 Task: Find connections with filter location Calahorra with filter topic #humanresourceswith filter profile language French with filter current company Cyient with filter school UIET Panjab University with filter industry Shuttles and Special Needs Transportation Services with filter service category Commercial Insurance with filter keywords title Sales Manager
Action: Mouse moved to (189, 278)
Screenshot: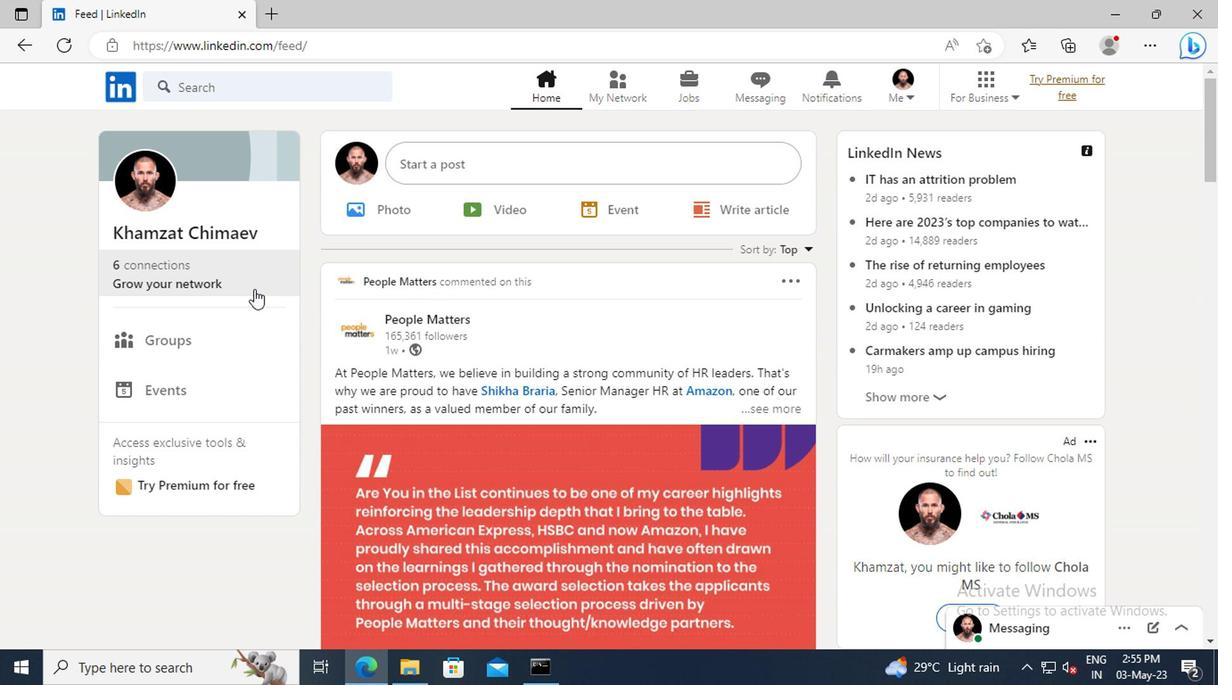 
Action: Mouse pressed left at (189, 278)
Screenshot: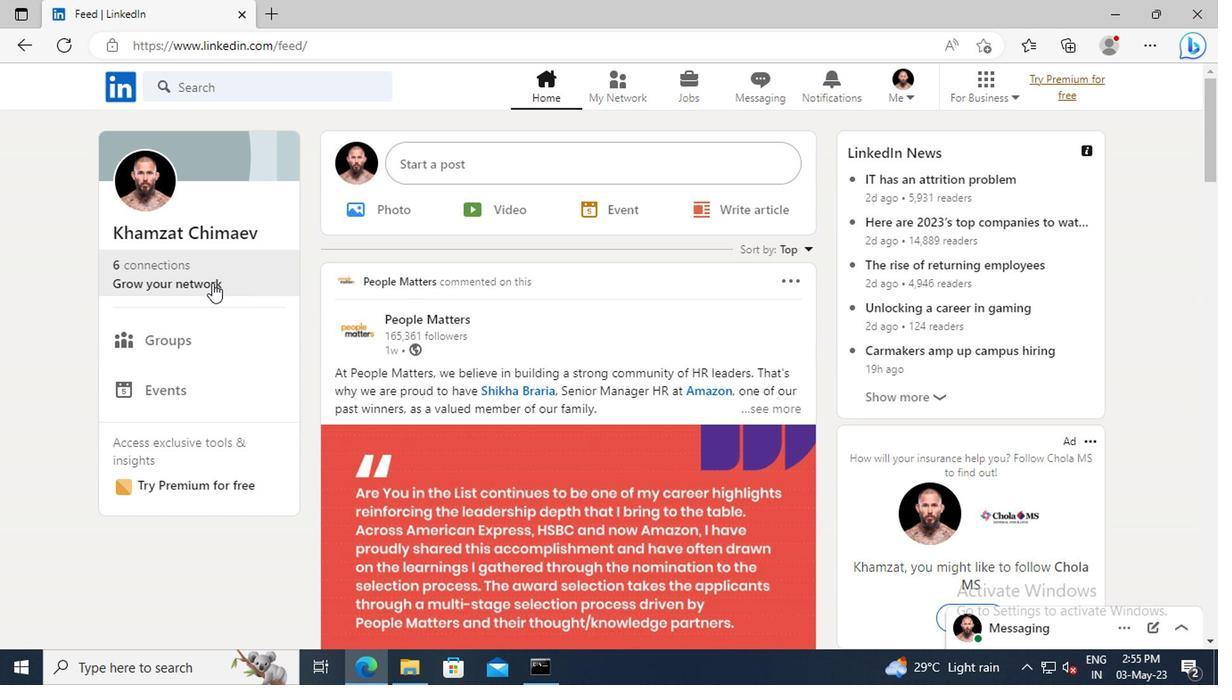 
Action: Mouse moved to (188, 187)
Screenshot: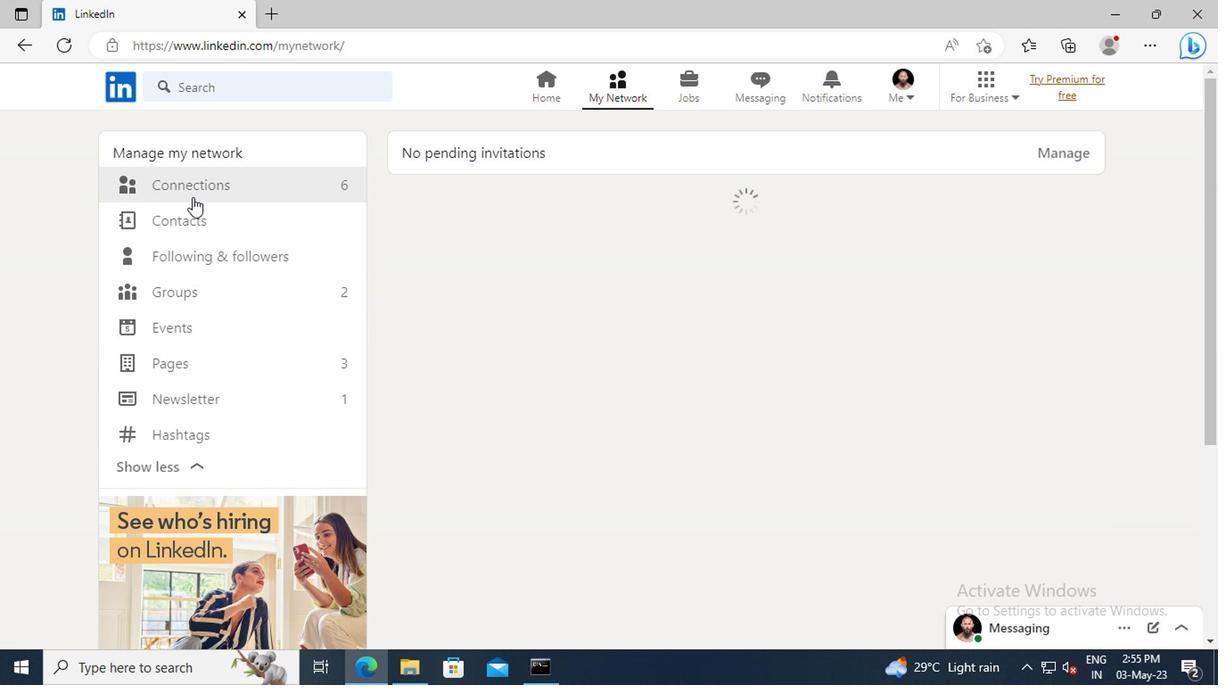 
Action: Mouse pressed left at (188, 187)
Screenshot: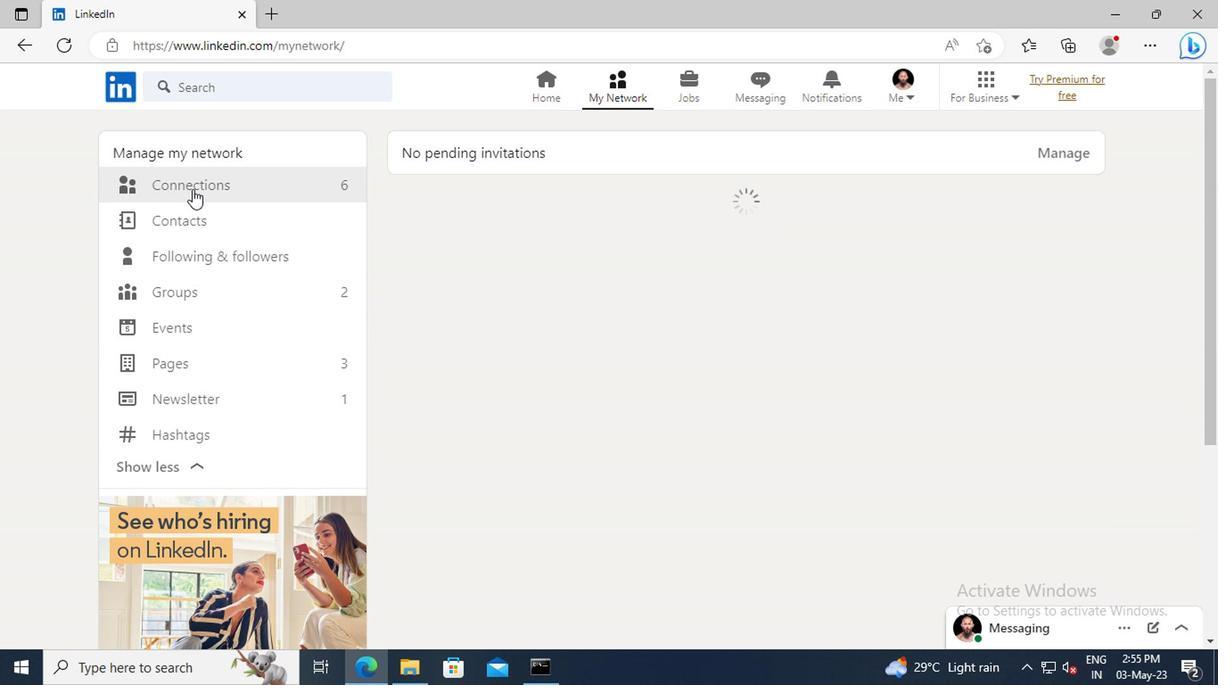 
Action: Mouse moved to (710, 192)
Screenshot: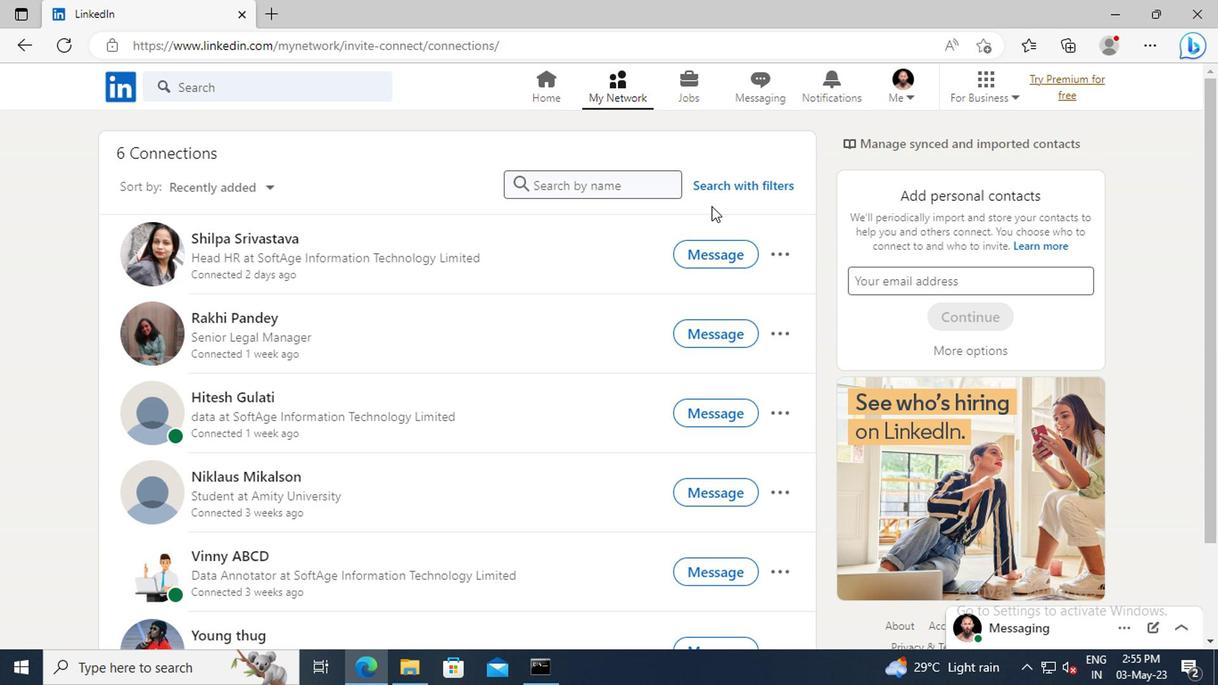 
Action: Mouse pressed left at (710, 192)
Screenshot: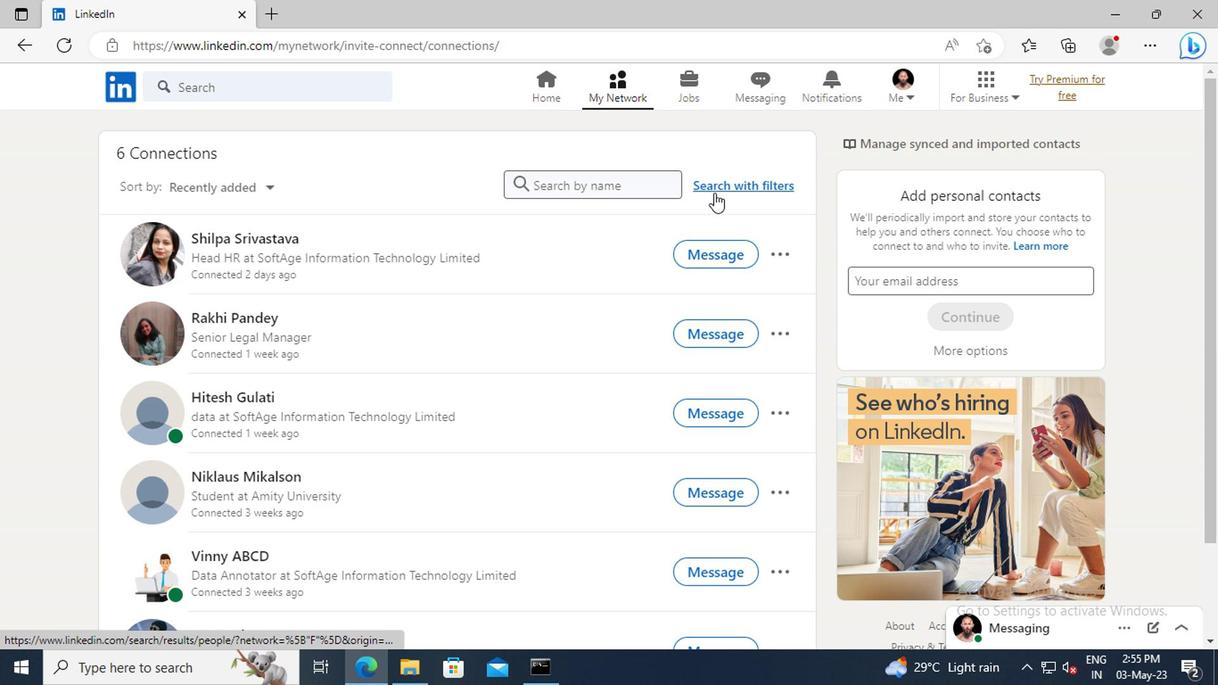 
Action: Mouse moved to (669, 143)
Screenshot: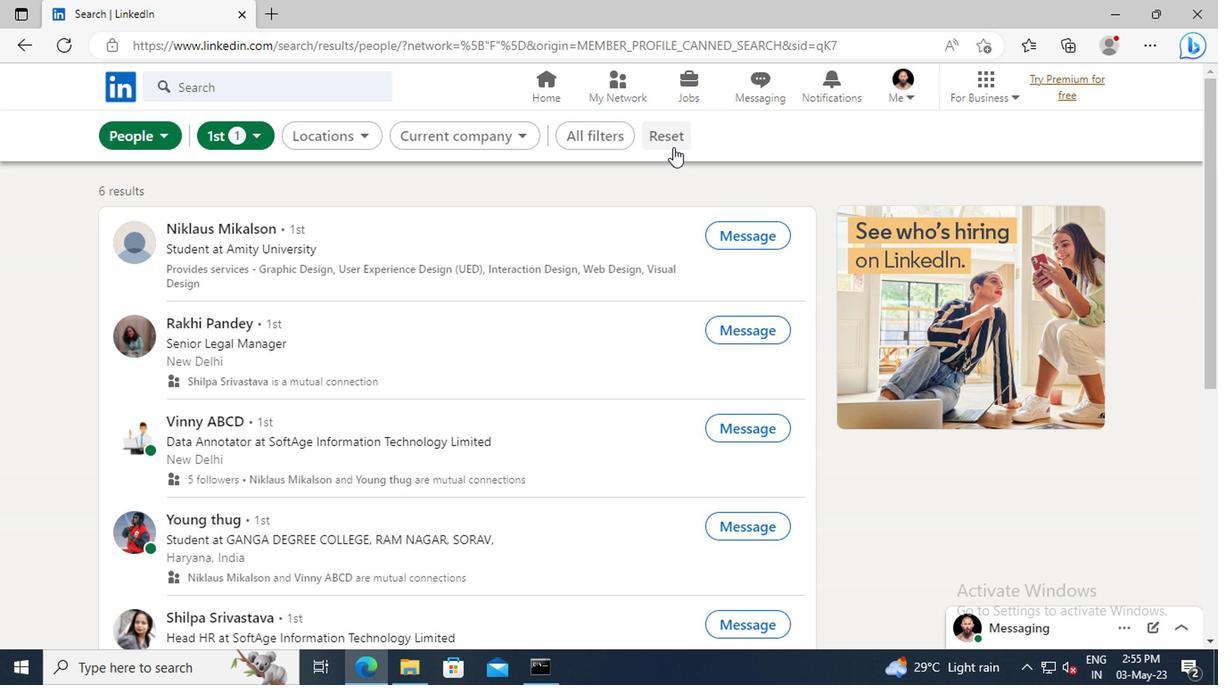 
Action: Mouse pressed left at (669, 143)
Screenshot: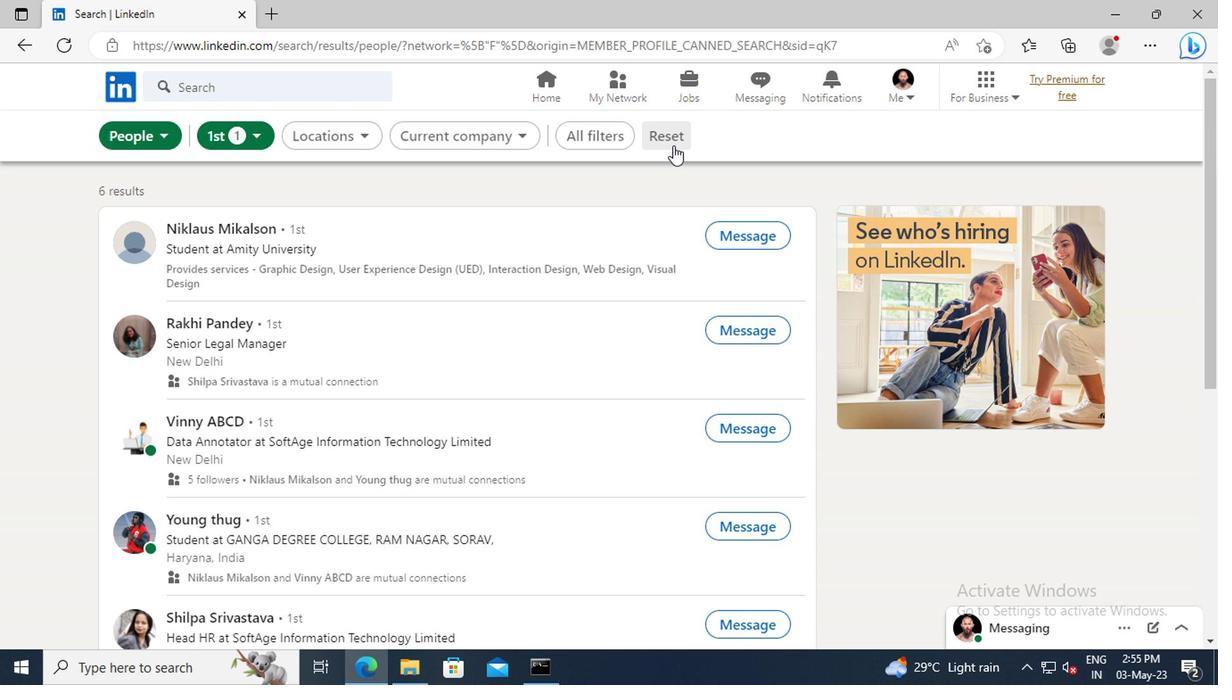 
Action: Mouse moved to (651, 135)
Screenshot: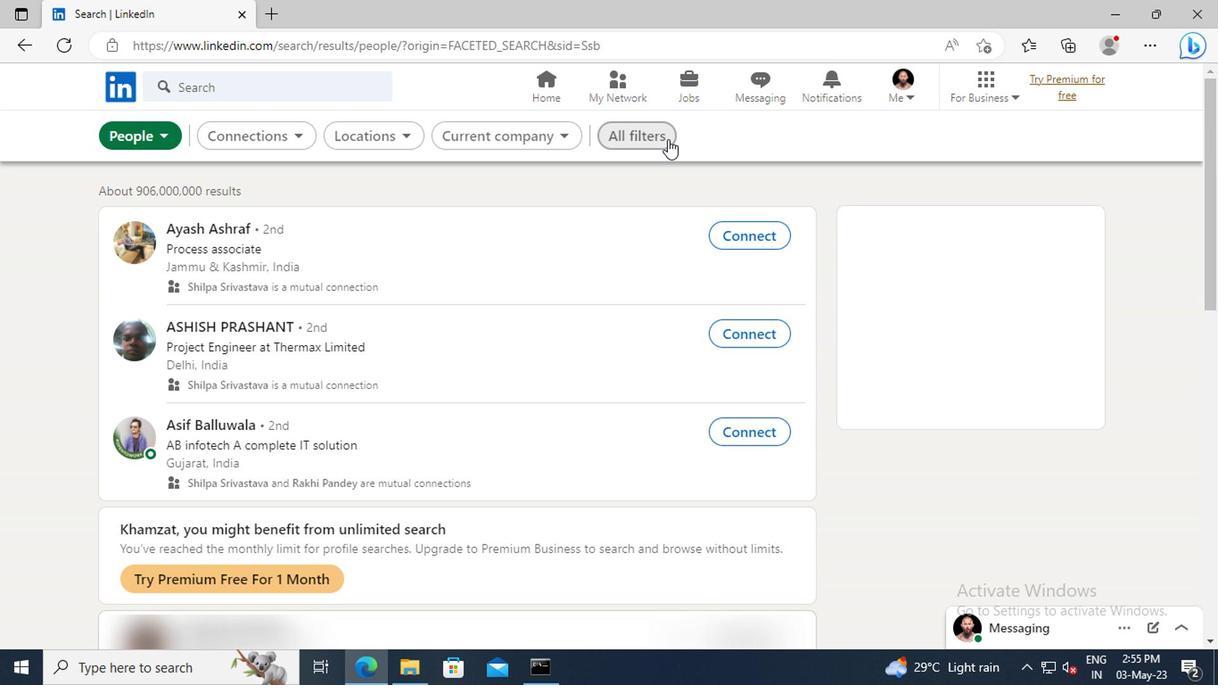 
Action: Mouse pressed left at (651, 135)
Screenshot: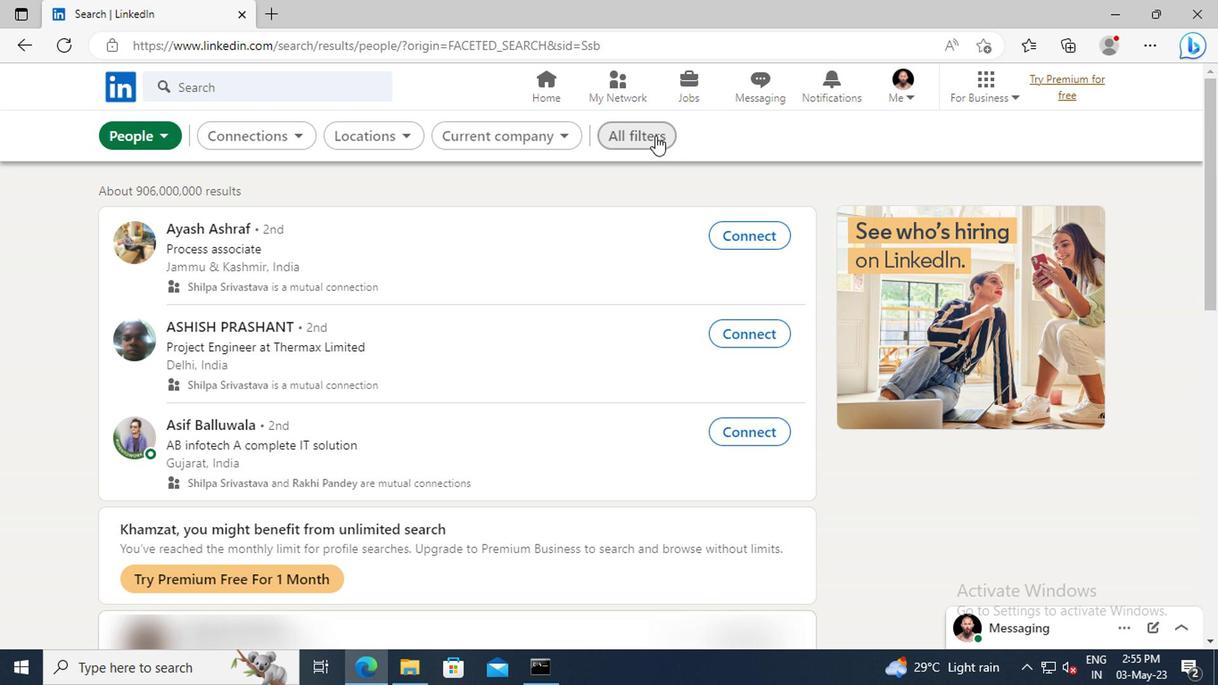 
Action: Mouse moved to (943, 354)
Screenshot: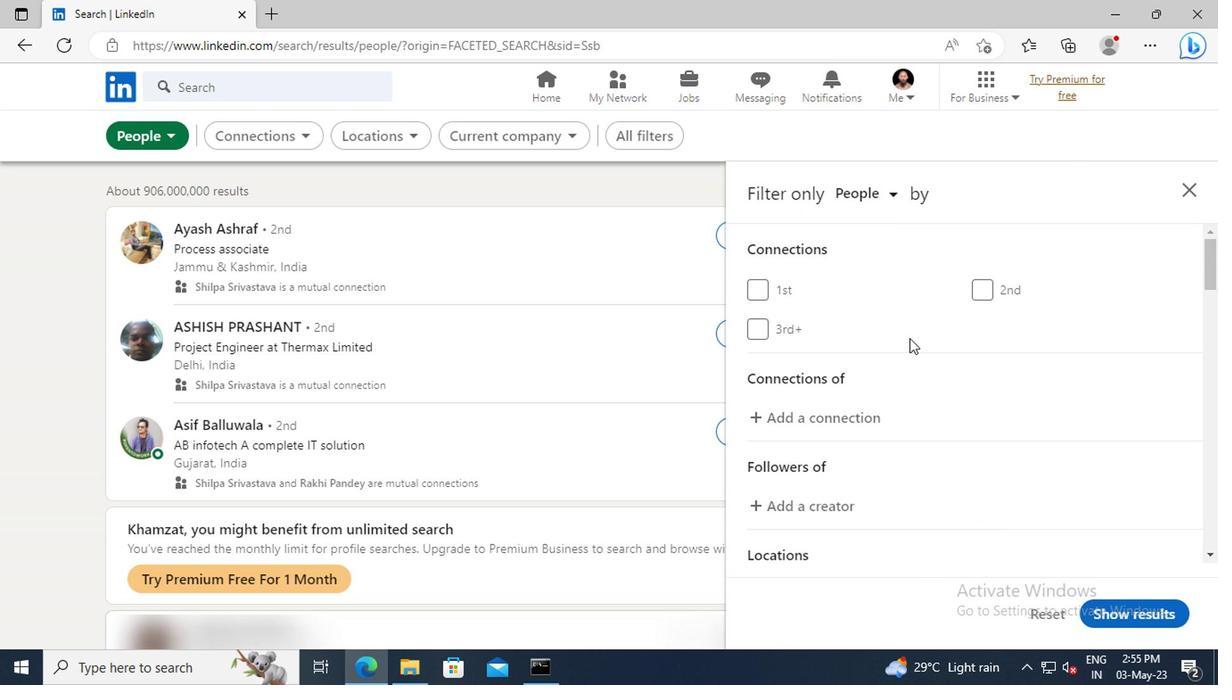 
Action: Mouse scrolled (943, 352) with delta (0, -1)
Screenshot: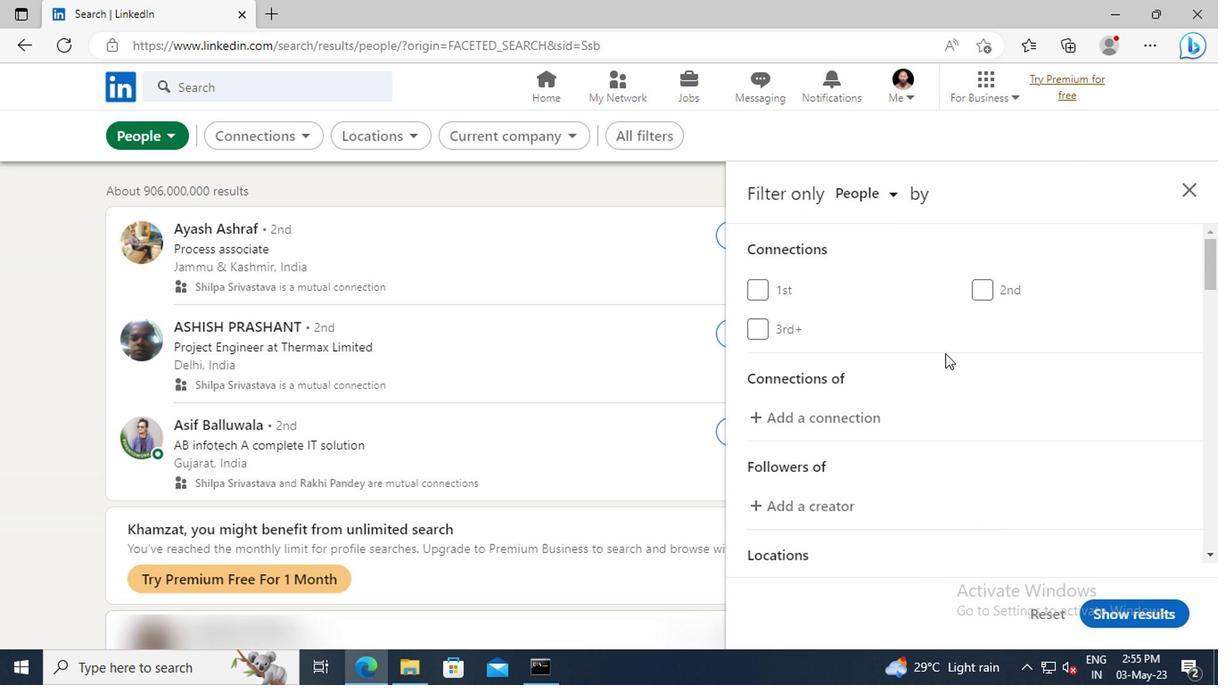 
Action: Mouse scrolled (943, 352) with delta (0, -1)
Screenshot: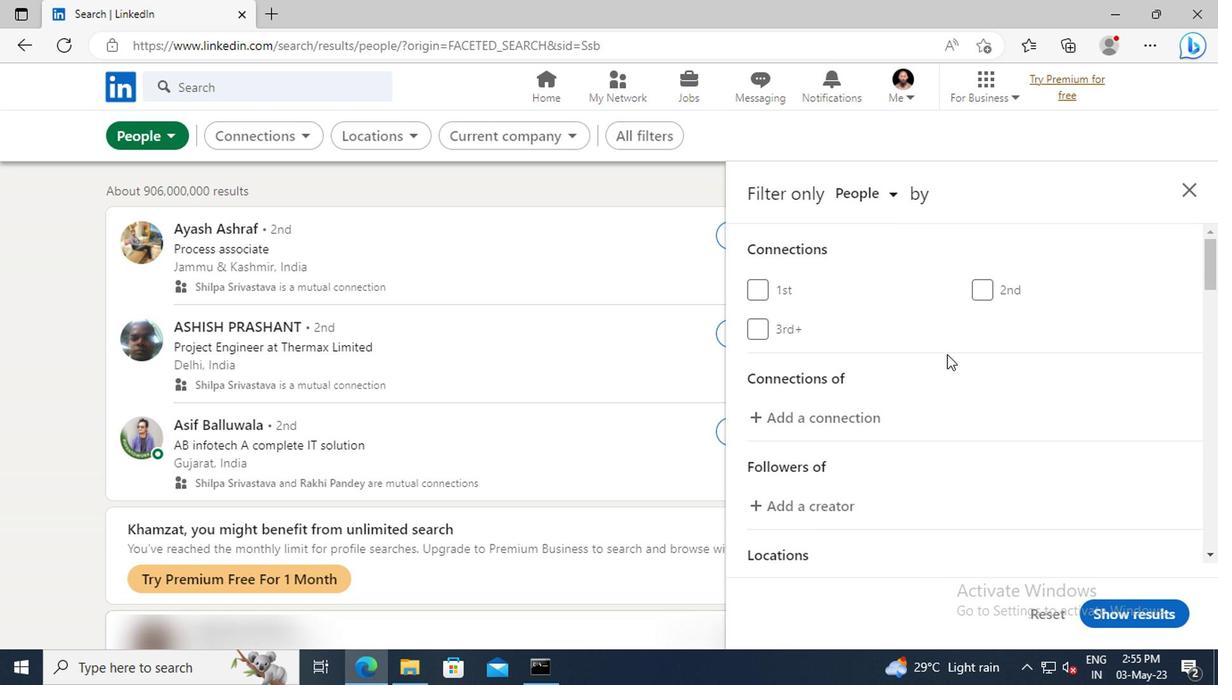 
Action: Mouse moved to (943, 354)
Screenshot: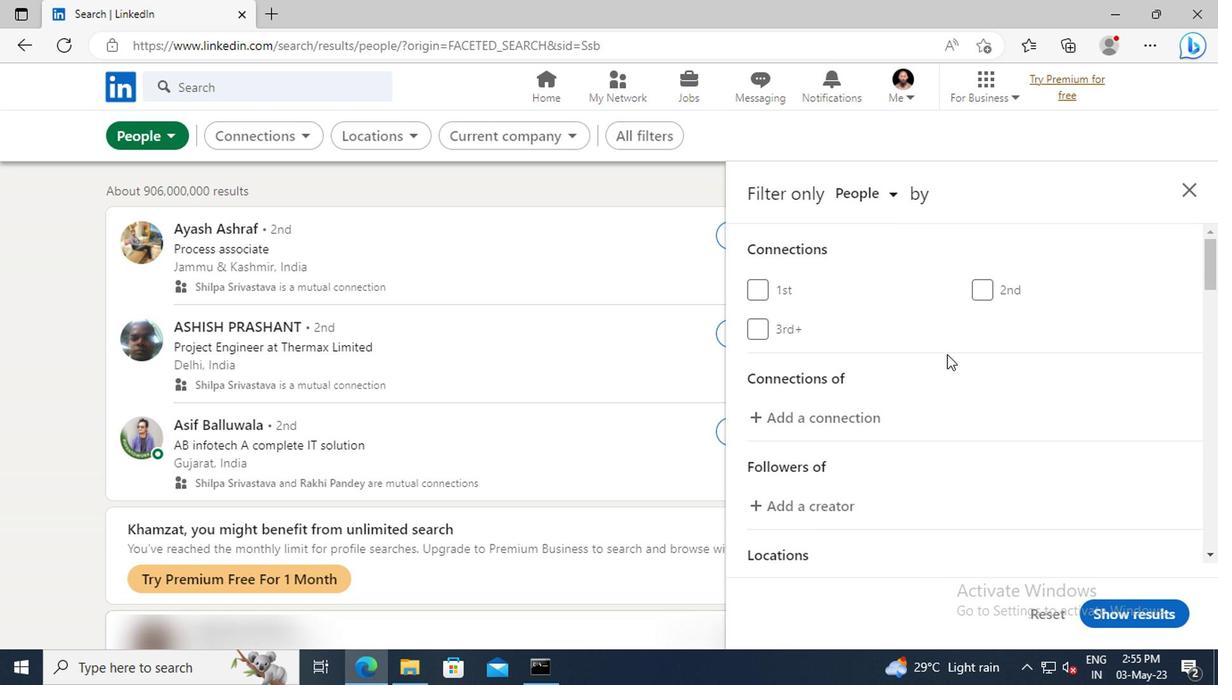 
Action: Mouse scrolled (943, 352) with delta (0, -1)
Screenshot: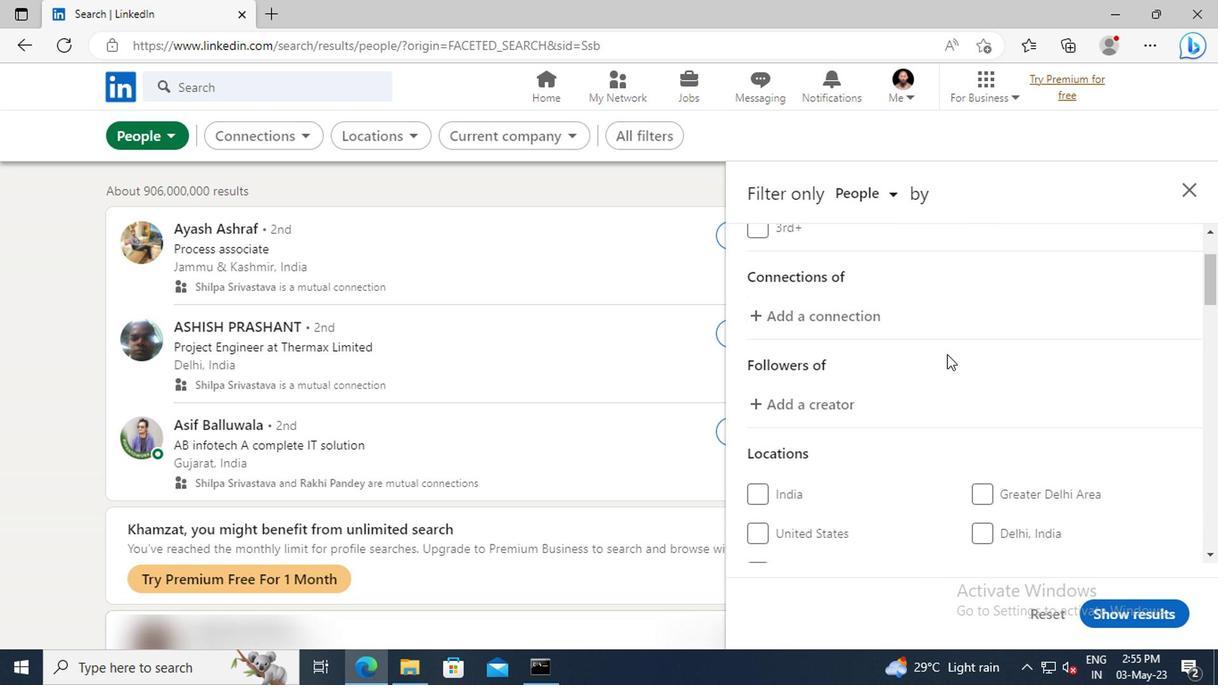 
Action: Mouse scrolled (943, 352) with delta (0, -1)
Screenshot: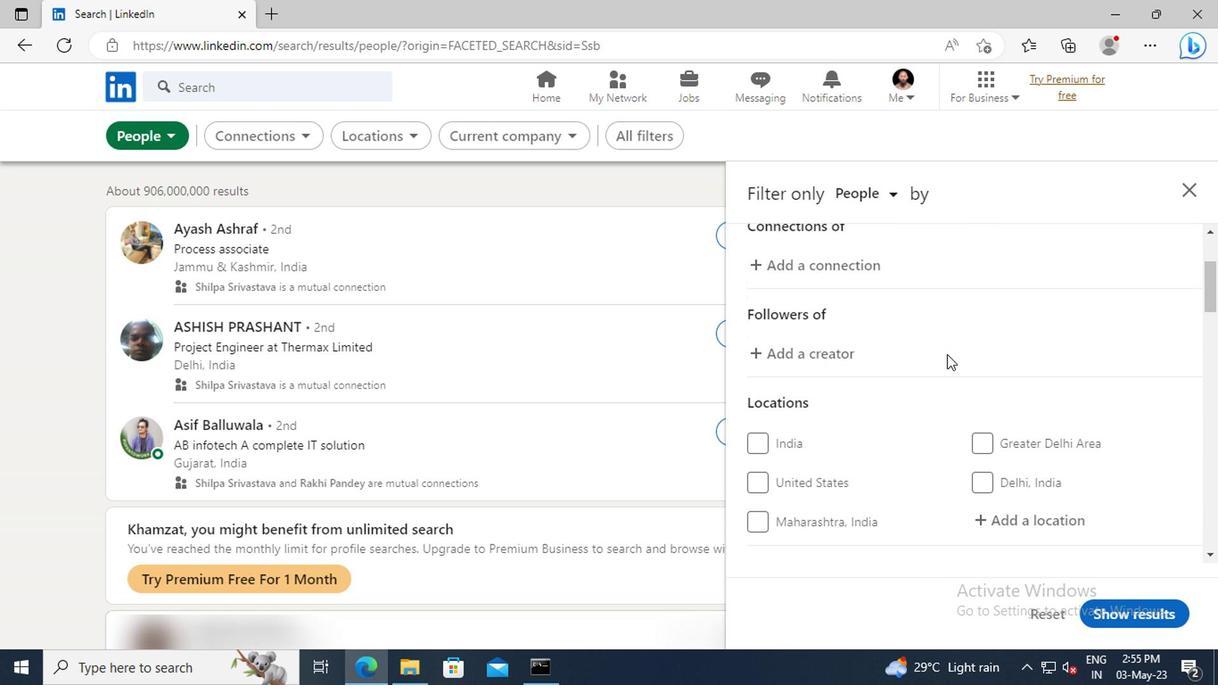 
Action: Mouse scrolled (943, 352) with delta (0, -1)
Screenshot: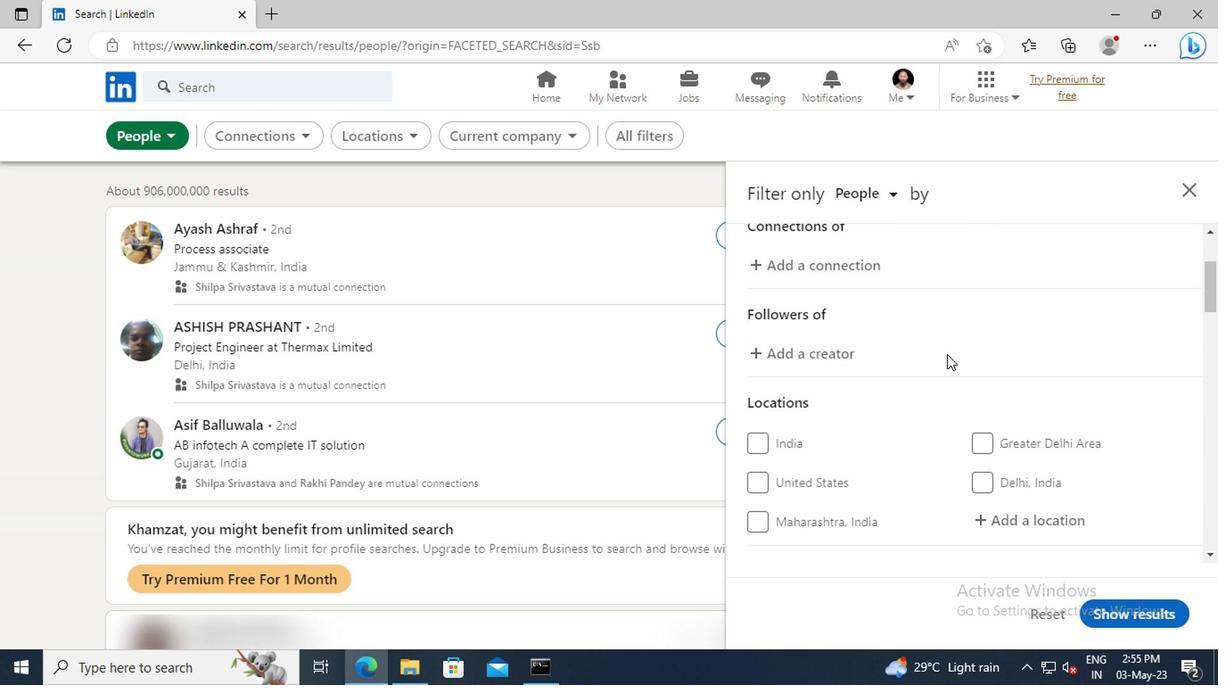 
Action: Mouse moved to (978, 415)
Screenshot: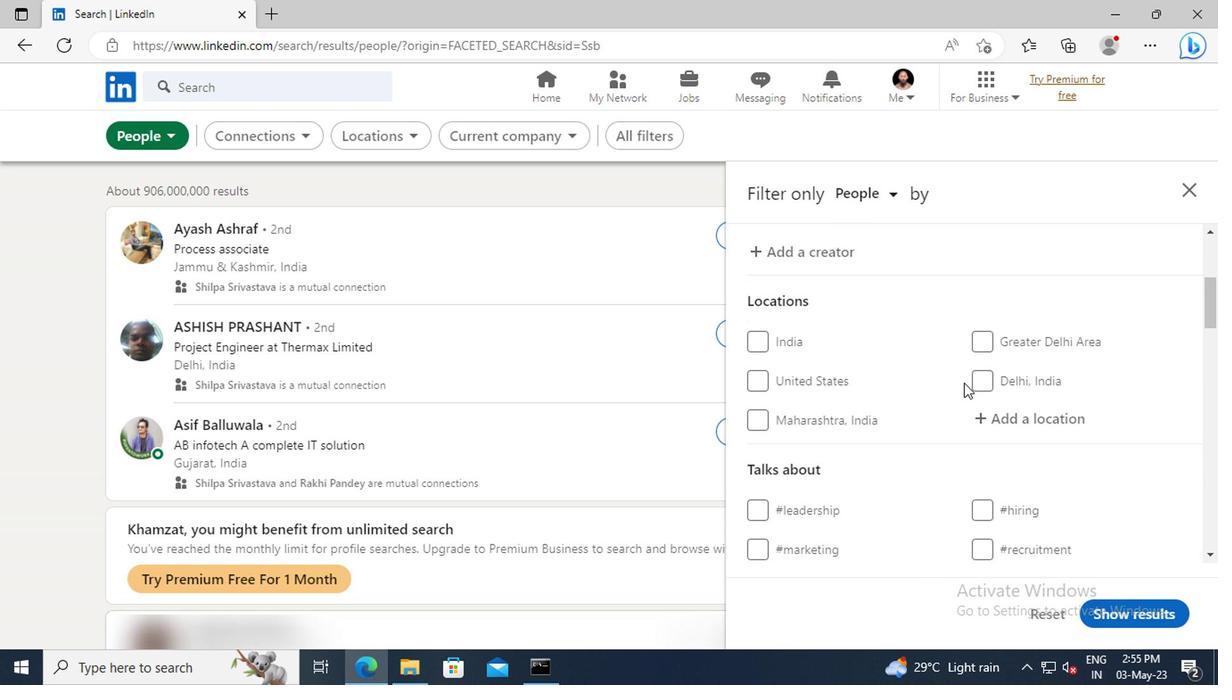 
Action: Mouse pressed left at (978, 415)
Screenshot: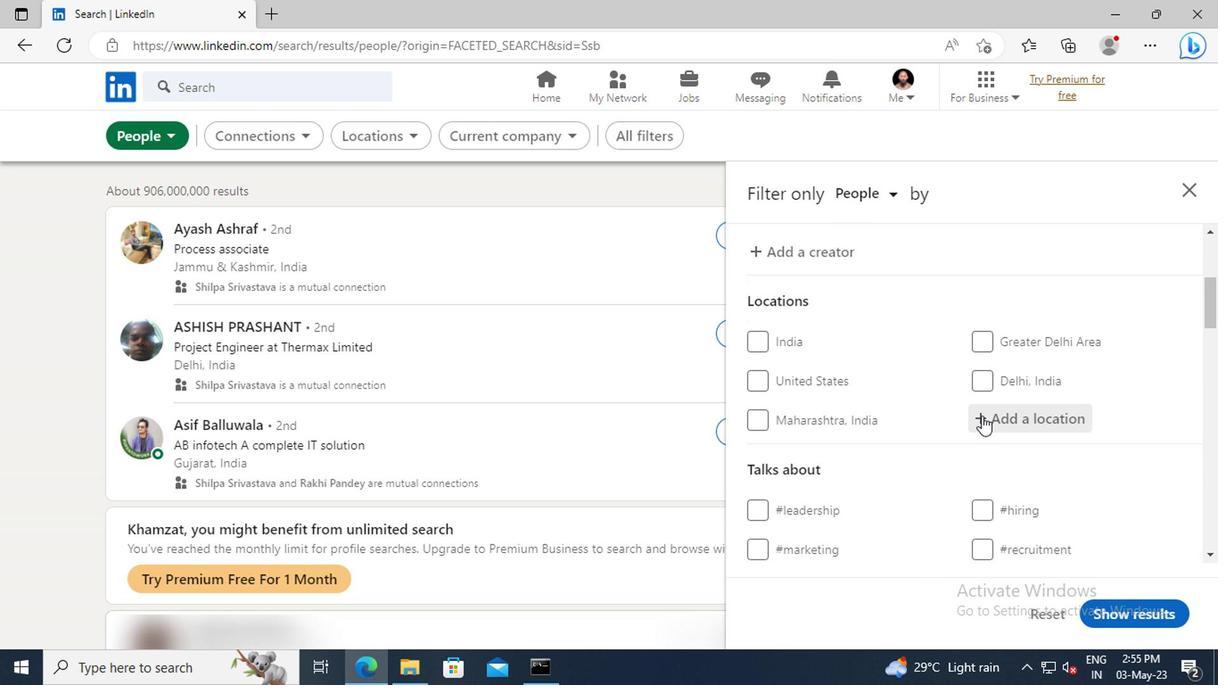 
Action: Key pressed <Key.shift>CALAHOR
Screenshot: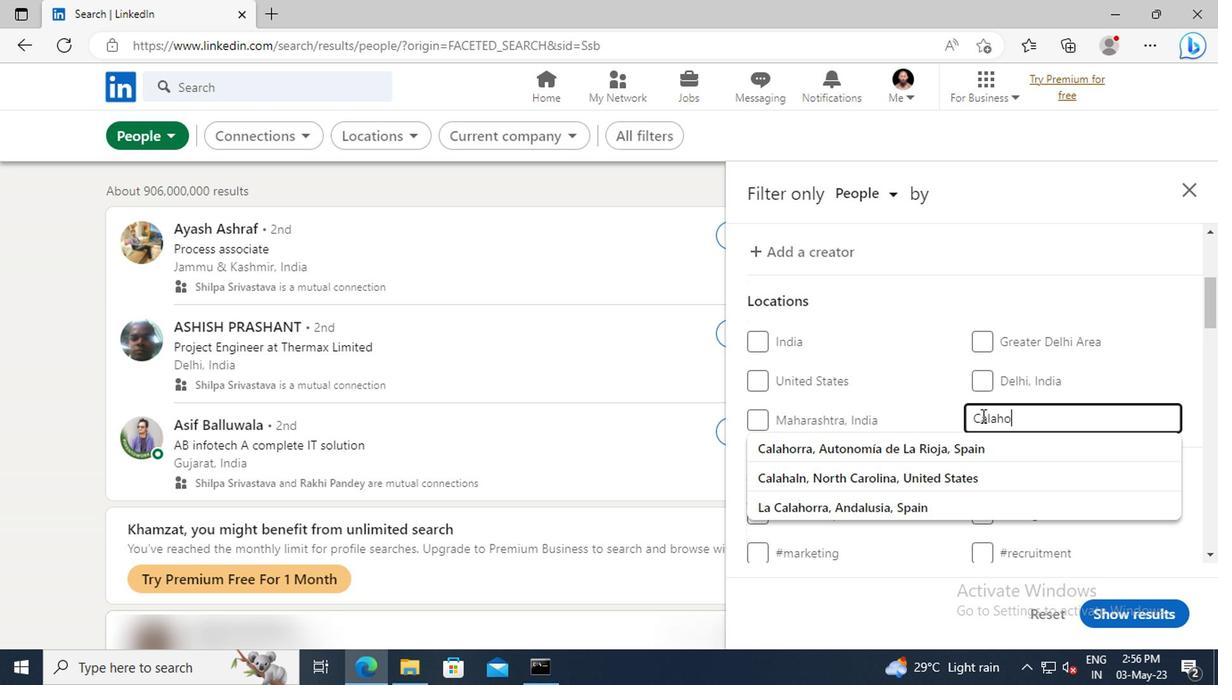 
Action: Mouse moved to (985, 446)
Screenshot: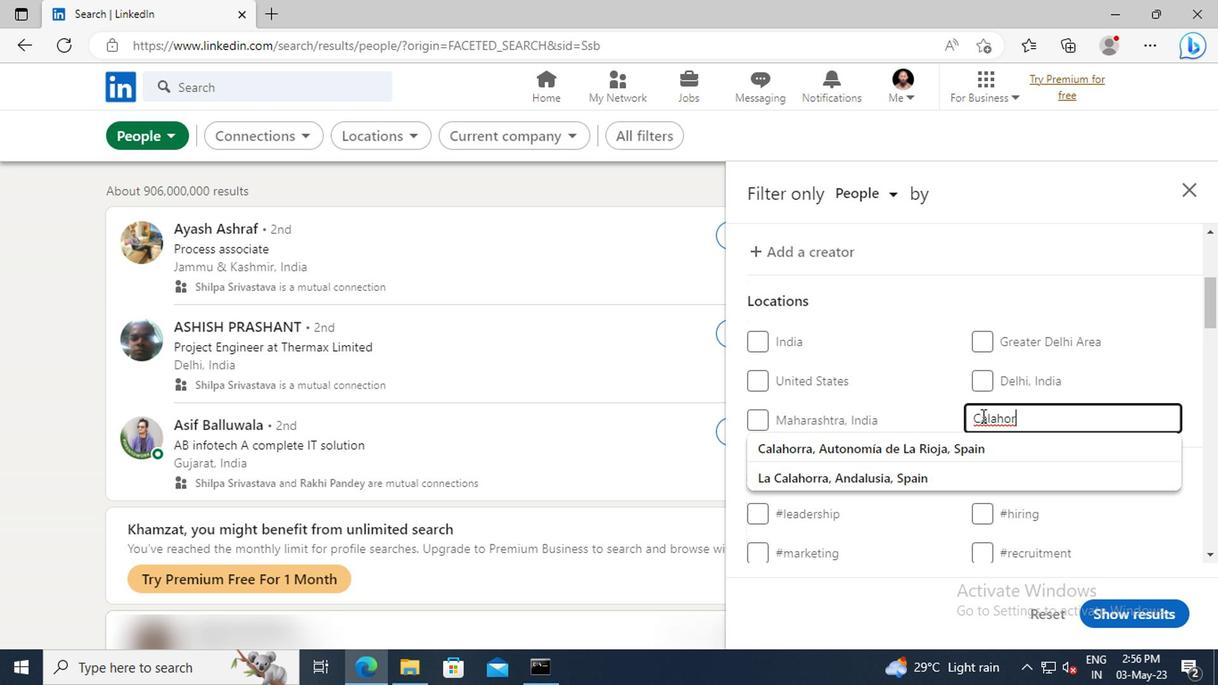 
Action: Mouse pressed left at (985, 446)
Screenshot: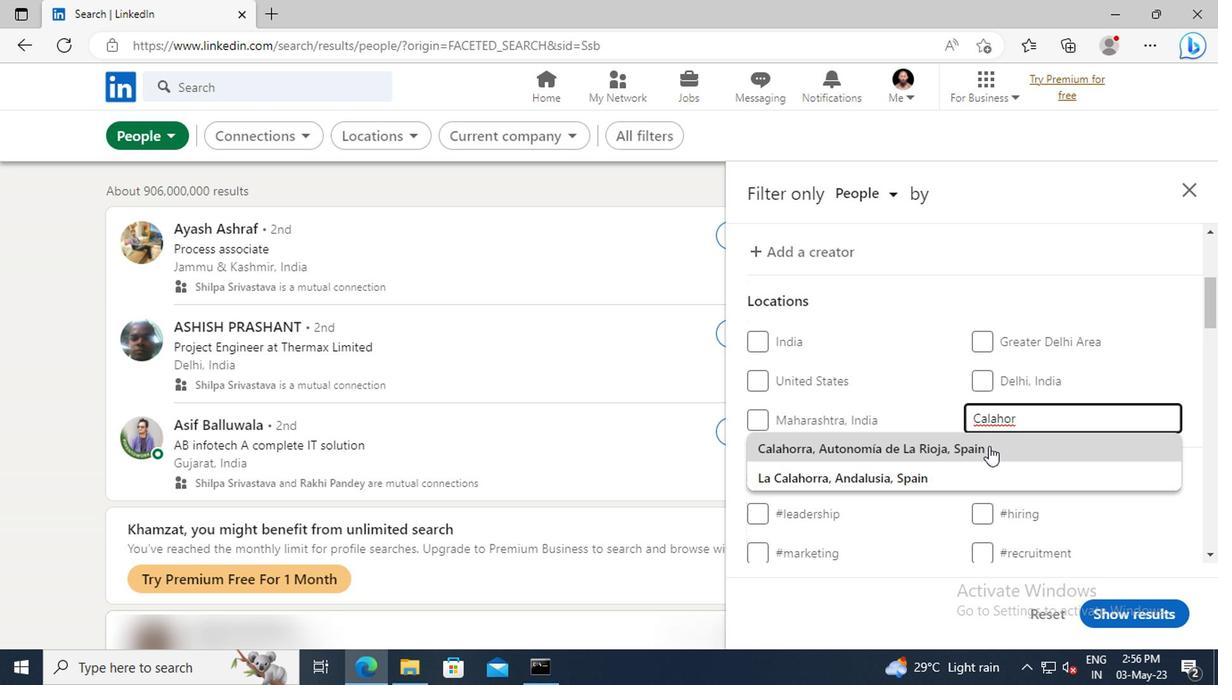 
Action: Mouse moved to (984, 446)
Screenshot: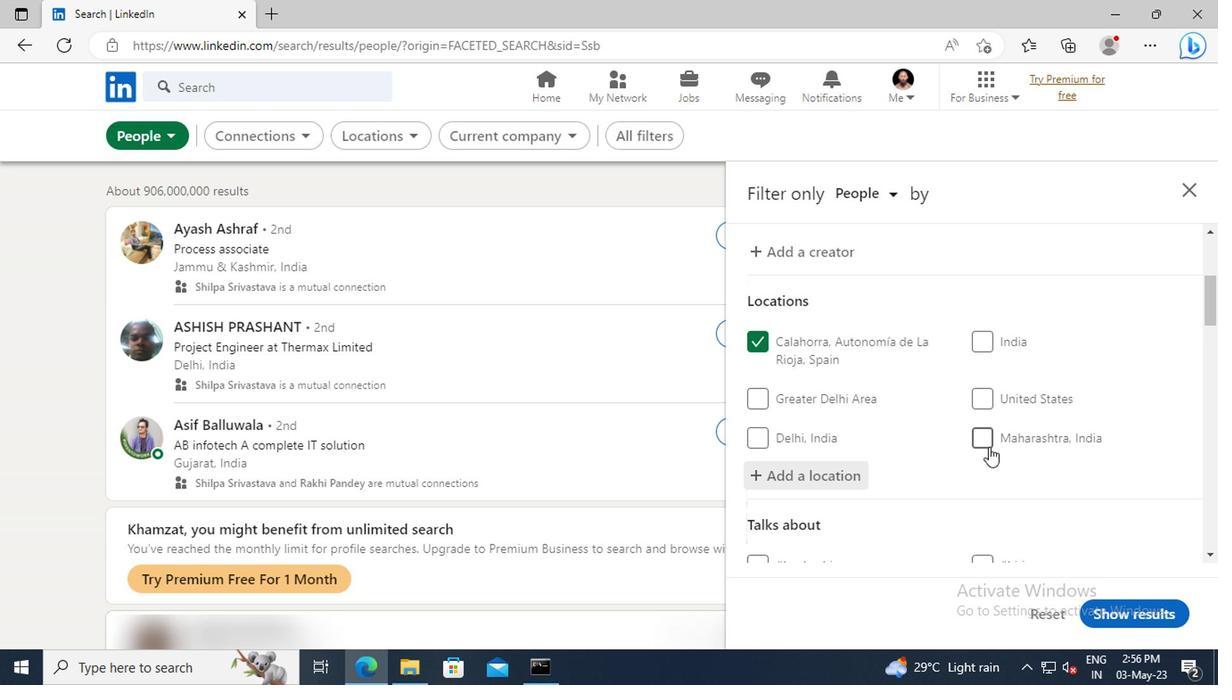 
Action: Mouse scrolled (984, 446) with delta (0, 0)
Screenshot: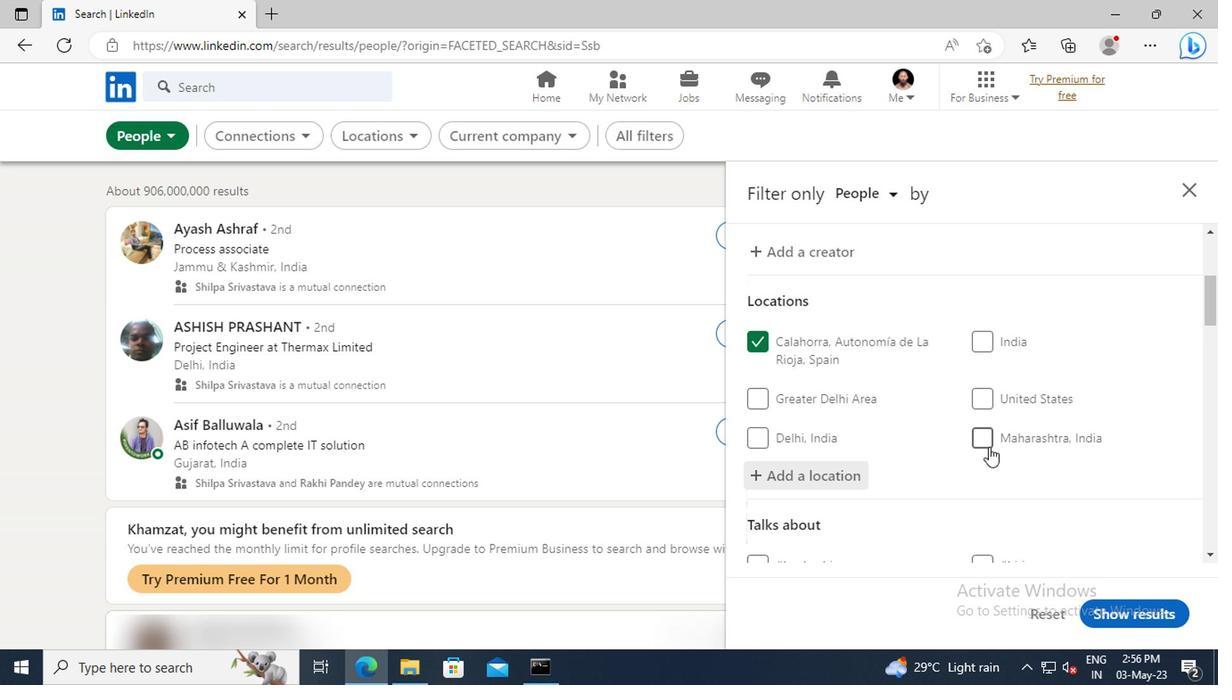 
Action: Mouse moved to (984, 445)
Screenshot: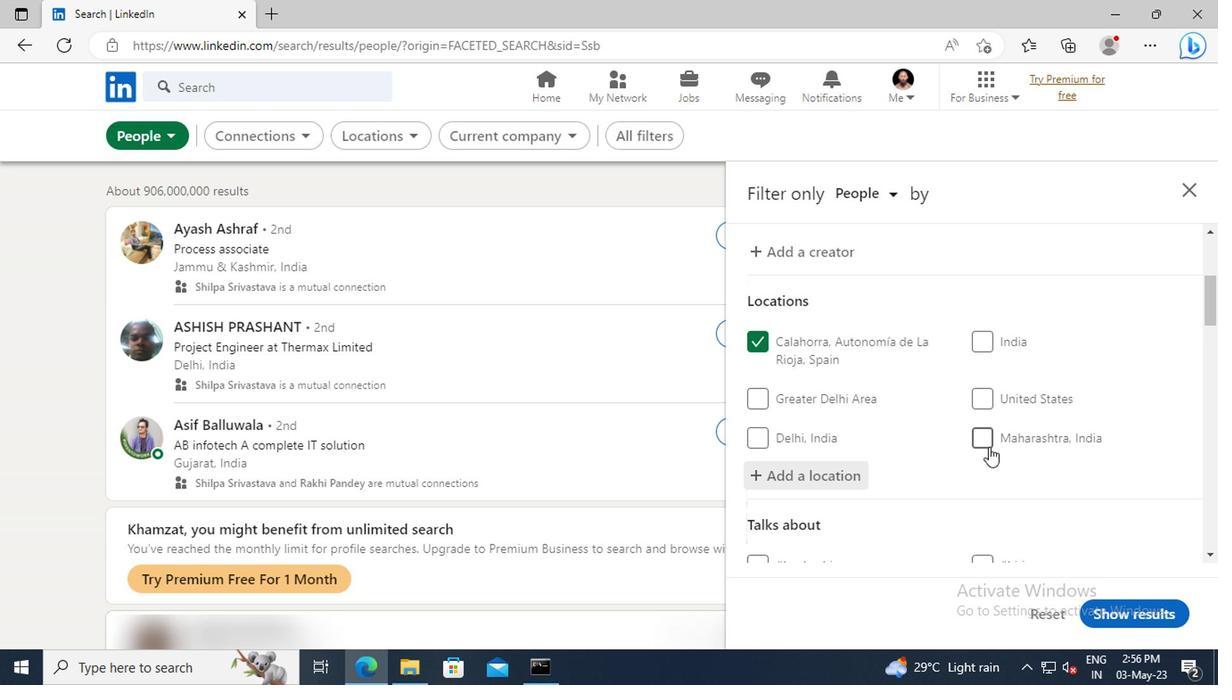 
Action: Mouse scrolled (984, 444) with delta (0, 0)
Screenshot: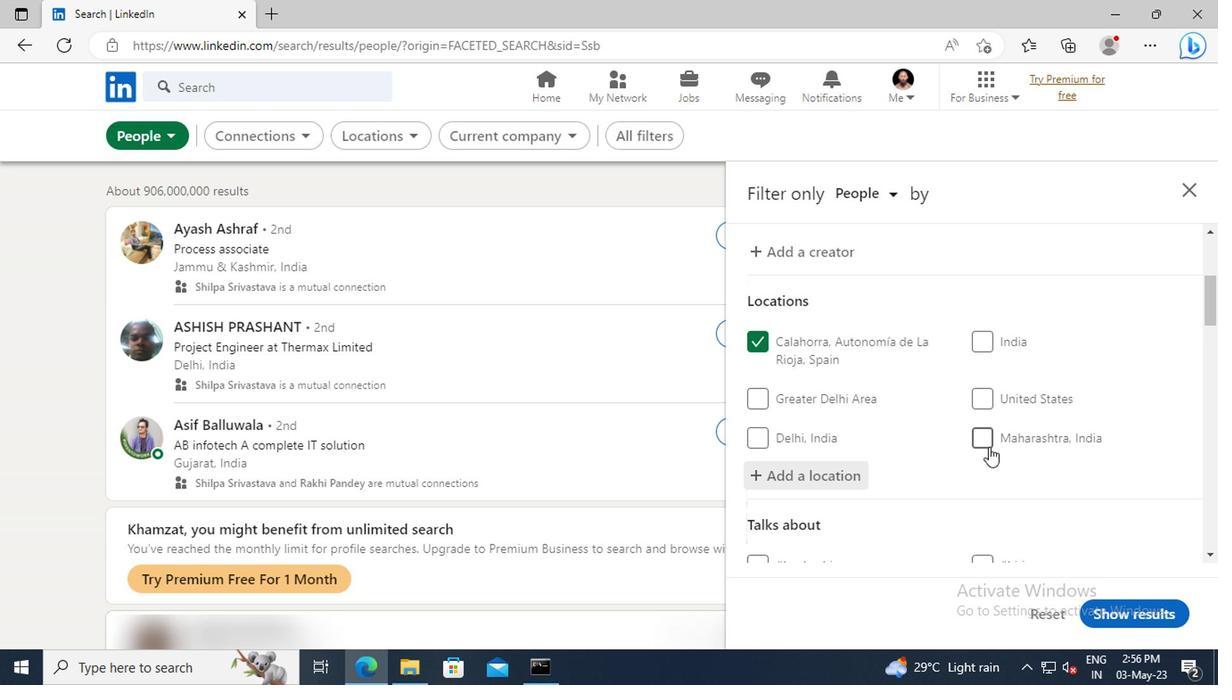 
Action: Mouse moved to (971, 418)
Screenshot: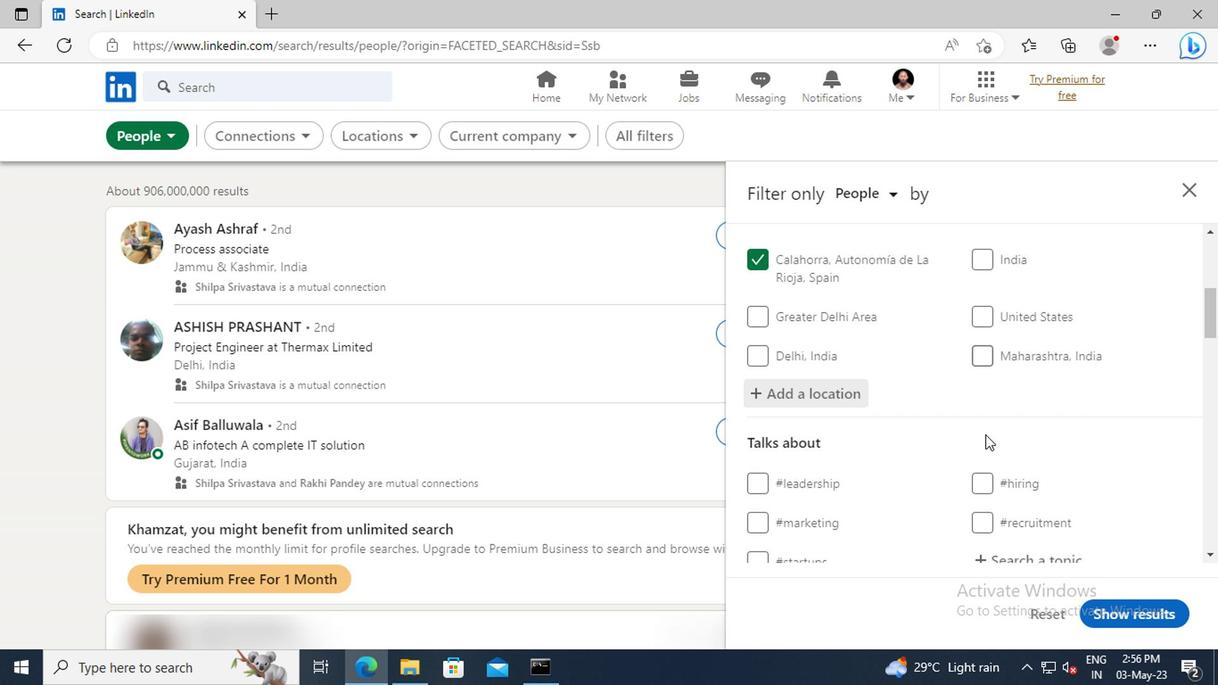 
Action: Mouse scrolled (971, 418) with delta (0, 0)
Screenshot: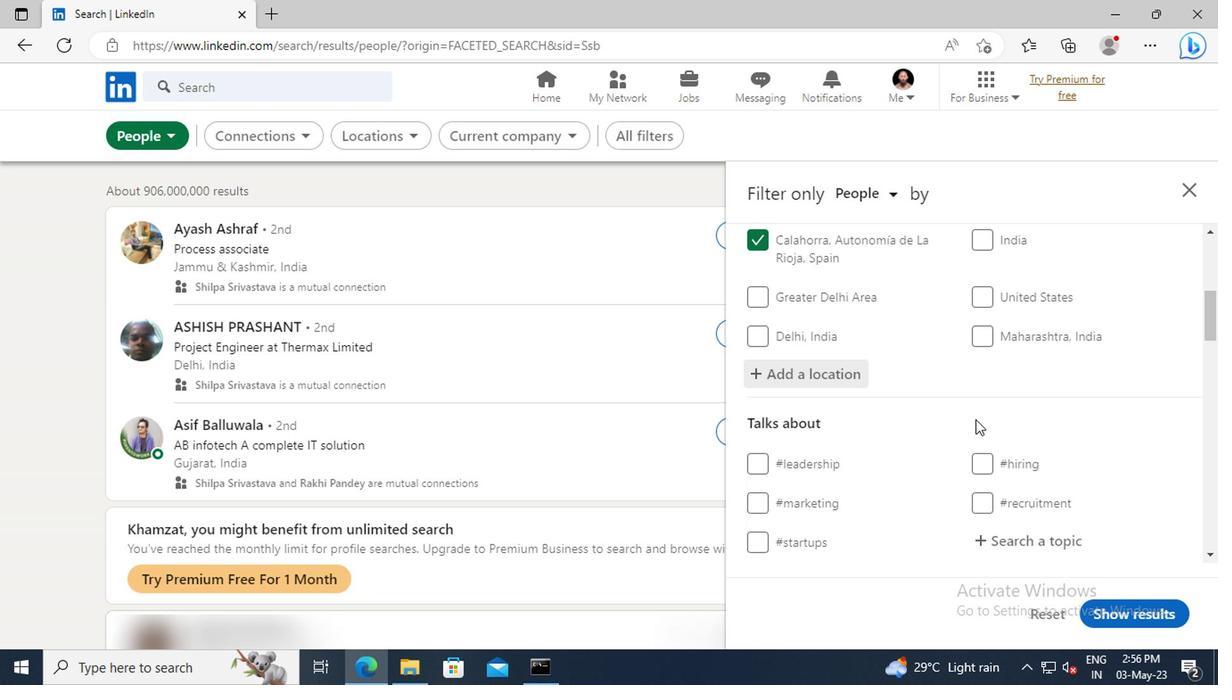 
Action: Mouse scrolled (971, 418) with delta (0, 0)
Screenshot: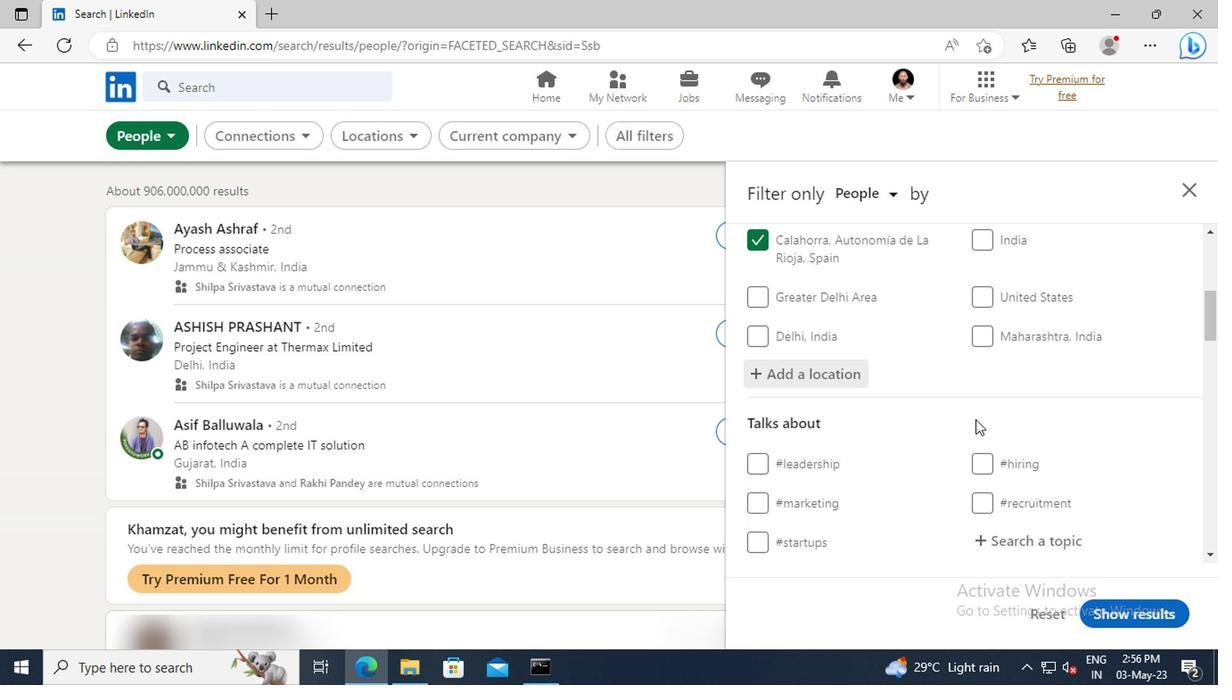 
Action: Mouse moved to (985, 434)
Screenshot: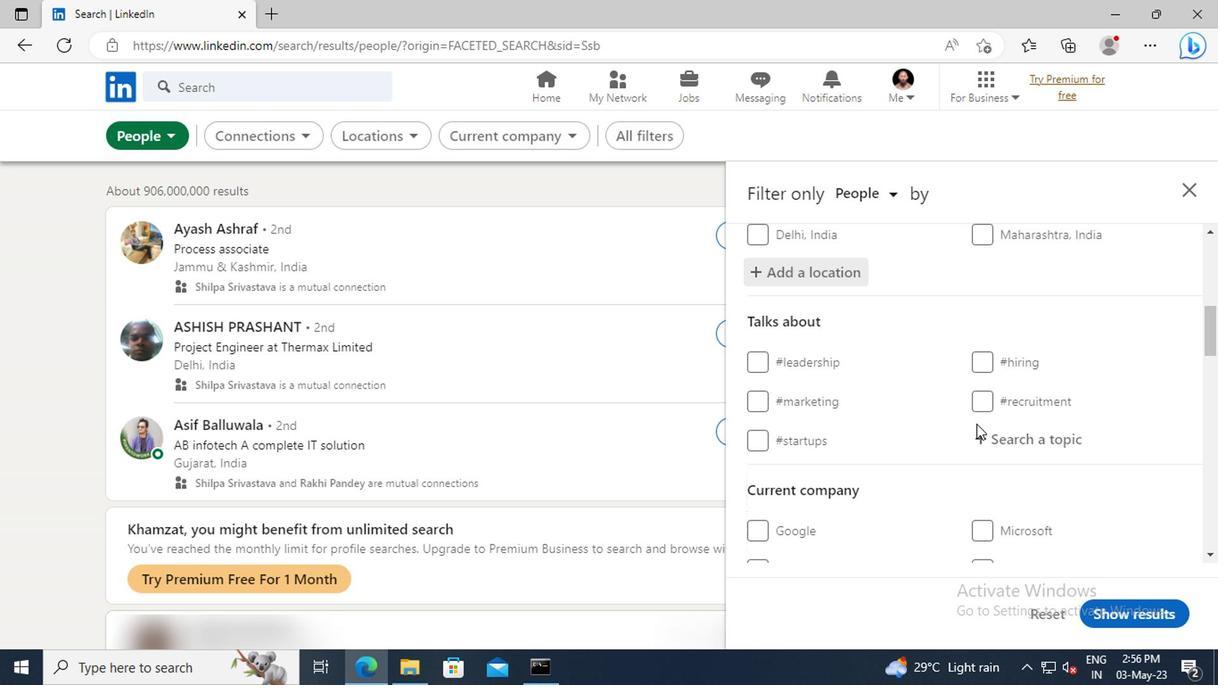 
Action: Mouse pressed left at (985, 434)
Screenshot: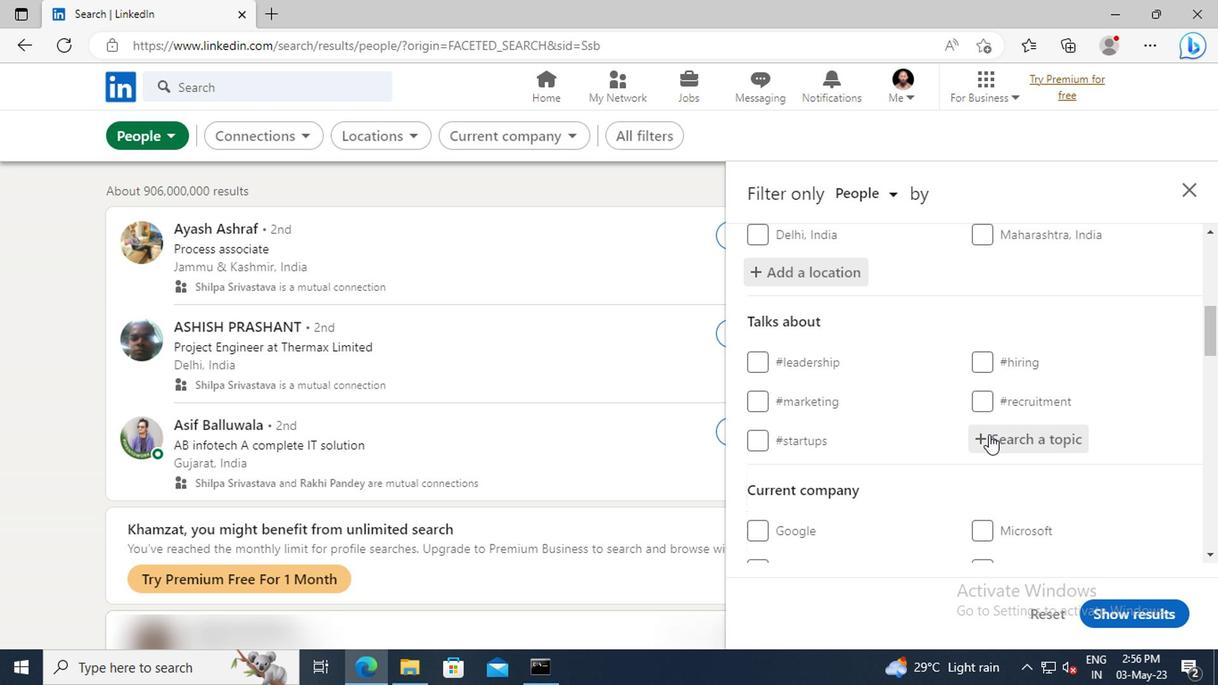 
Action: Key pressed HUMANRES
Screenshot: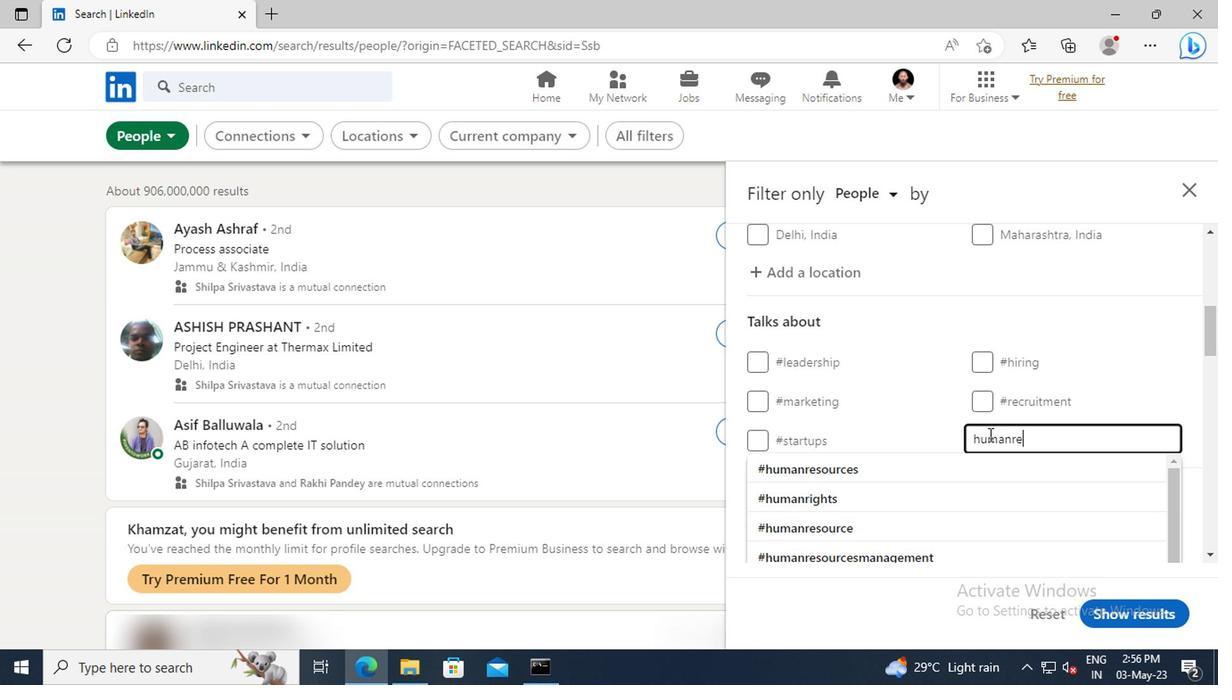 
Action: Mouse moved to (989, 459)
Screenshot: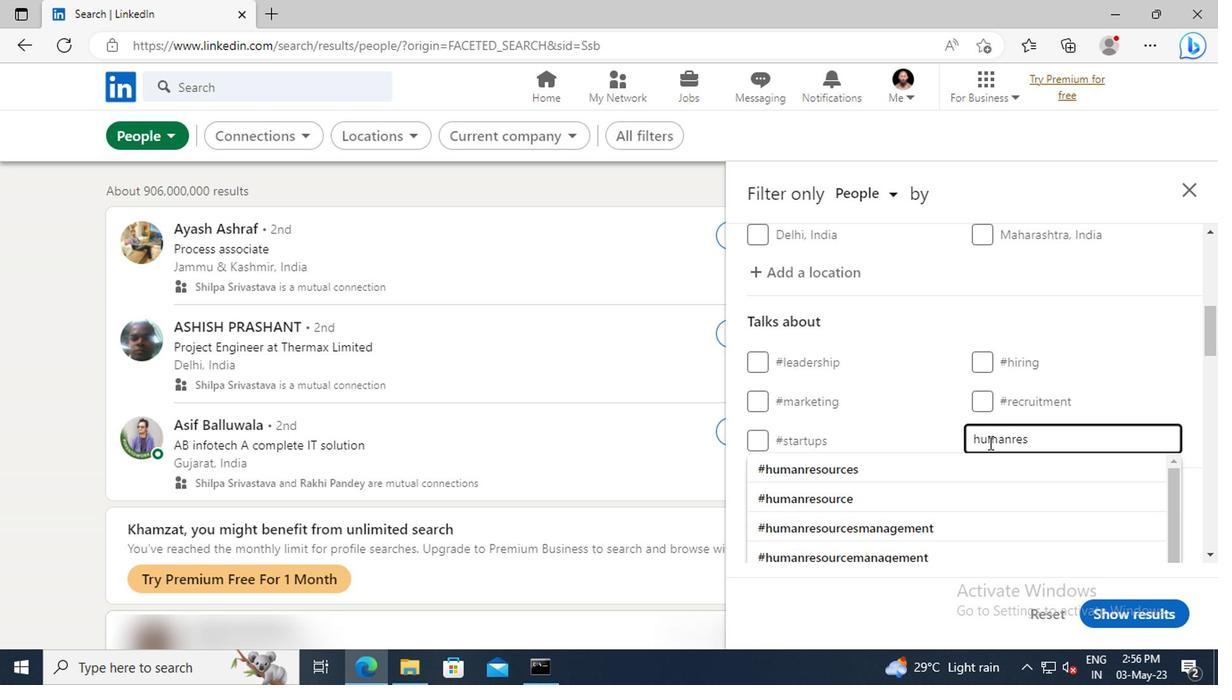 
Action: Mouse pressed left at (989, 459)
Screenshot: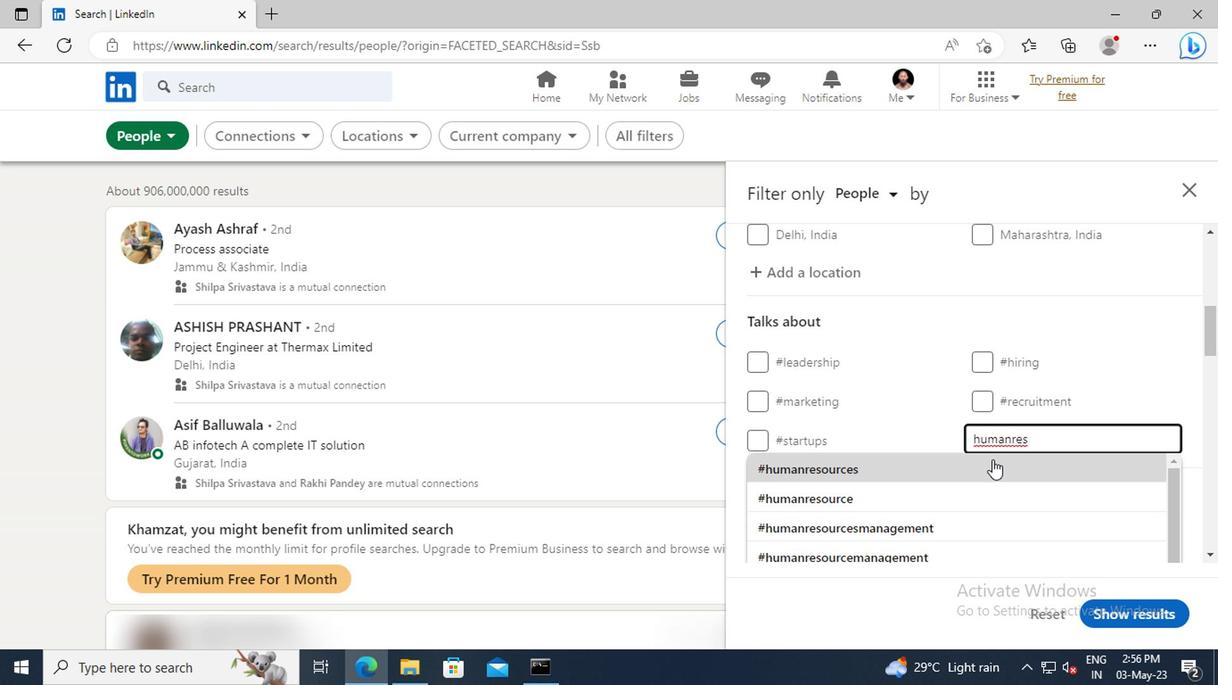 
Action: Mouse scrolled (989, 458) with delta (0, -1)
Screenshot: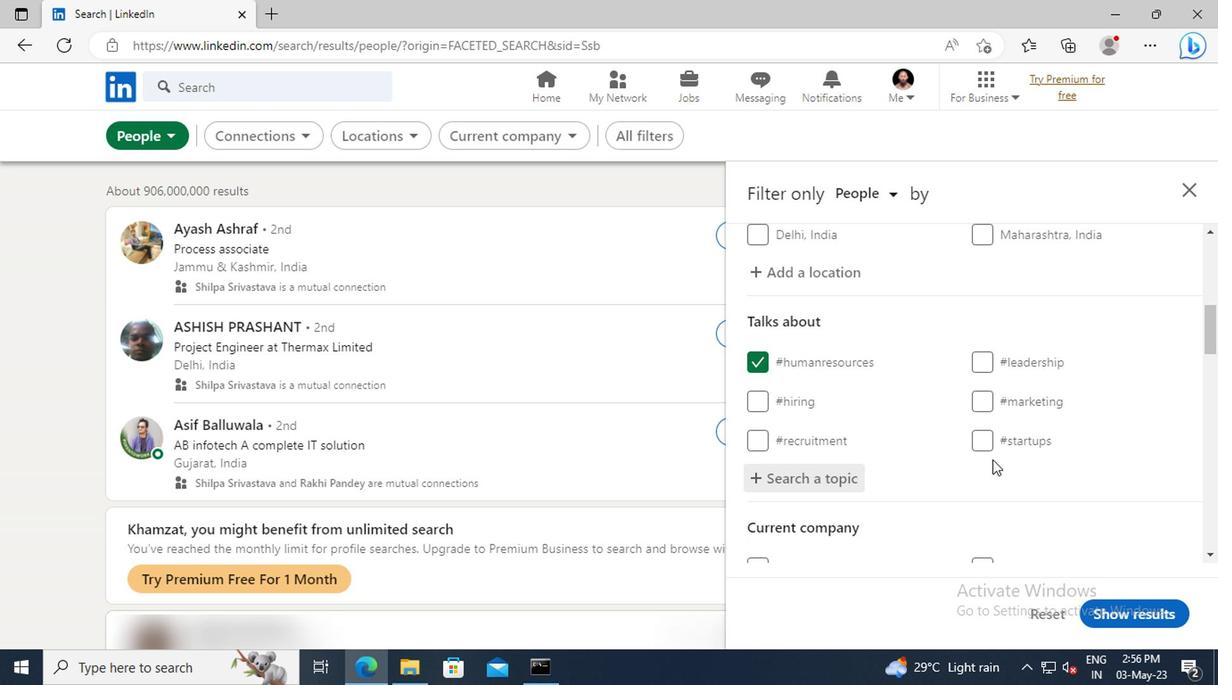 
Action: Mouse scrolled (989, 458) with delta (0, -1)
Screenshot: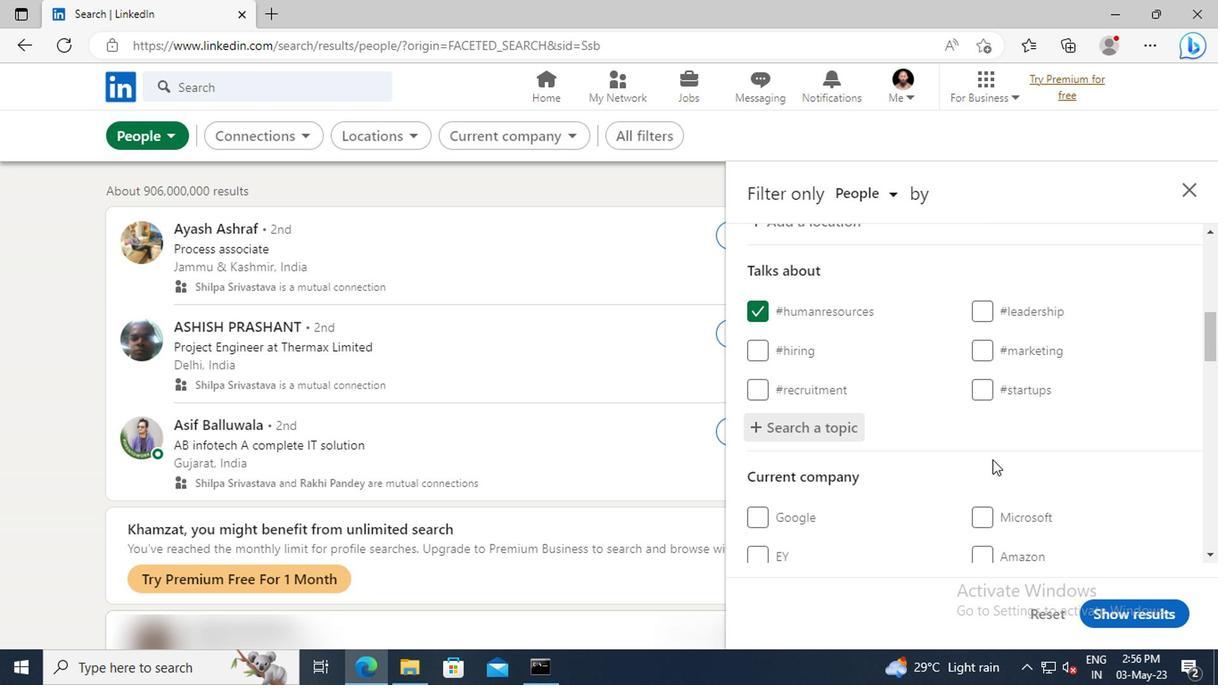 
Action: Mouse scrolled (989, 458) with delta (0, -1)
Screenshot: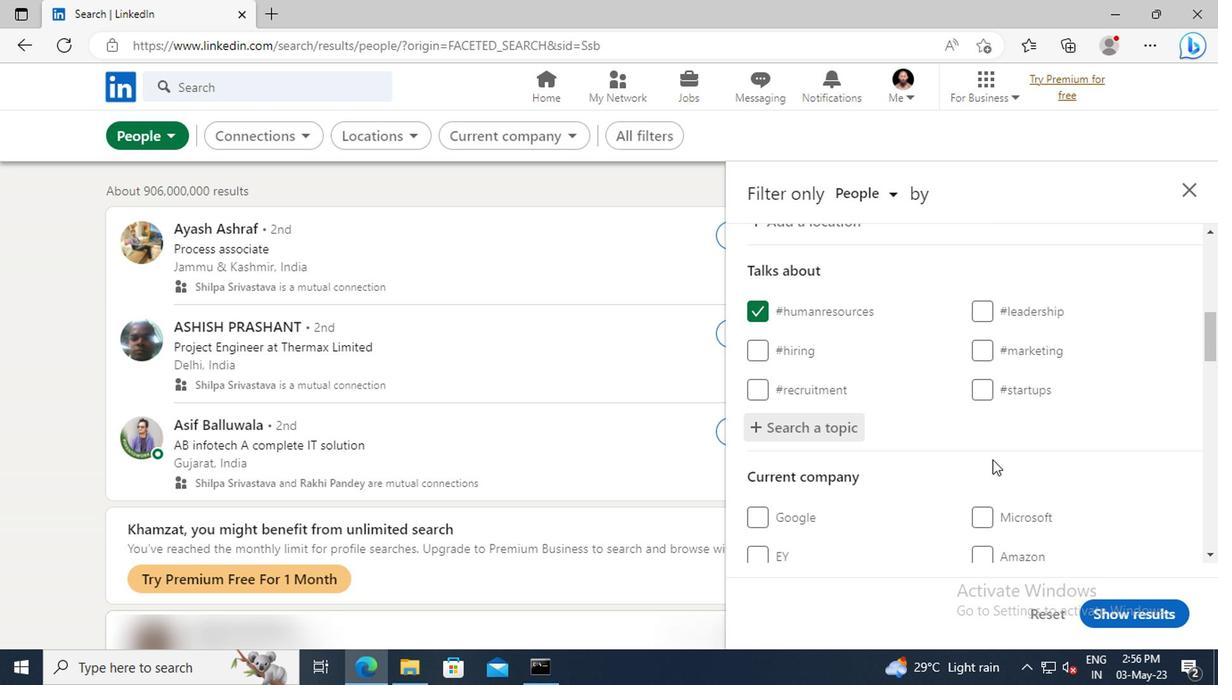 
Action: Mouse scrolled (989, 458) with delta (0, -1)
Screenshot: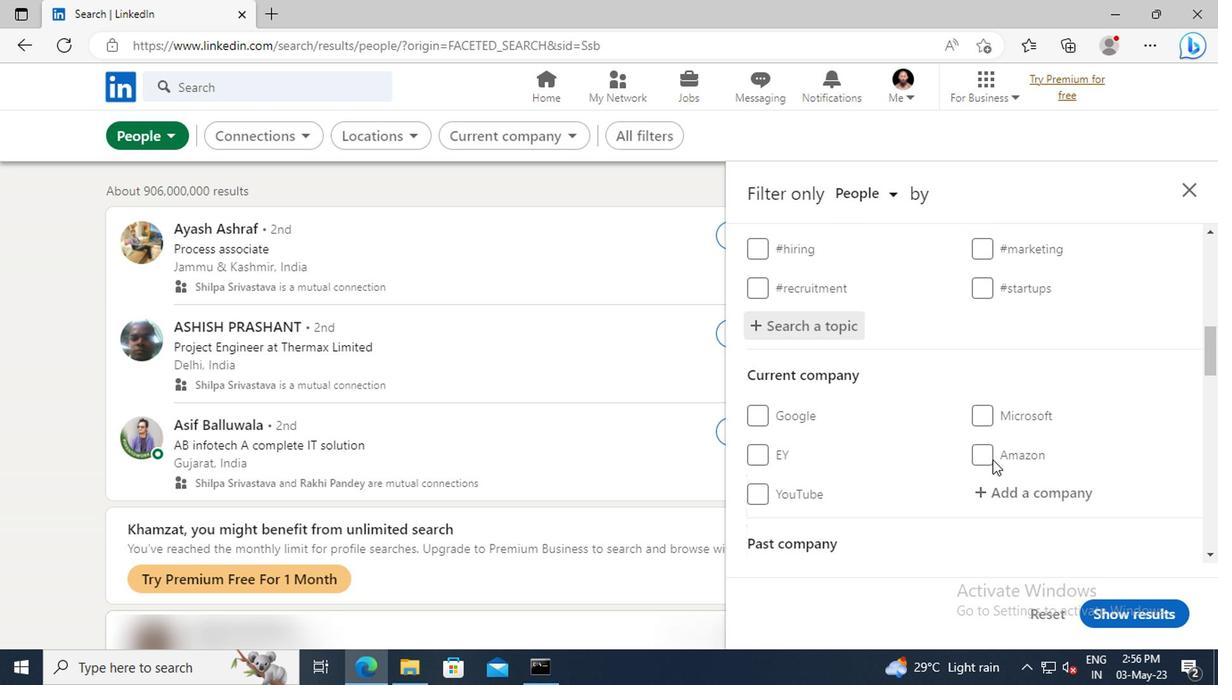 
Action: Mouse scrolled (989, 458) with delta (0, -1)
Screenshot: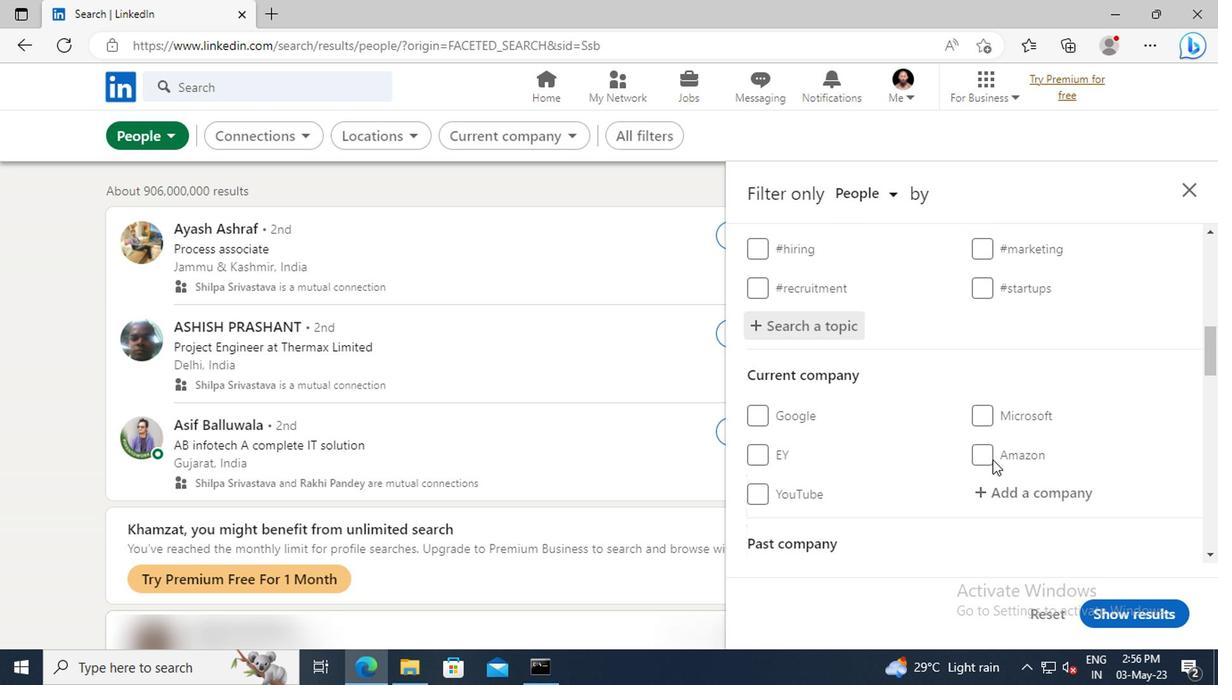 
Action: Mouse scrolled (989, 458) with delta (0, -1)
Screenshot: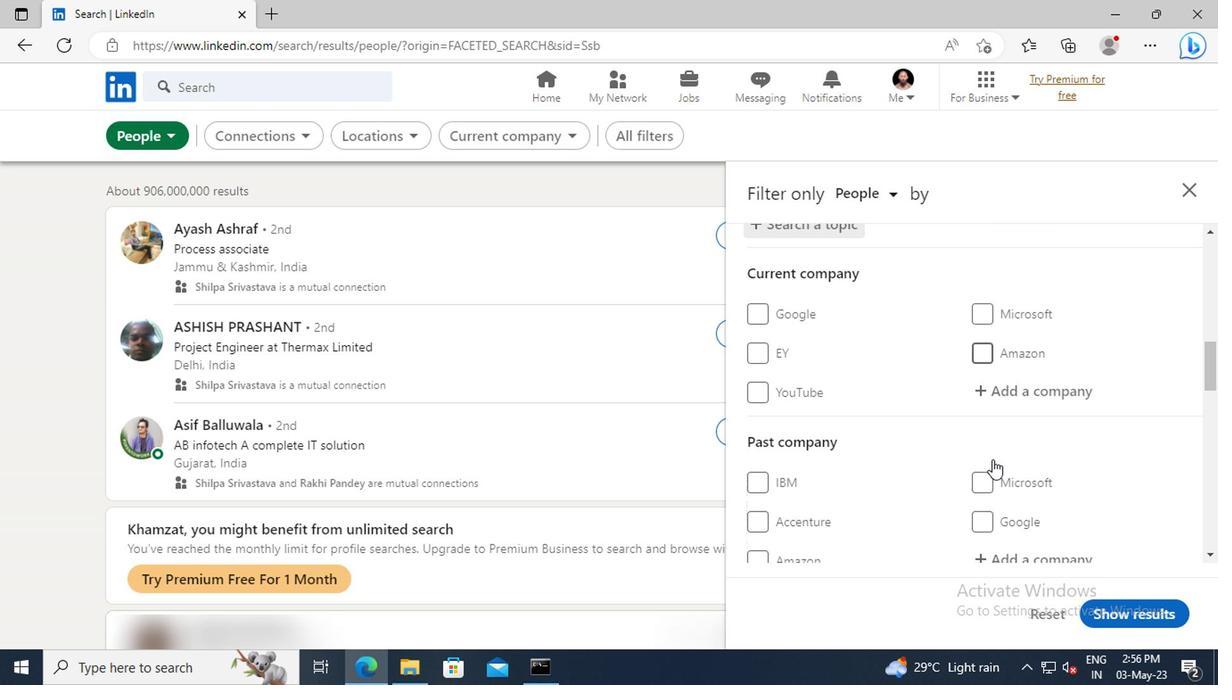 
Action: Mouse scrolled (989, 458) with delta (0, -1)
Screenshot: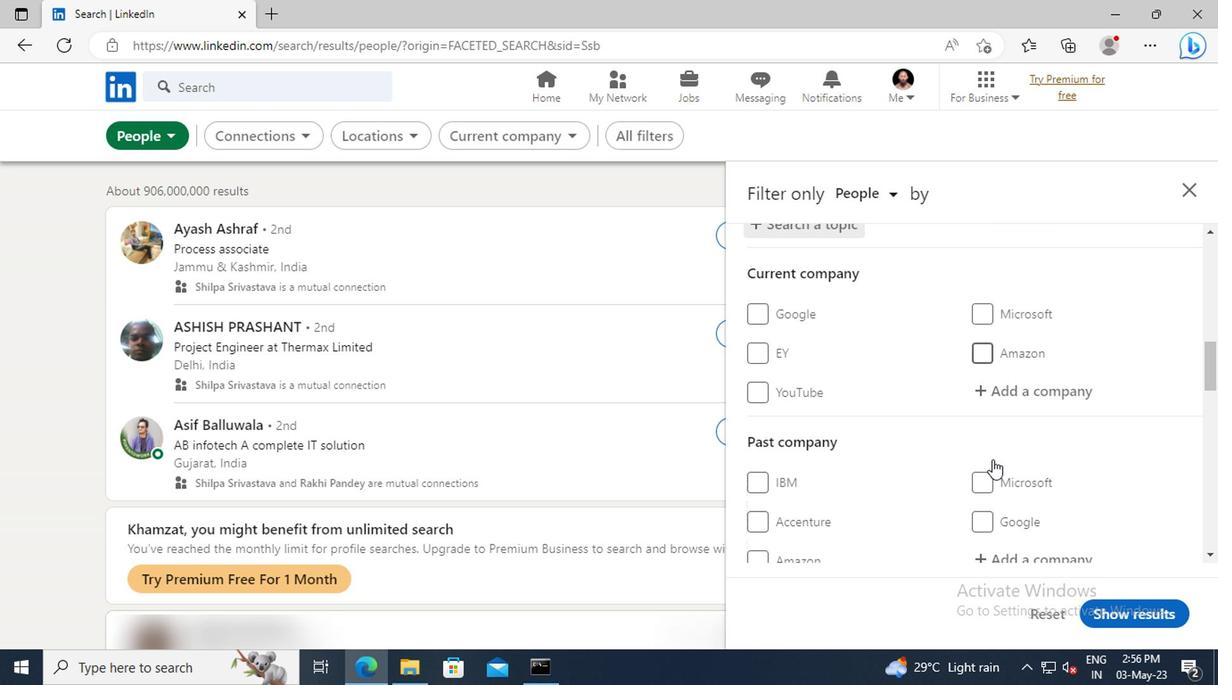 
Action: Mouse scrolled (989, 458) with delta (0, -1)
Screenshot: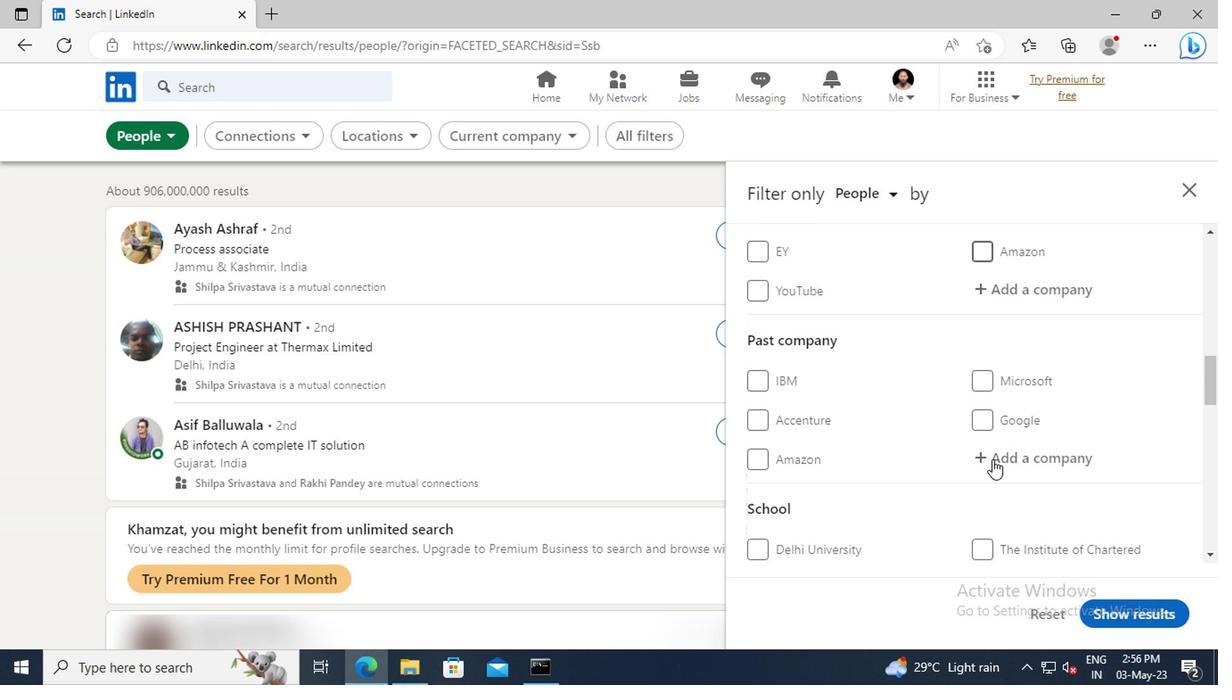
Action: Mouse scrolled (989, 458) with delta (0, -1)
Screenshot: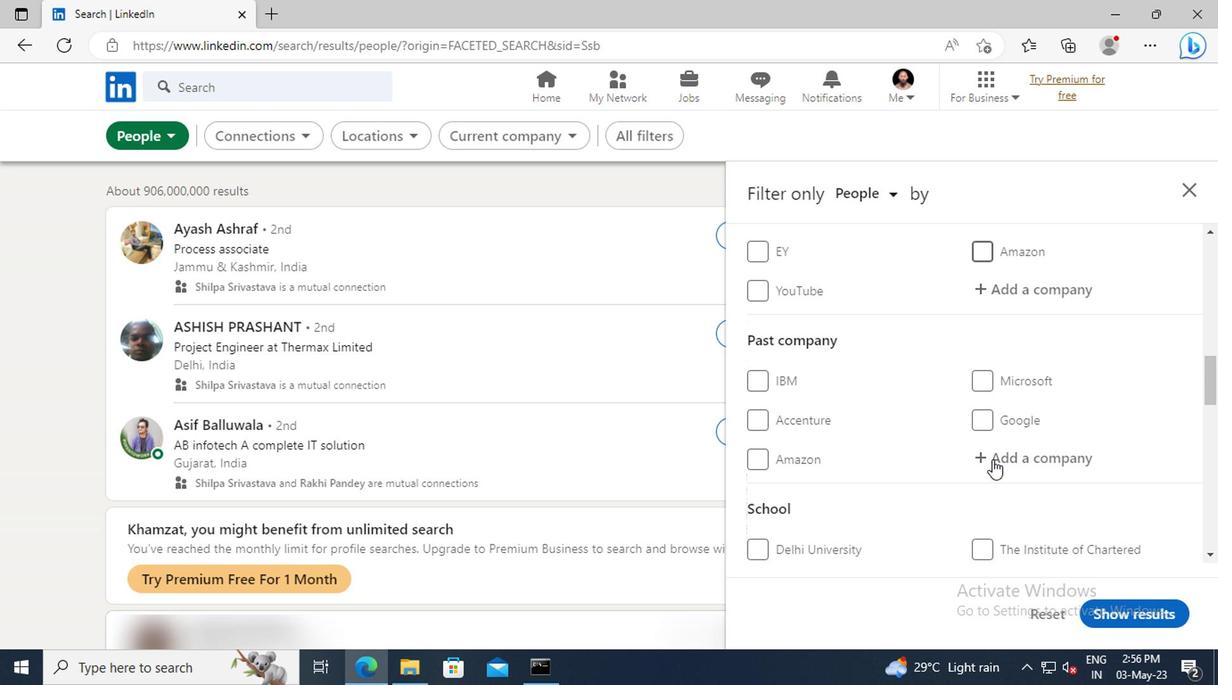 
Action: Mouse scrolled (989, 458) with delta (0, -1)
Screenshot: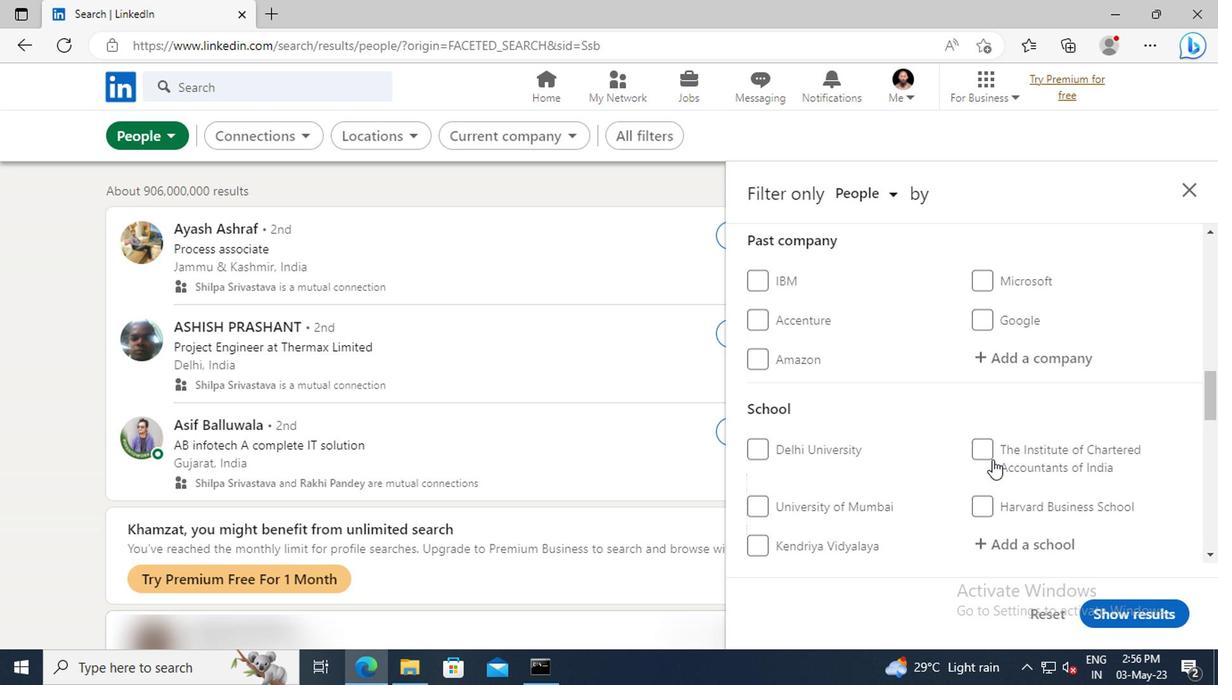 
Action: Mouse scrolled (989, 458) with delta (0, -1)
Screenshot: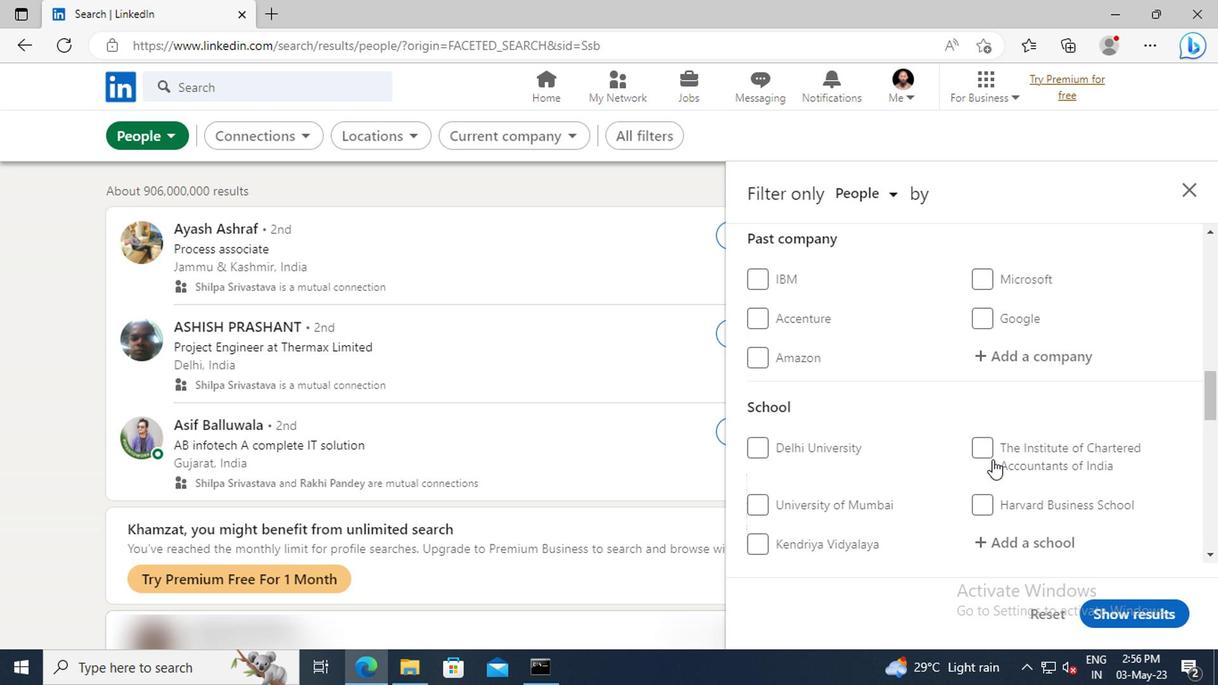
Action: Mouse scrolled (989, 458) with delta (0, -1)
Screenshot: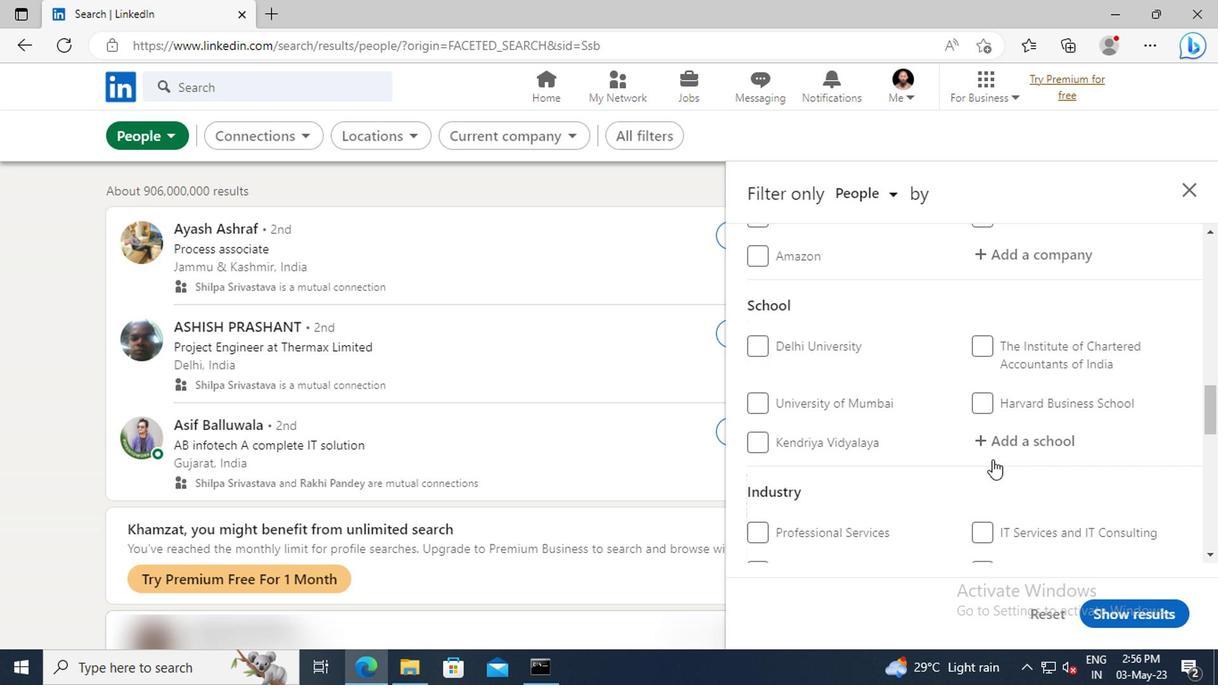 
Action: Mouse scrolled (989, 458) with delta (0, -1)
Screenshot: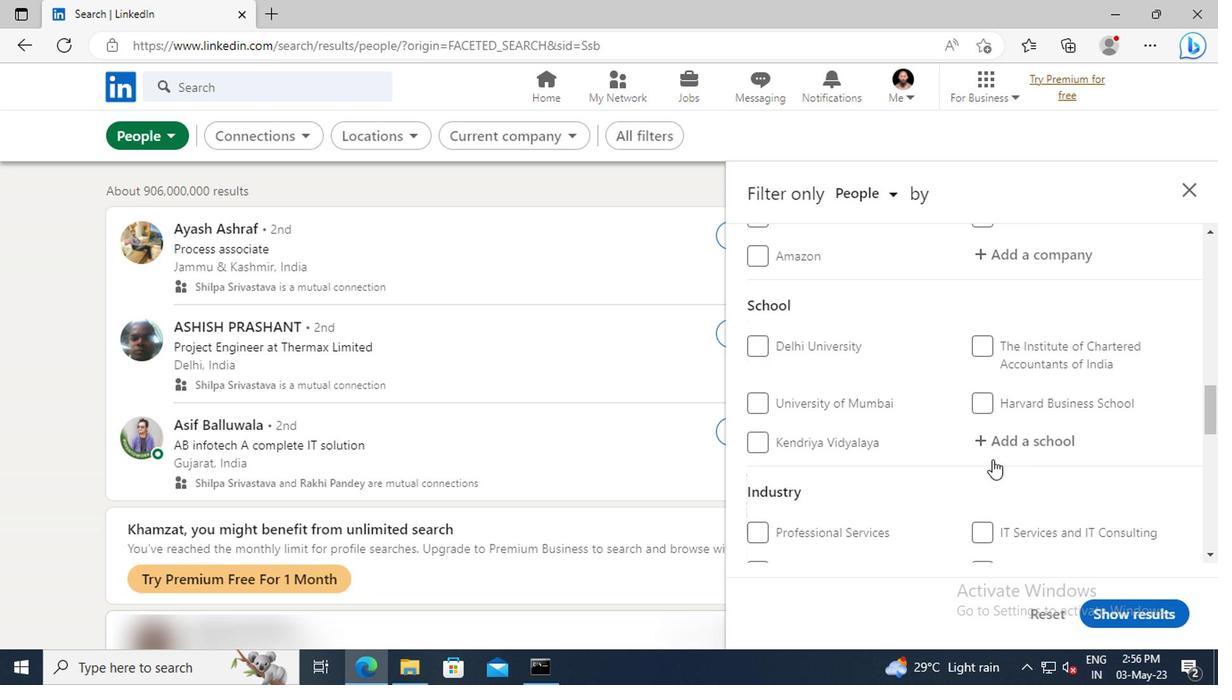 
Action: Mouse scrolled (989, 458) with delta (0, -1)
Screenshot: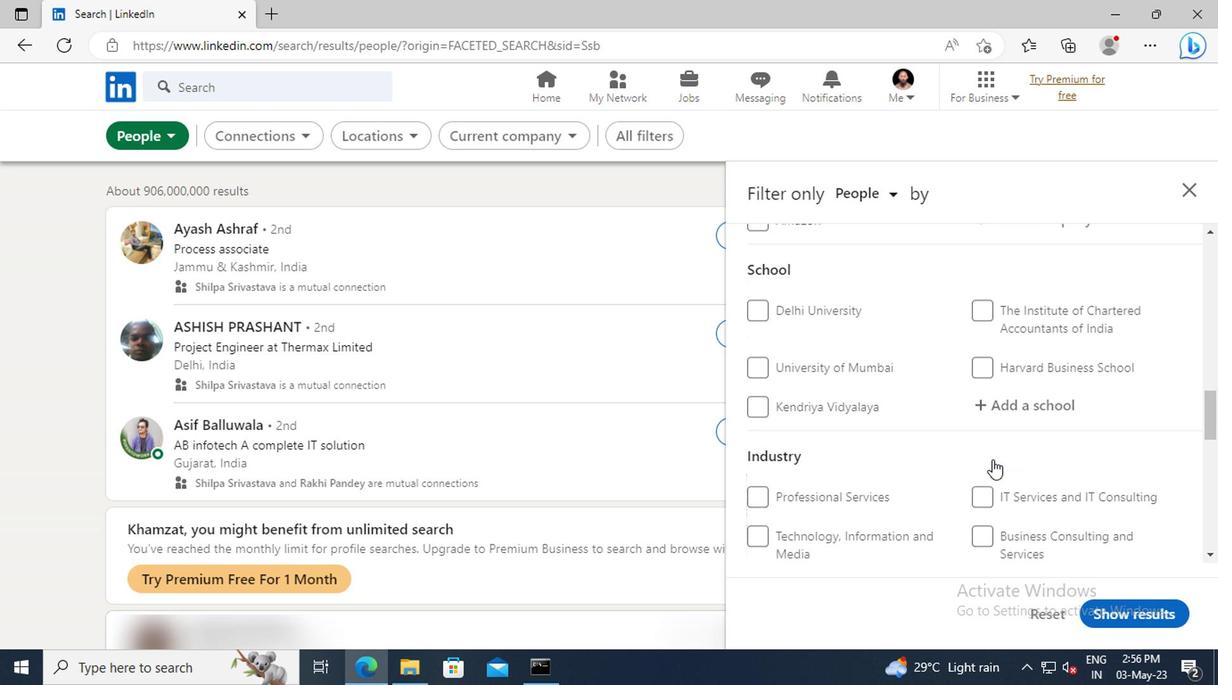 
Action: Mouse scrolled (989, 458) with delta (0, -1)
Screenshot: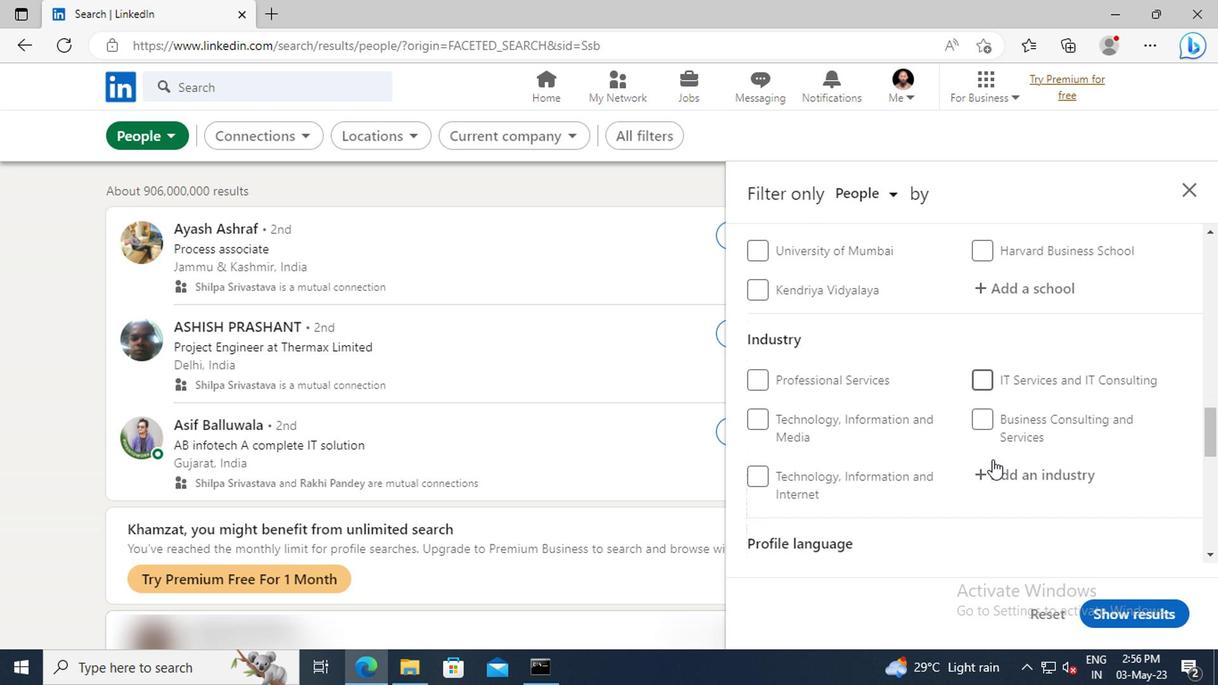 
Action: Mouse scrolled (989, 458) with delta (0, -1)
Screenshot: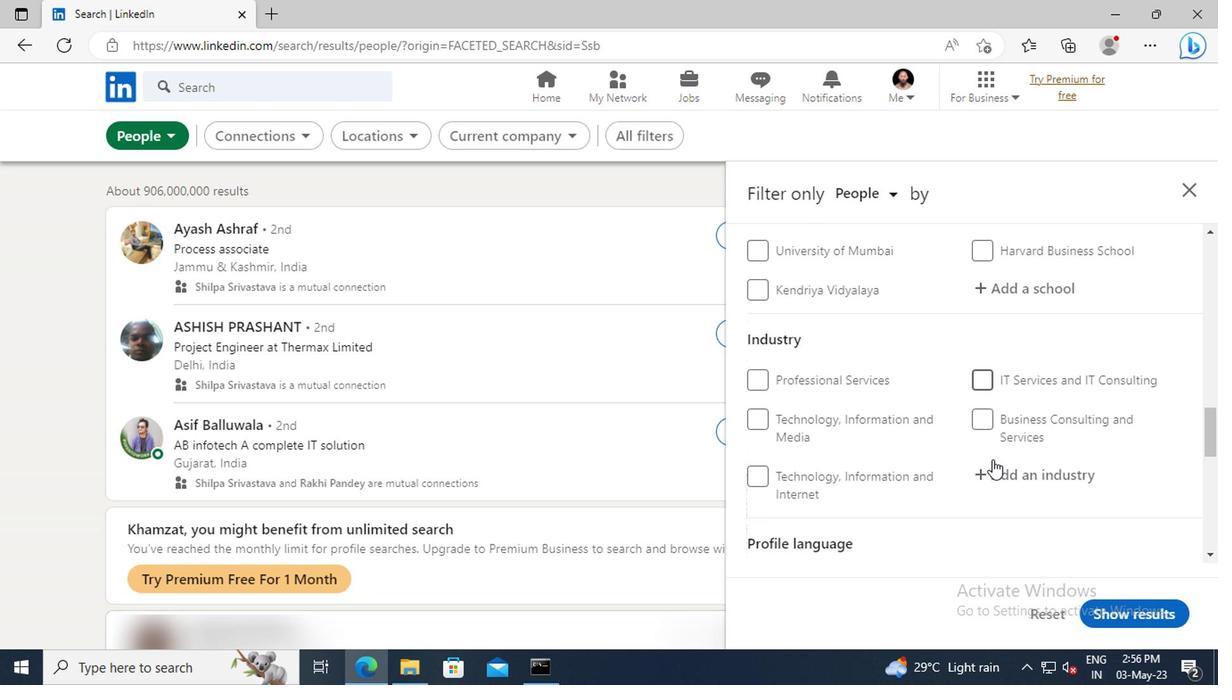 
Action: Mouse moved to (978, 482)
Screenshot: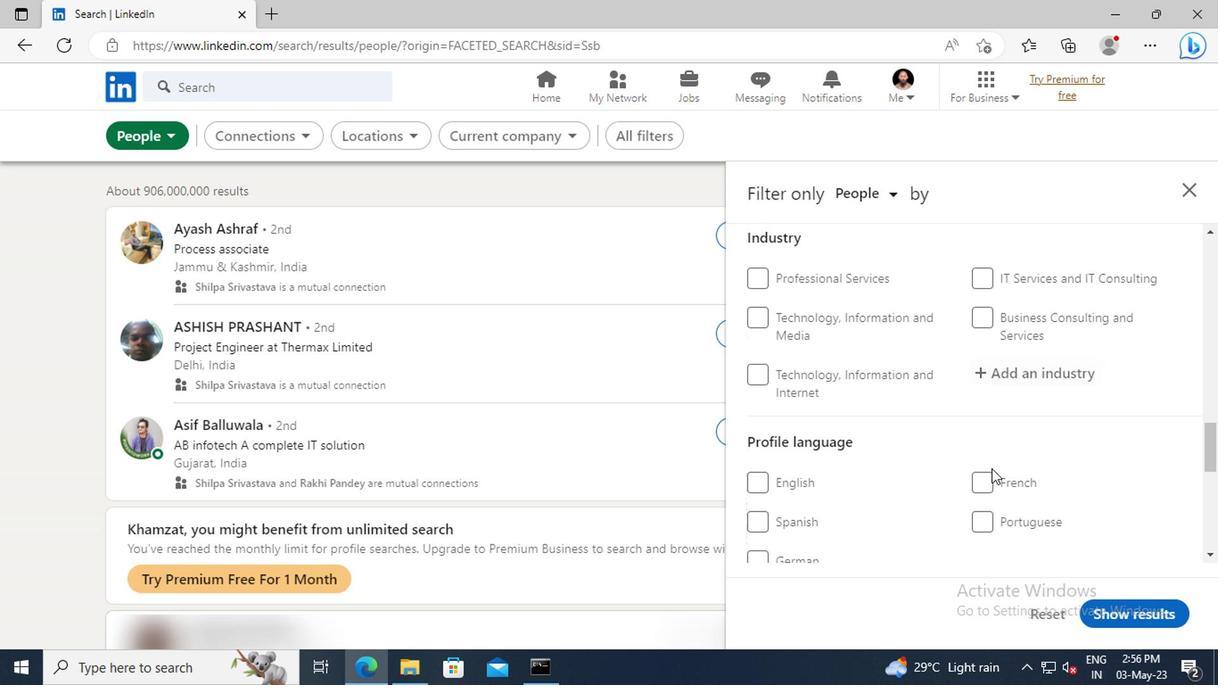 
Action: Mouse pressed left at (978, 482)
Screenshot: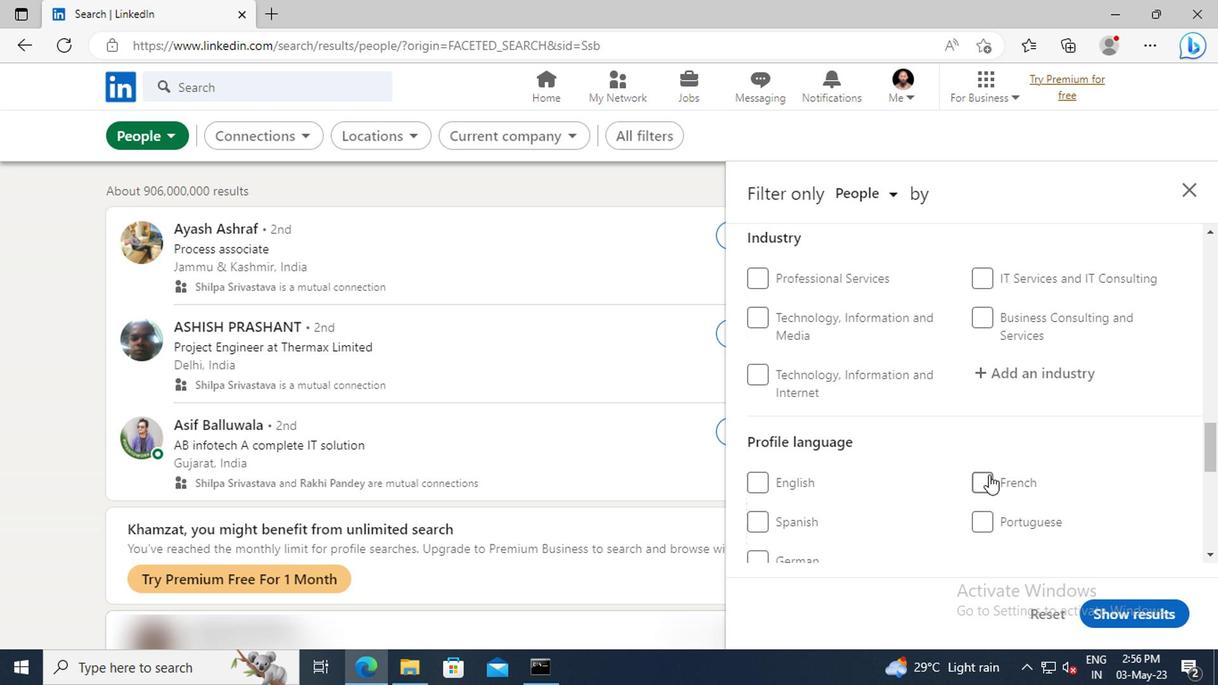 
Action: Mouse moved to (1022, 436)
Screenshot: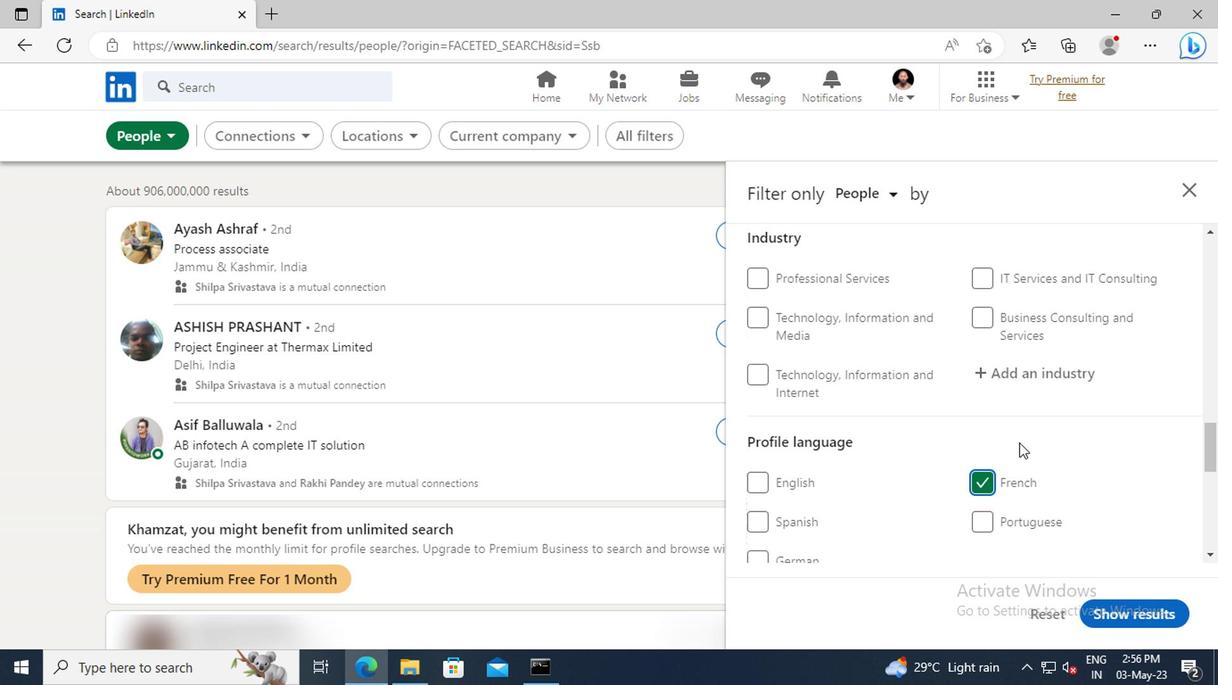 
Action: Mouse scrolled (1022, 438) with delta (0, 1)
Screenshot: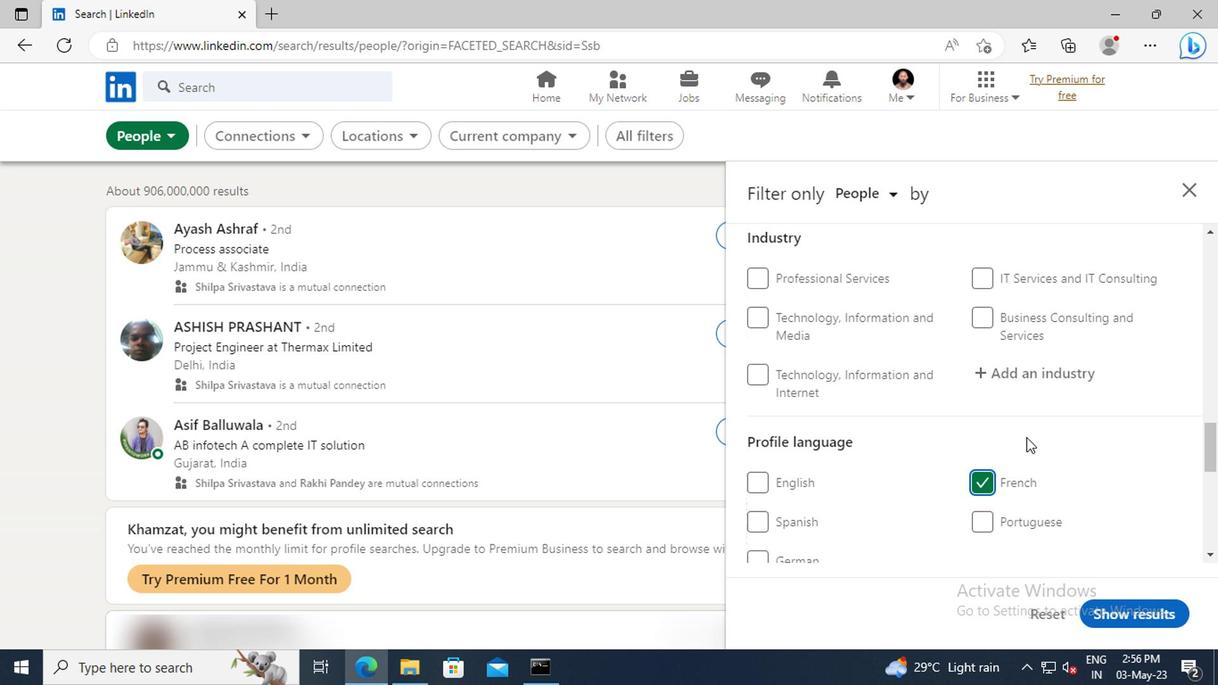 
Action: Mouse moved to (1023, 435)
Screenshot: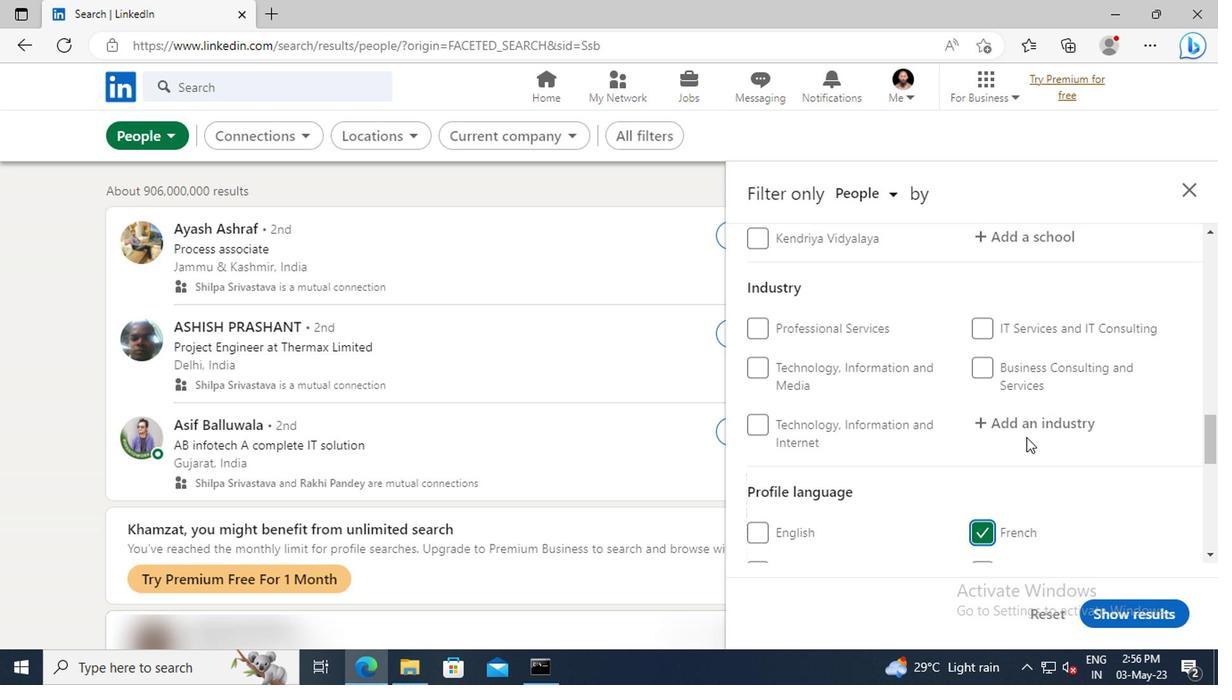 
Action: Mouse scrolled (1023, 436) with delta (0, 0)
Screenshot: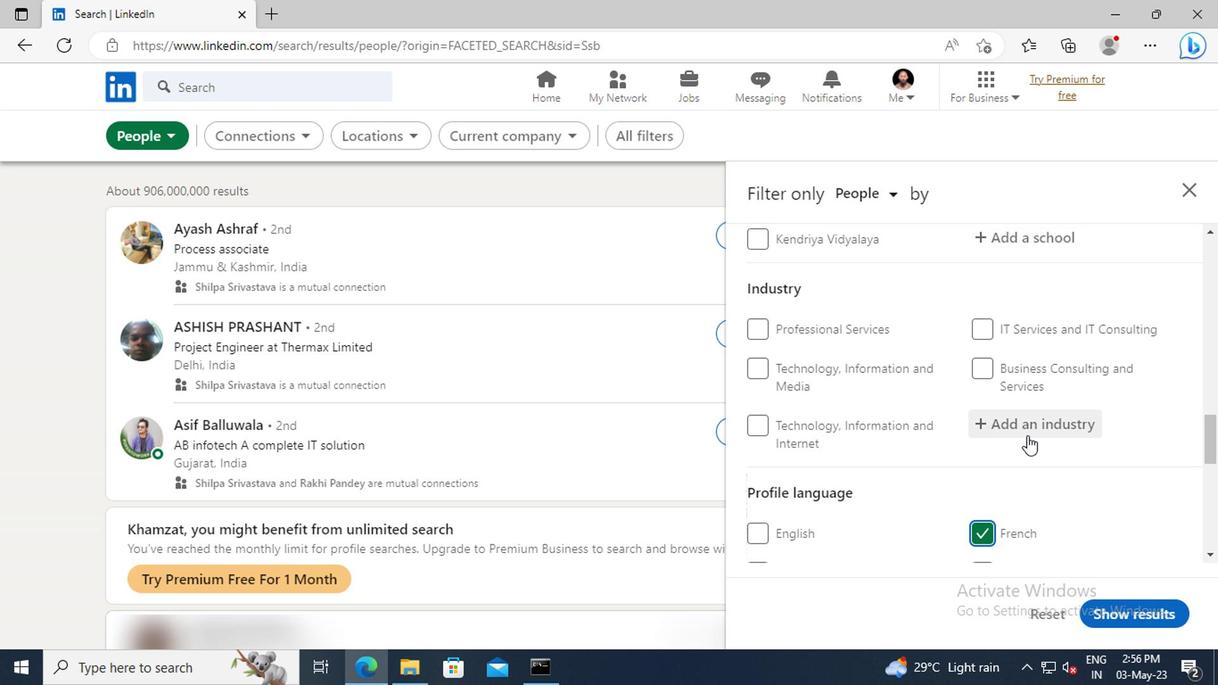 
Action: Mouse scrolled (1023, 436) with delta (0, 0)
Screenshot: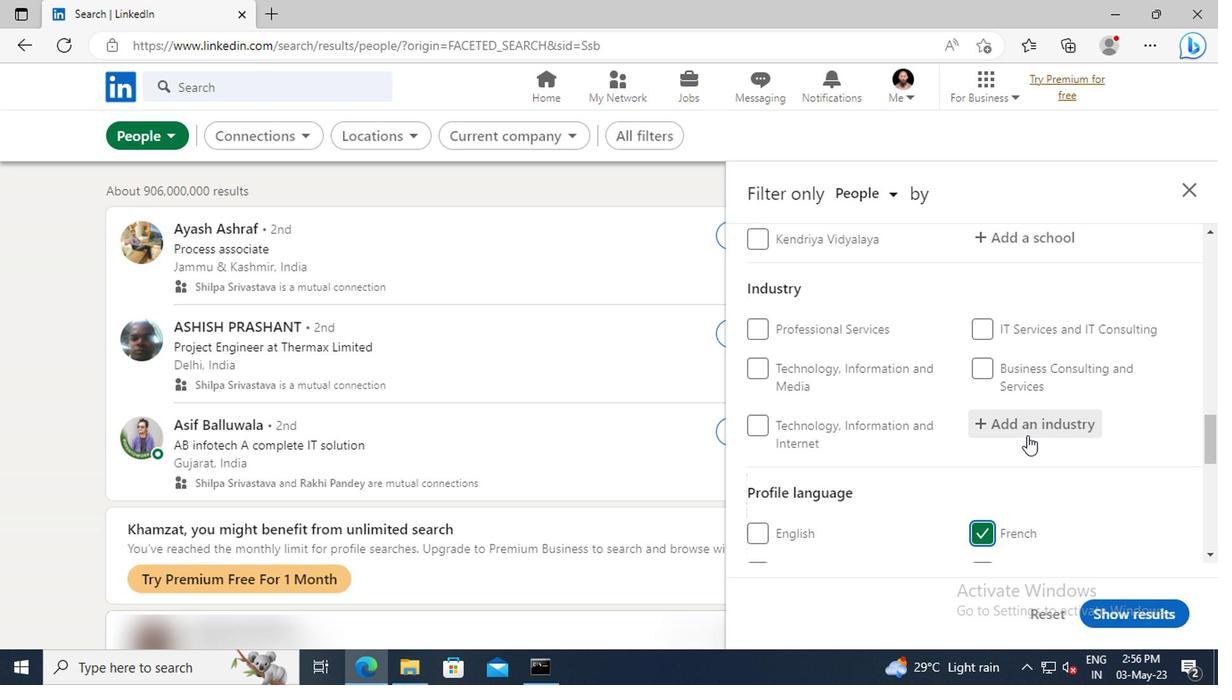 
Action: Mouse scrolled (1023, 436) with delta (0, 0)
Screenshot: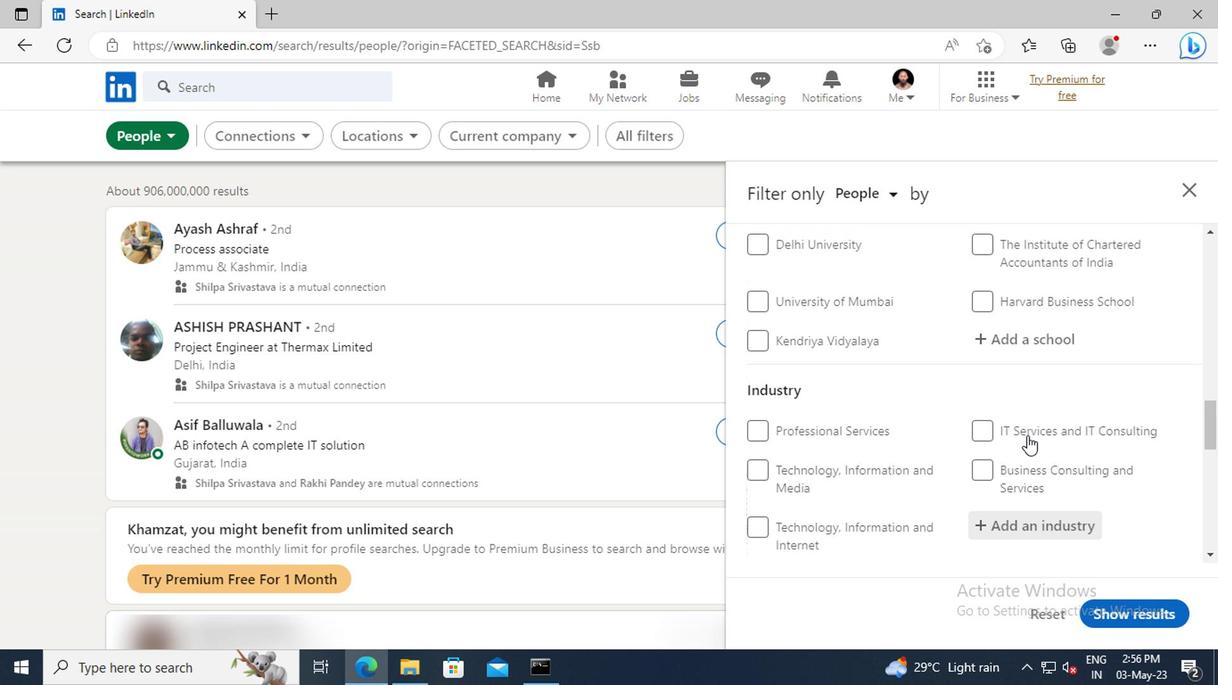 
Action: Mouse scrolled (1023, 436) with delta (0, 0)
Screenshot: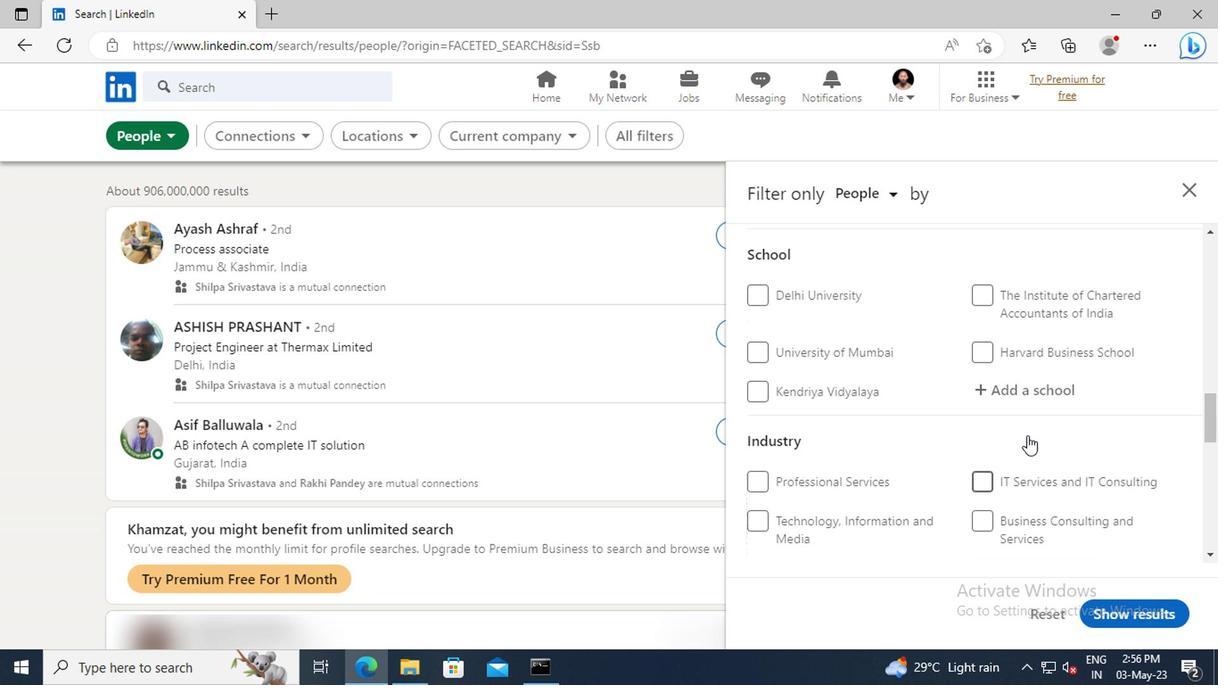 
Action: Mouse scrolled (1023, 436) with delta (0, 0)
Screenshot: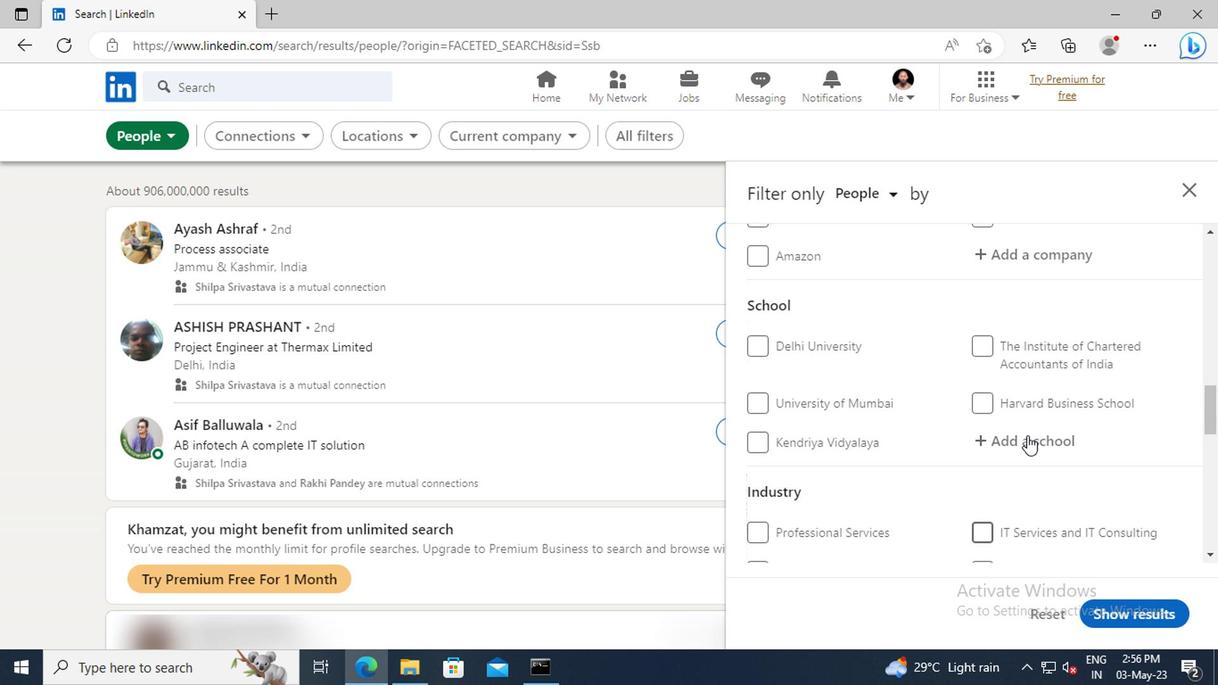 
Action: Mouse scrolled (1023, 436) with delta (0, 0)
Screenshot: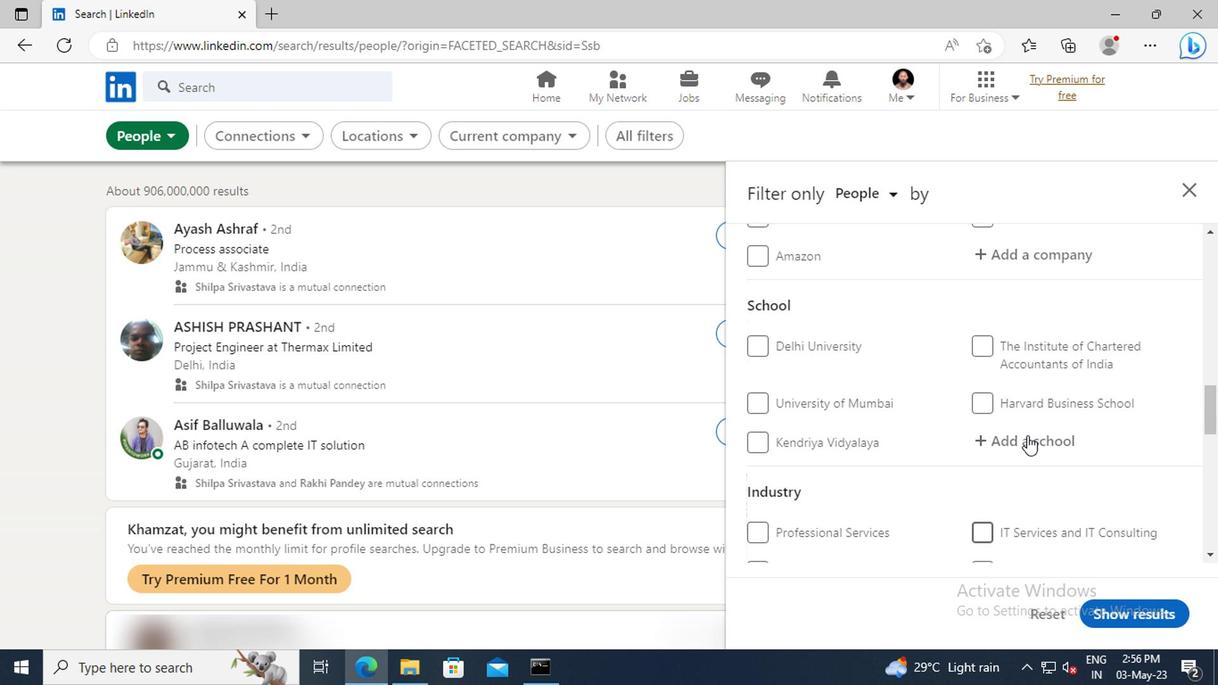
Action: Mouse scrolled (1023, 436) with delta (0, 0)
Screenshot: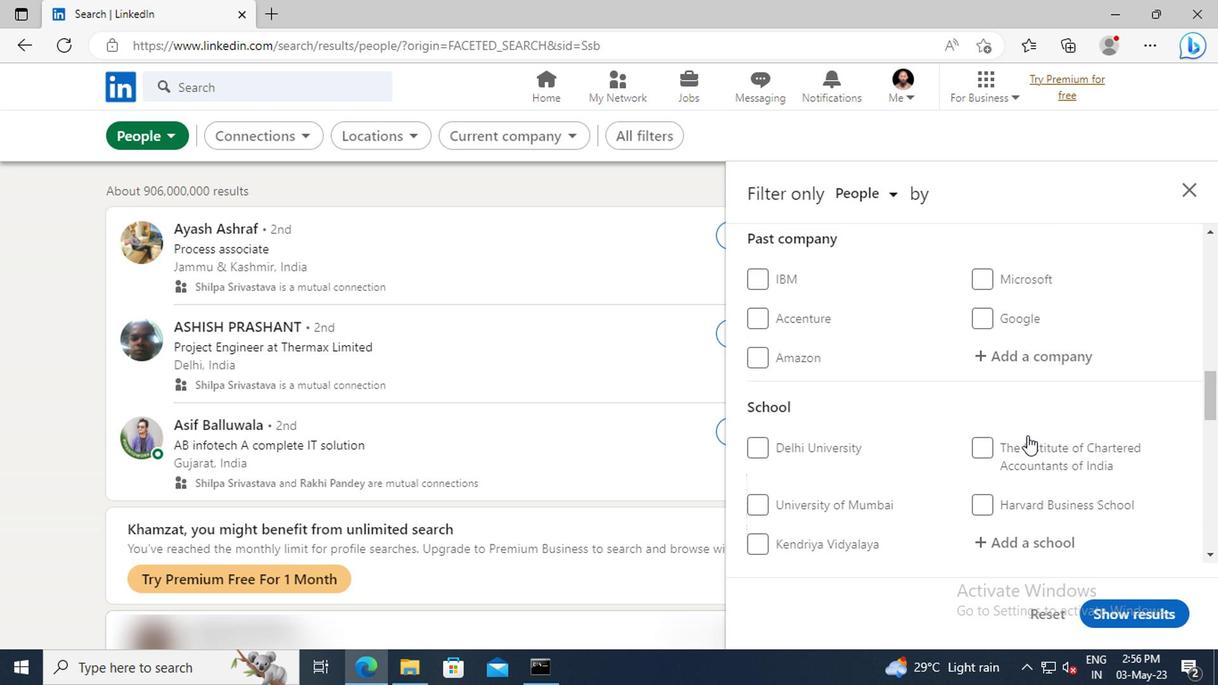 
Action: Mouse scrolled (1023, 436) with delta (0, 0)
Screenshot: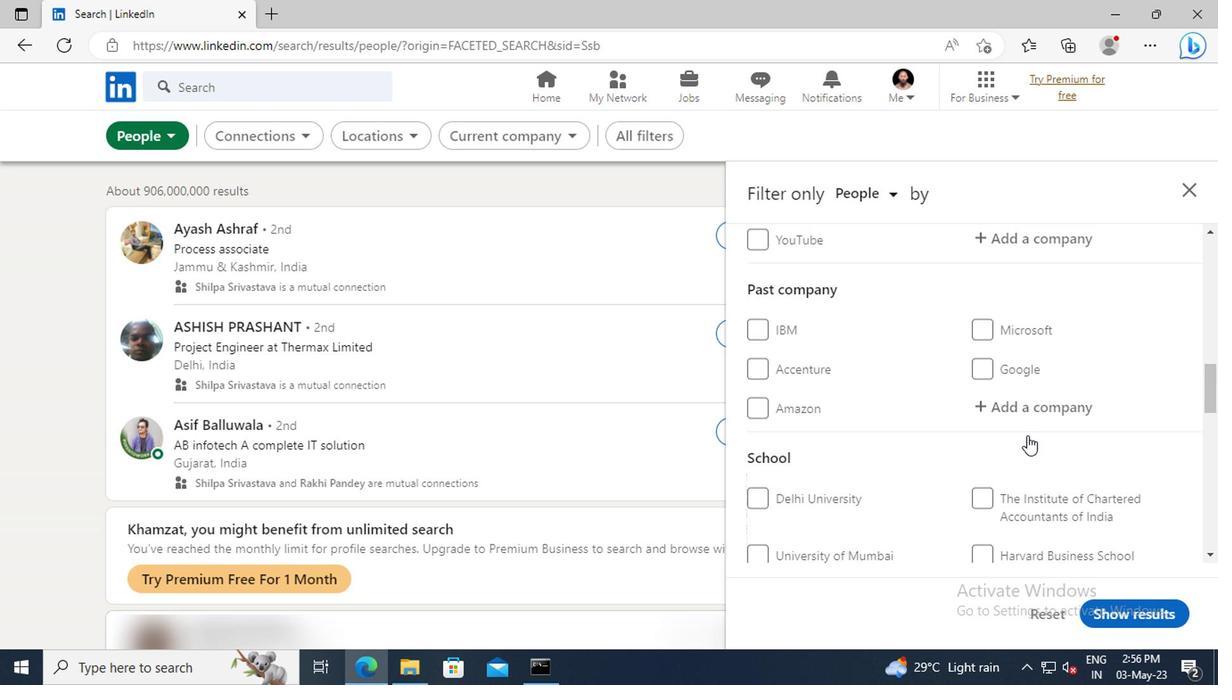 
Action: Mouse scrolled (1023, 436) with delta (0, 0)
Screenshot: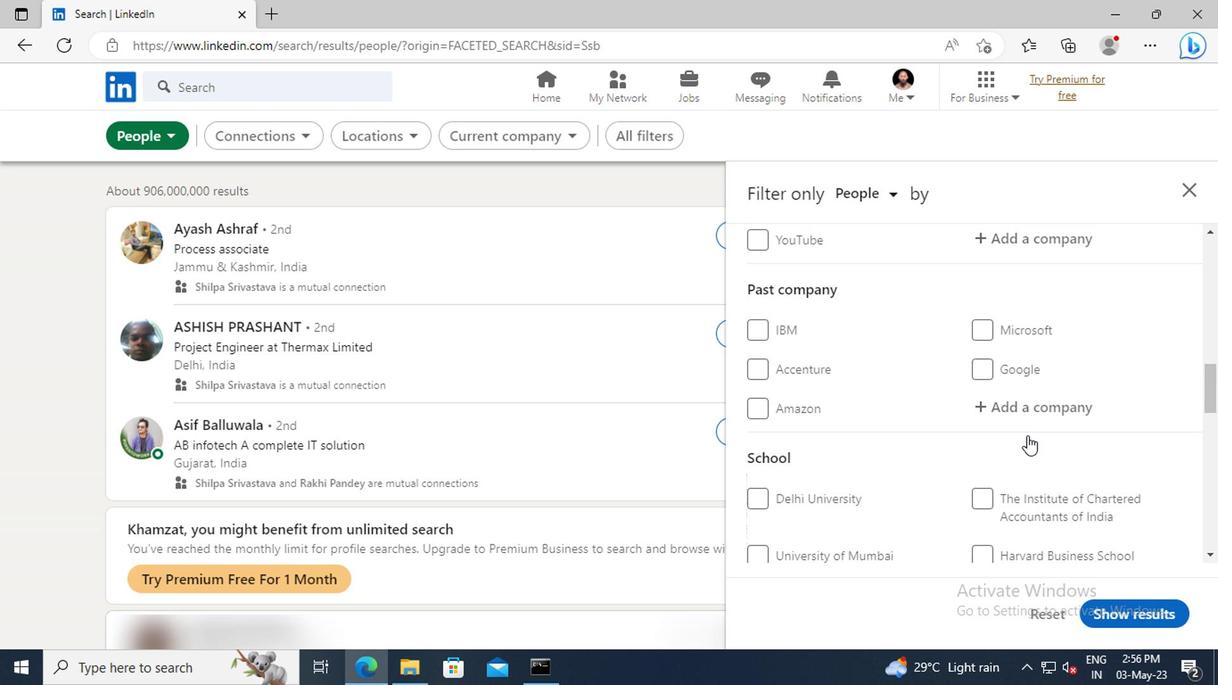 
Action: Mouse scrolled (1023, 436) with delta (0, 0)
Screenshot: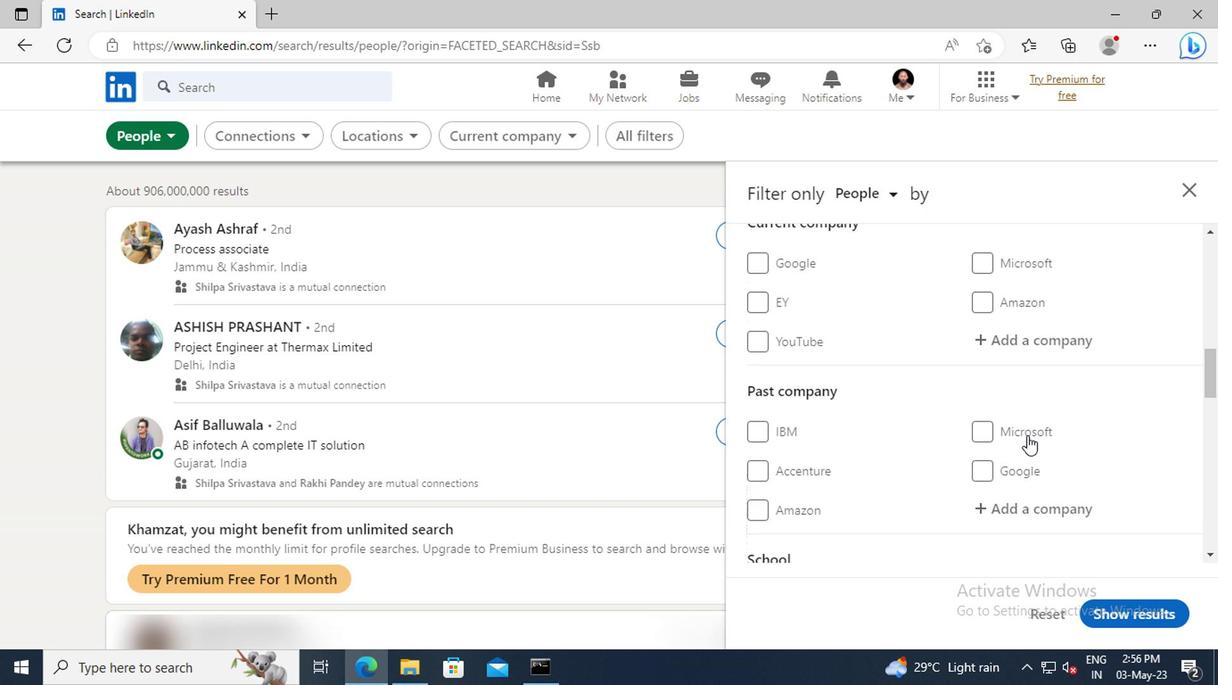 
Action: Mouse moved to (1020, 401)
Screenshot: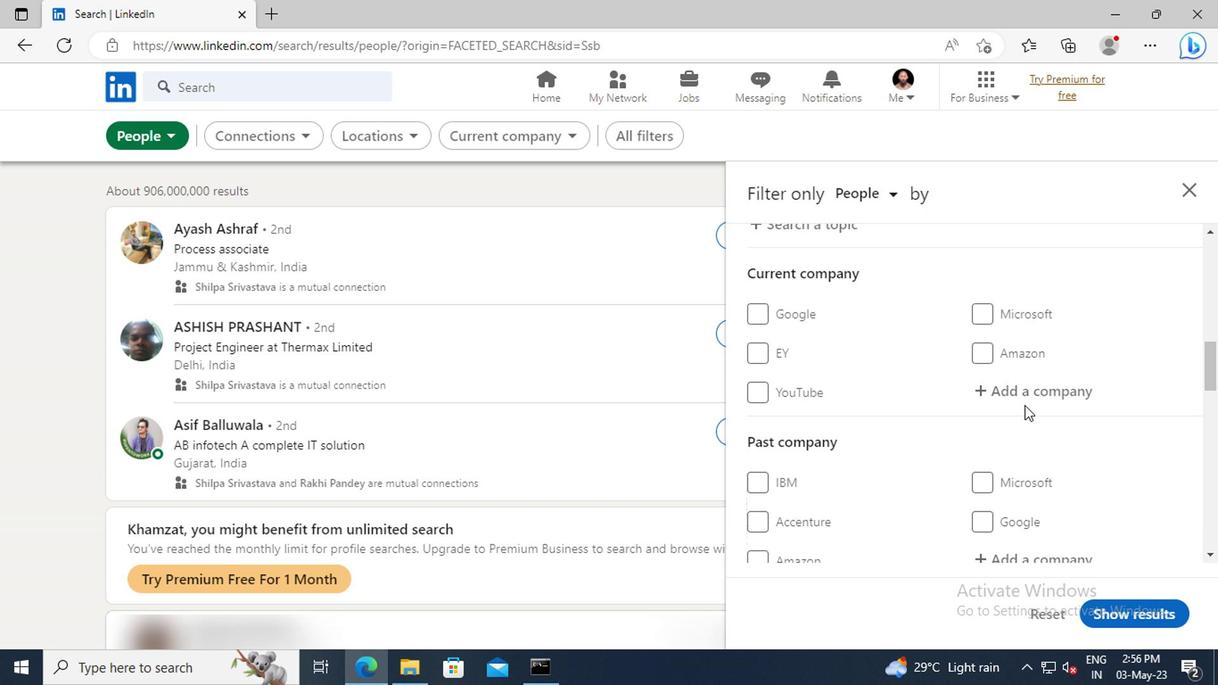 
Action: Mouse pressed left at (1020, 401)
Screenshot: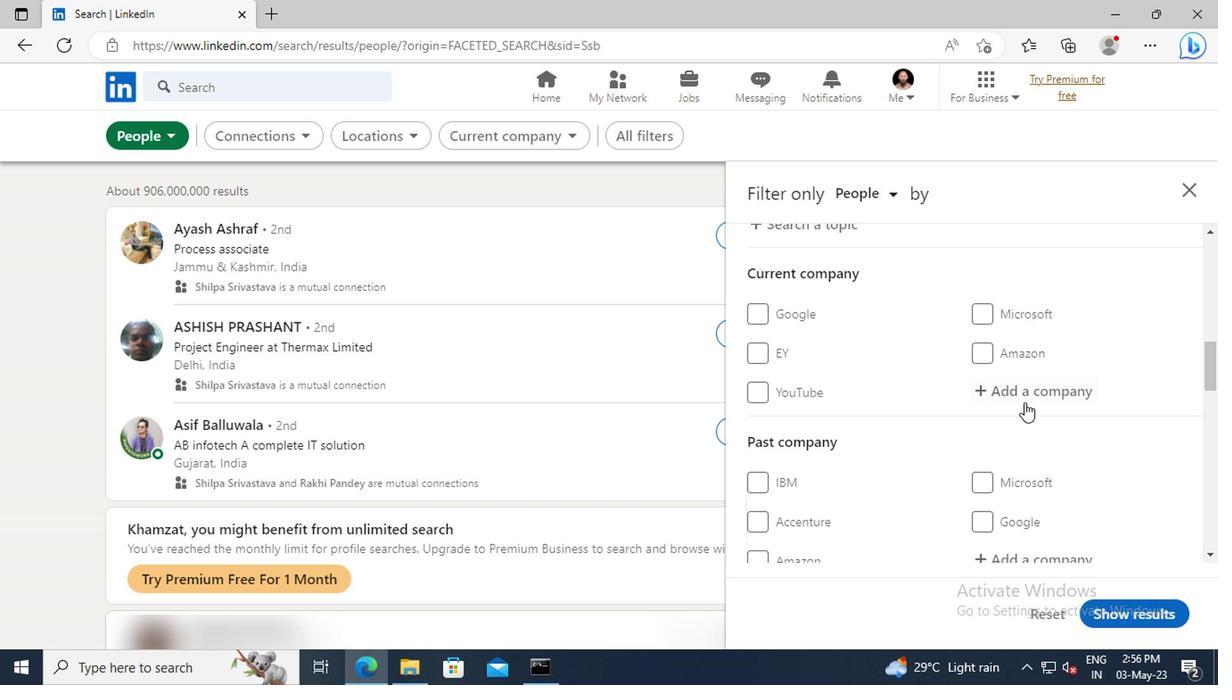 
Action: Key pressed <Key.shift>CYIENT
Screenshot: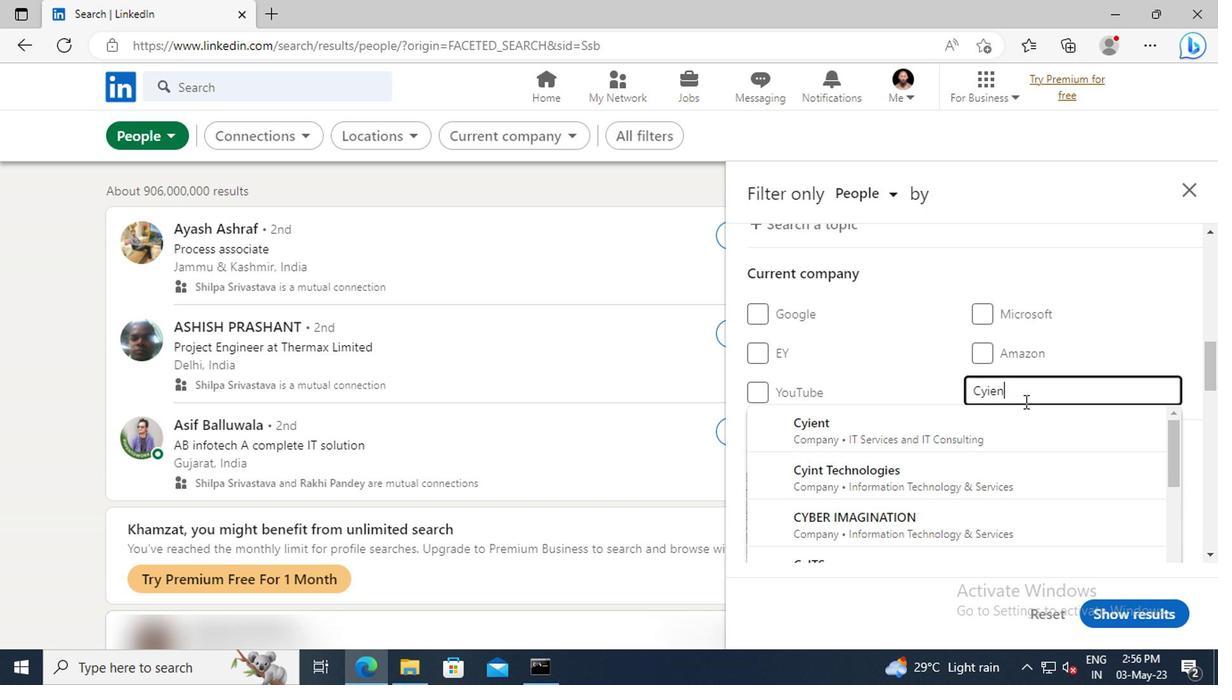
Action: Mouse moved to (1020, 413)
Screenshot: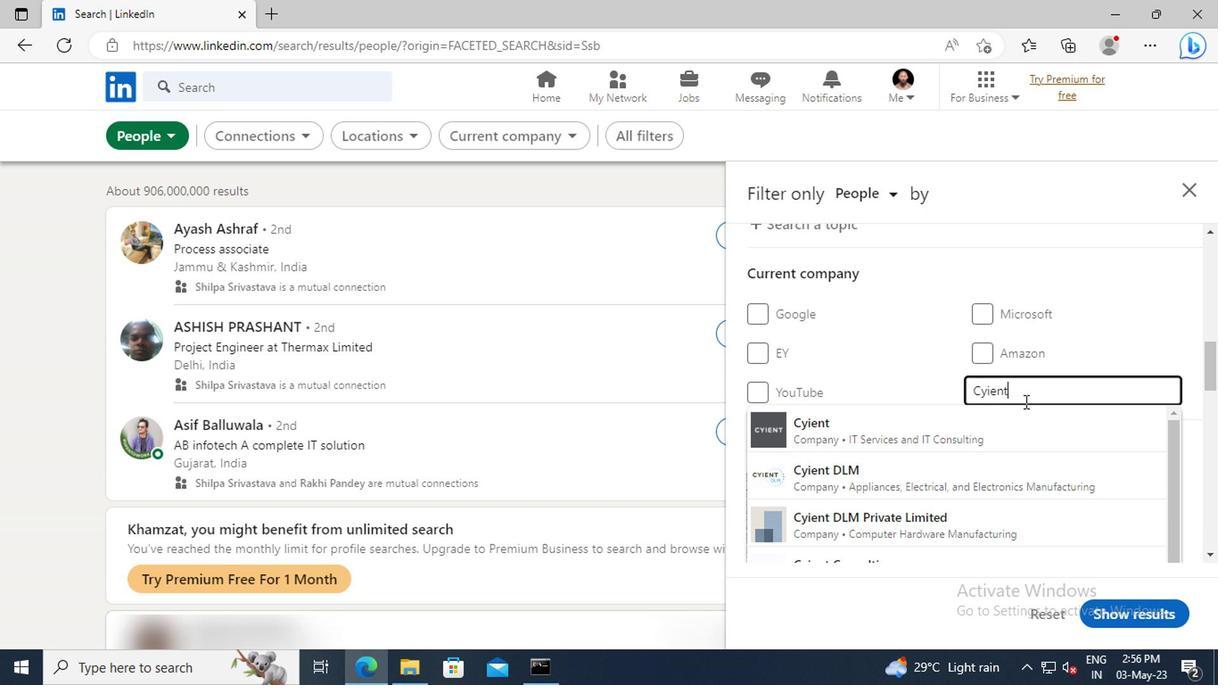 
Action: Mouse pressed left at (1020, 413)
Screenshot: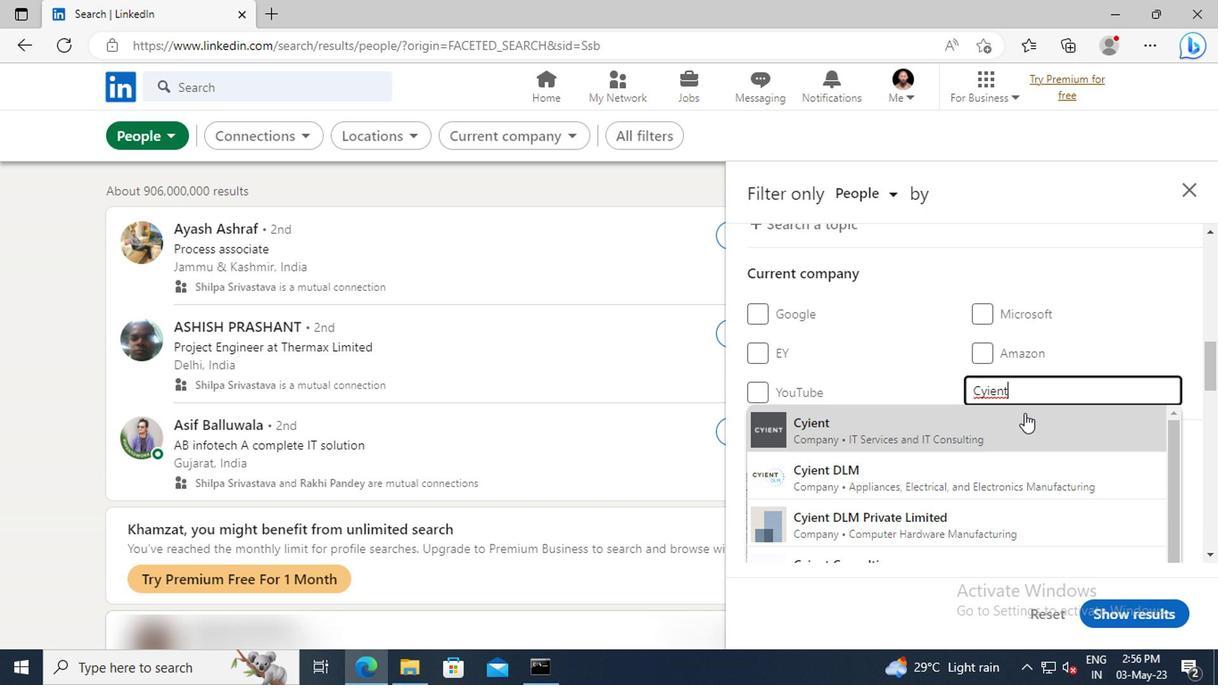 
Action: Mouse scrolled (1020, 412) with delta (0, -1)
Screenshot: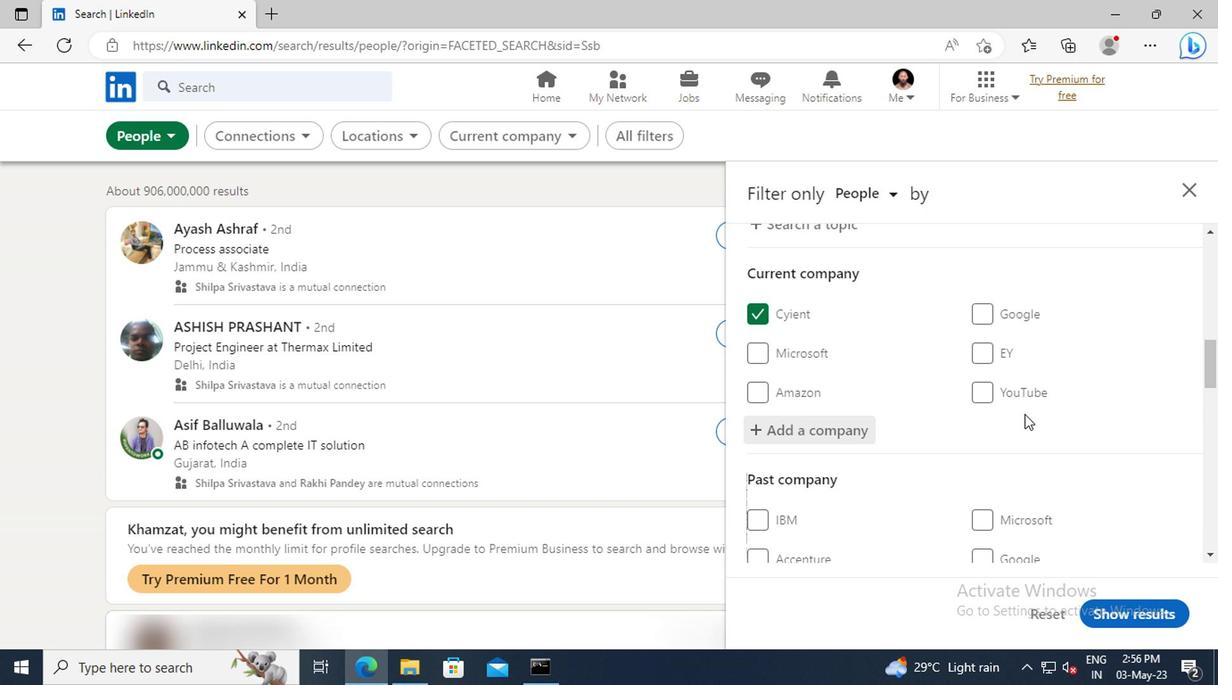 
Action: Mouse scrolled (1020, 412) with delta (0, -1)
Screenshot: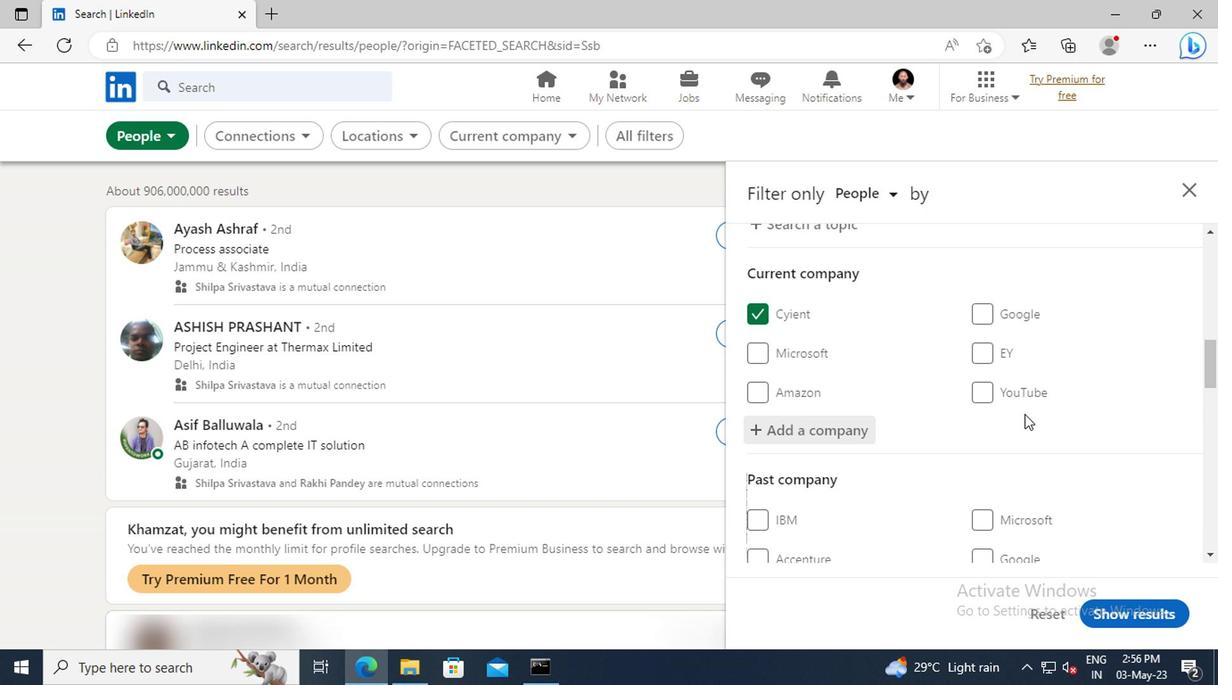 
Action: Mouse scrolled (1020, 412) with delta (0, -1)
Screenshot: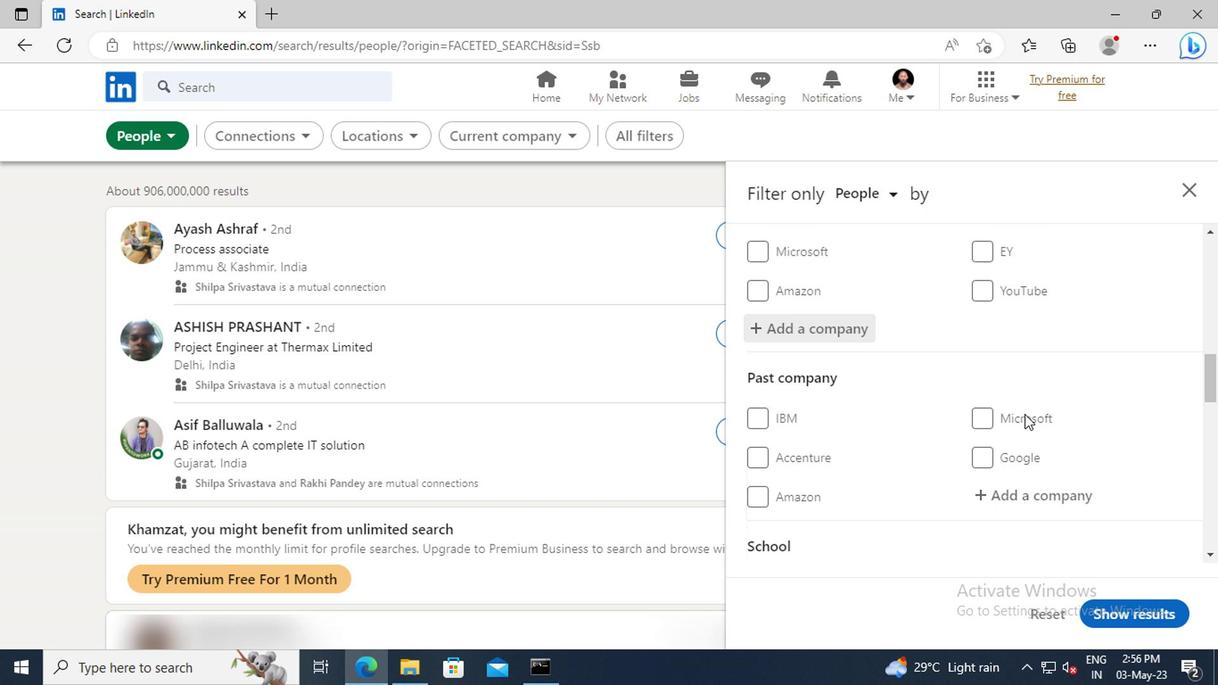 
Action: Mouse moved to (1015, 399)
Screenshot: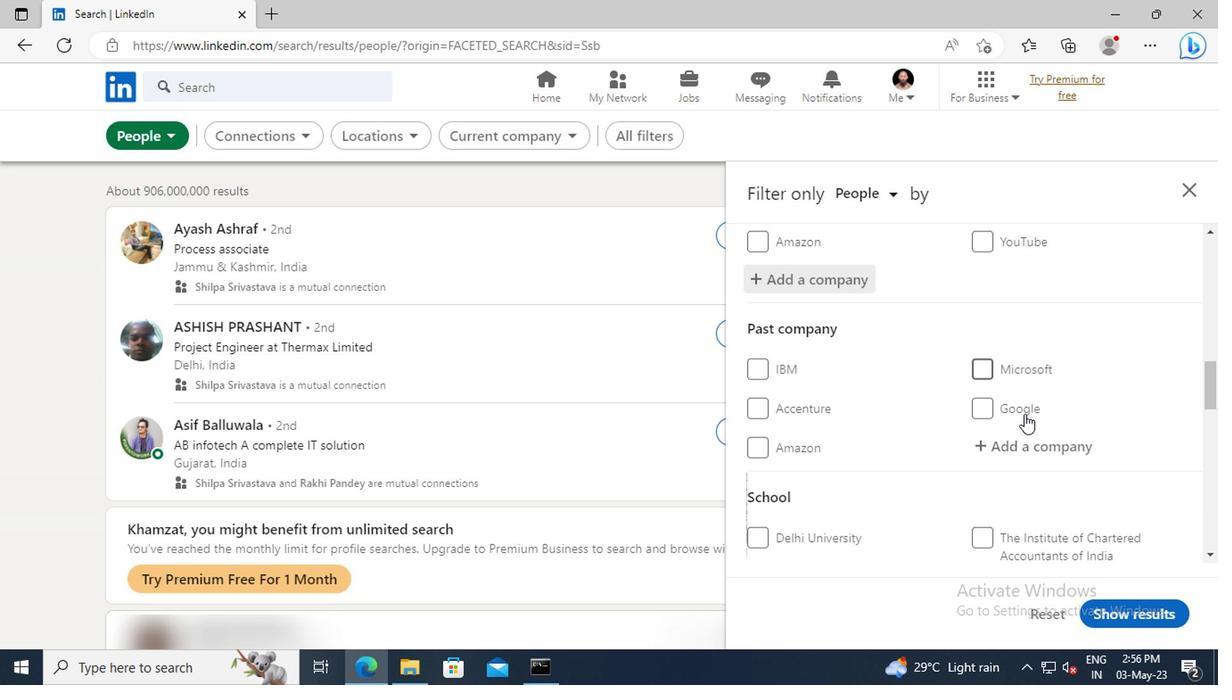 
Action: Mouse scrolled (1015, 398) with delta (0, 0)
Screenshot: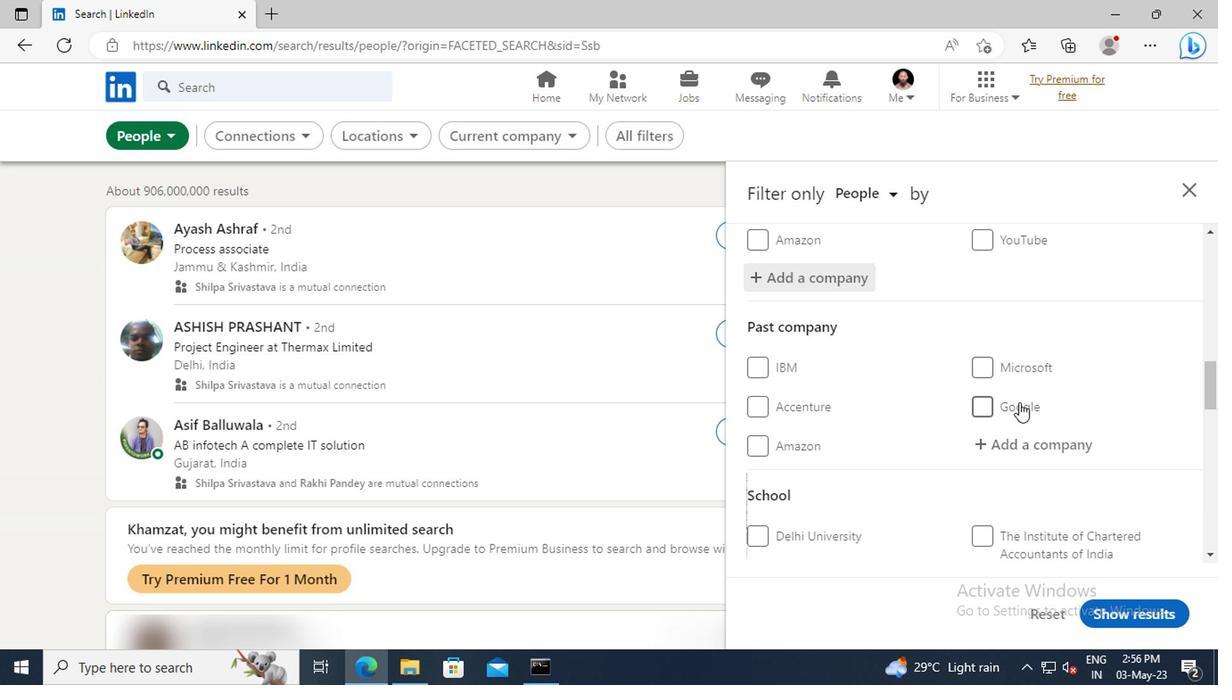 
Action: Mouse moved to (1014, 398)
Screenshot: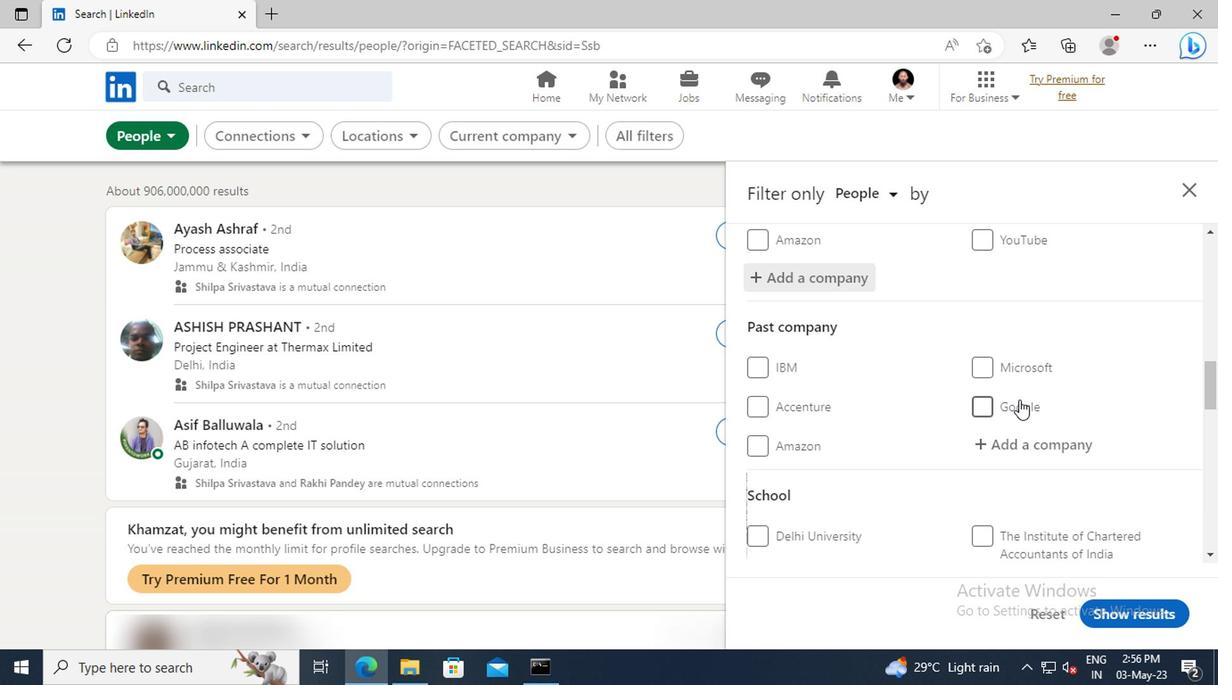 
Action: Mouse scrolled (1014, 398) with delta (0, 0)
Screenshot: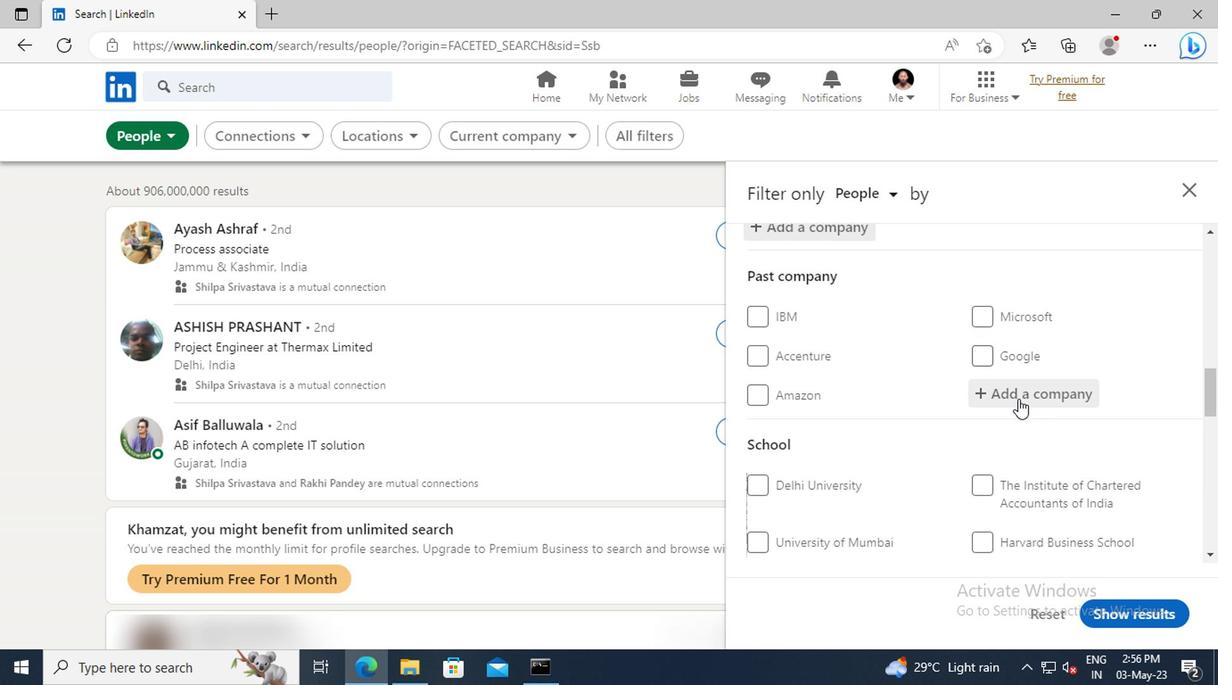 
Action: Mouse scrolled (1014, 398) with delta (0, 0)
Screenshot: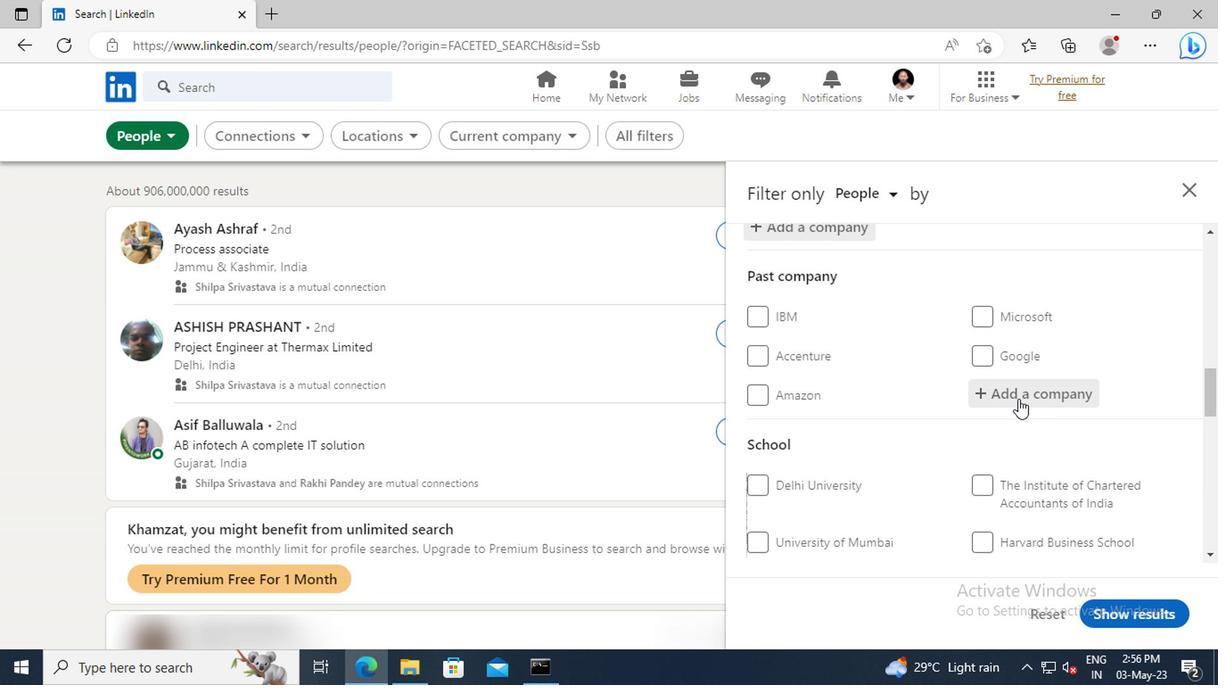 
Action: Mouse scrolled (1014, 398) with delta (0, 0)
Screenshot: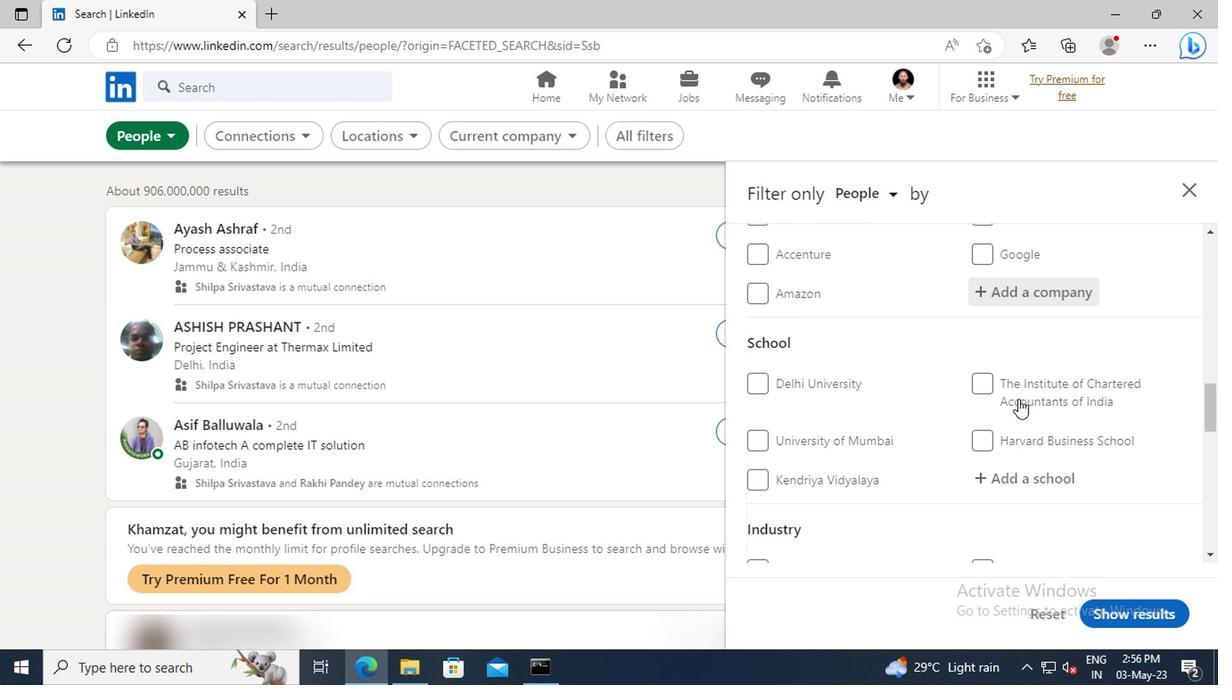 
Action: Mouse moved to (1004, 425)
Screenshot: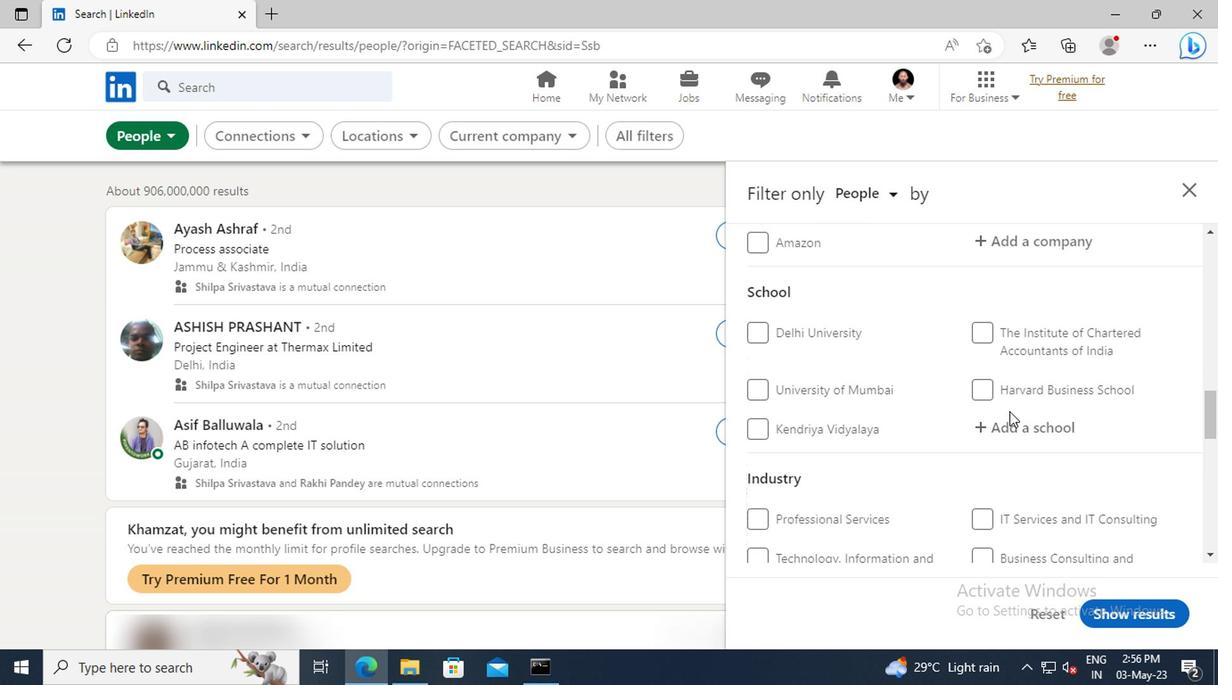 
Action: Mouse pressed left at (1004, 425)
Screenshot: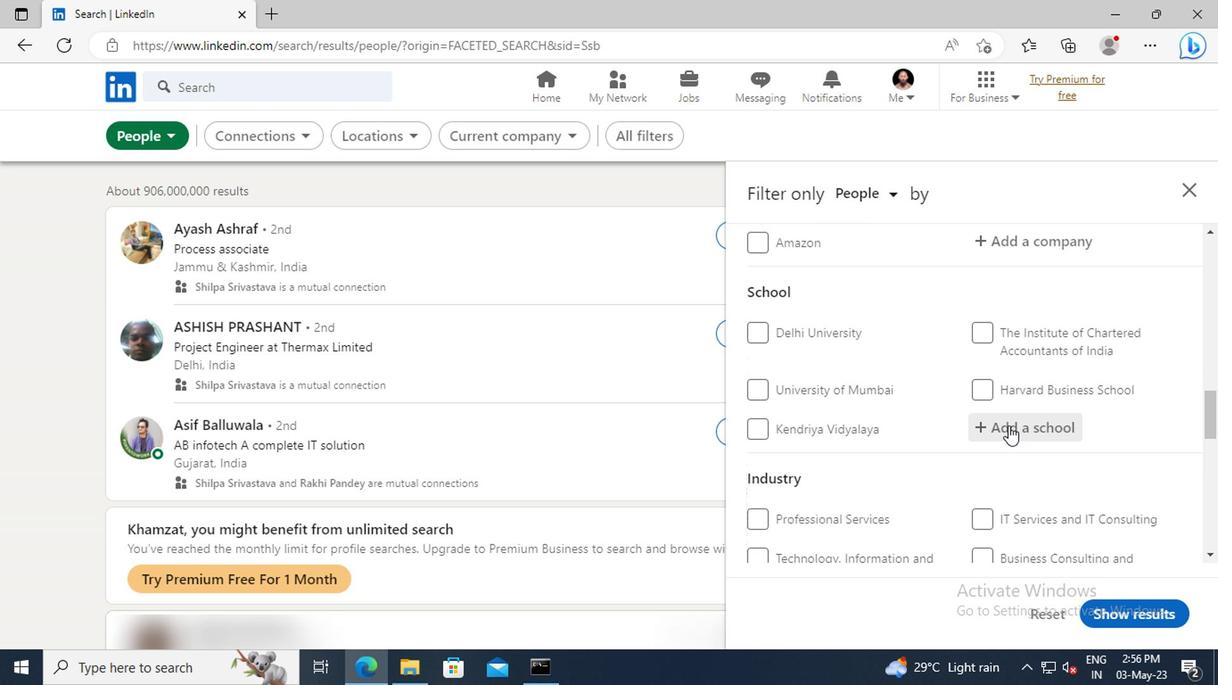 
Action: Key pressed <Key.shift>UIET<Key.space><Key.shift>PAN
Screenshot: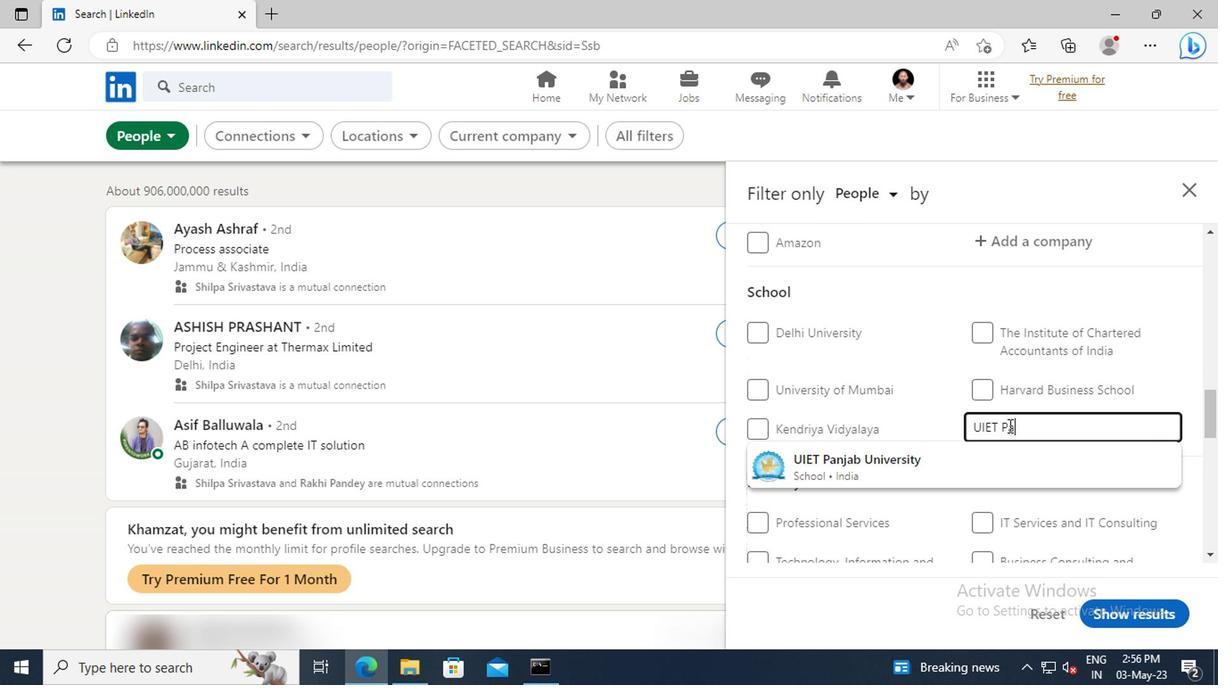 
Action: Mouse moved to (1005, 453)
Screenshot: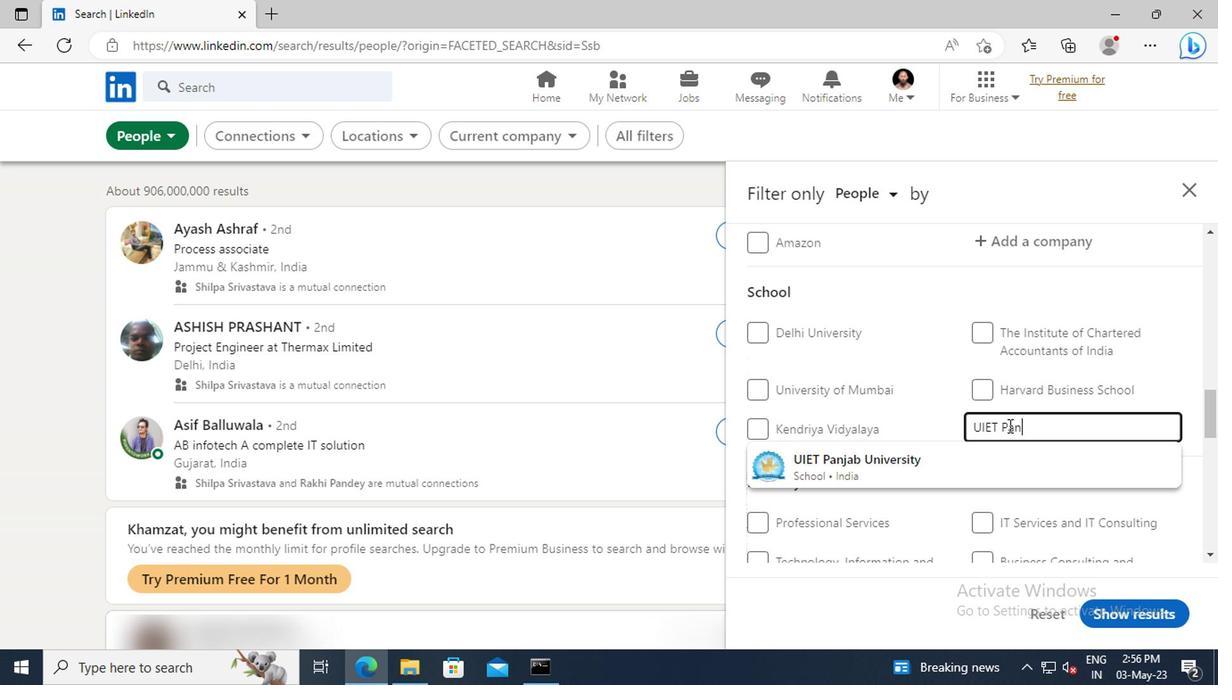
Action: Mouse pressed left at (1005, 453)
Screenshot: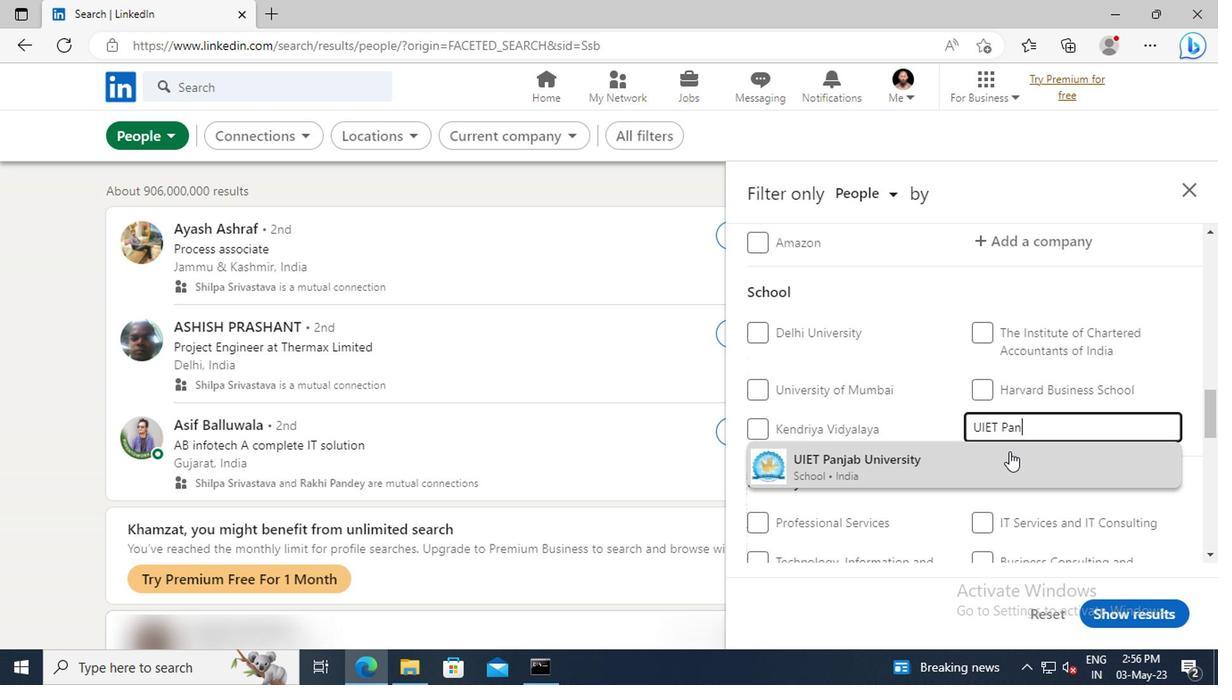 
Action: Mouse scrolled (1005, 453) with delta (0, 0)
Screenshot: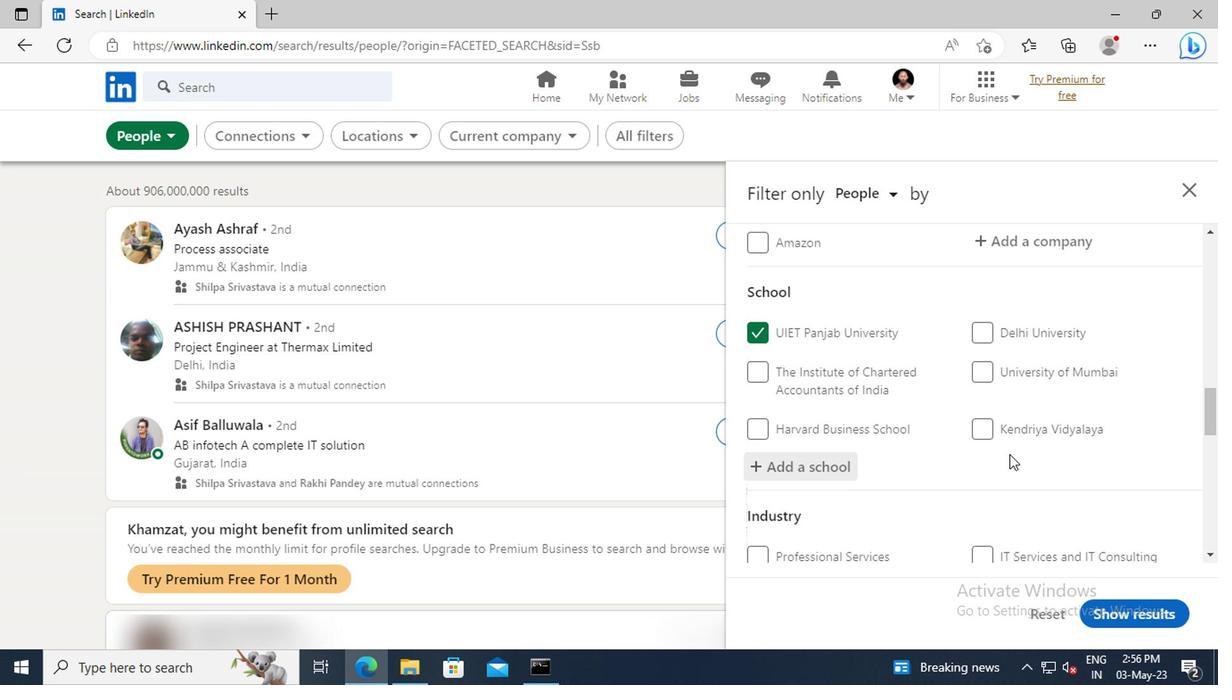
Action: Mouse moved to (1007, 427)
Screenshot: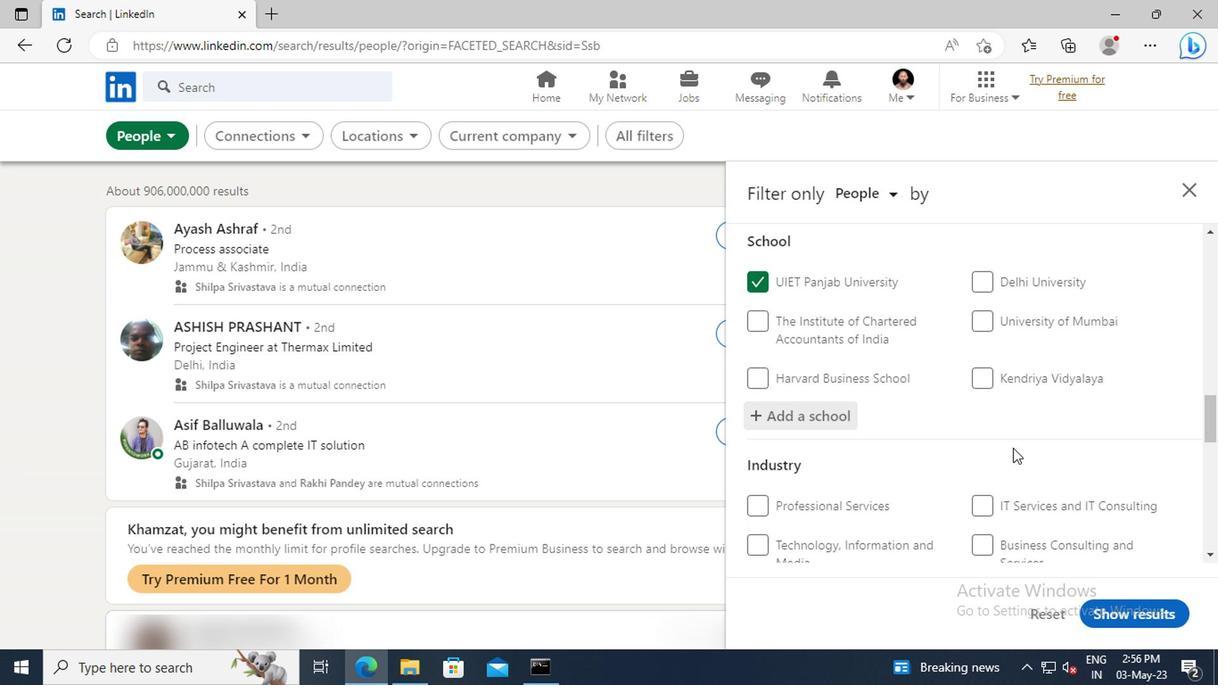 
Action: Mouse scrolled (1007, 426) with delta (0, 0)
Screenshot: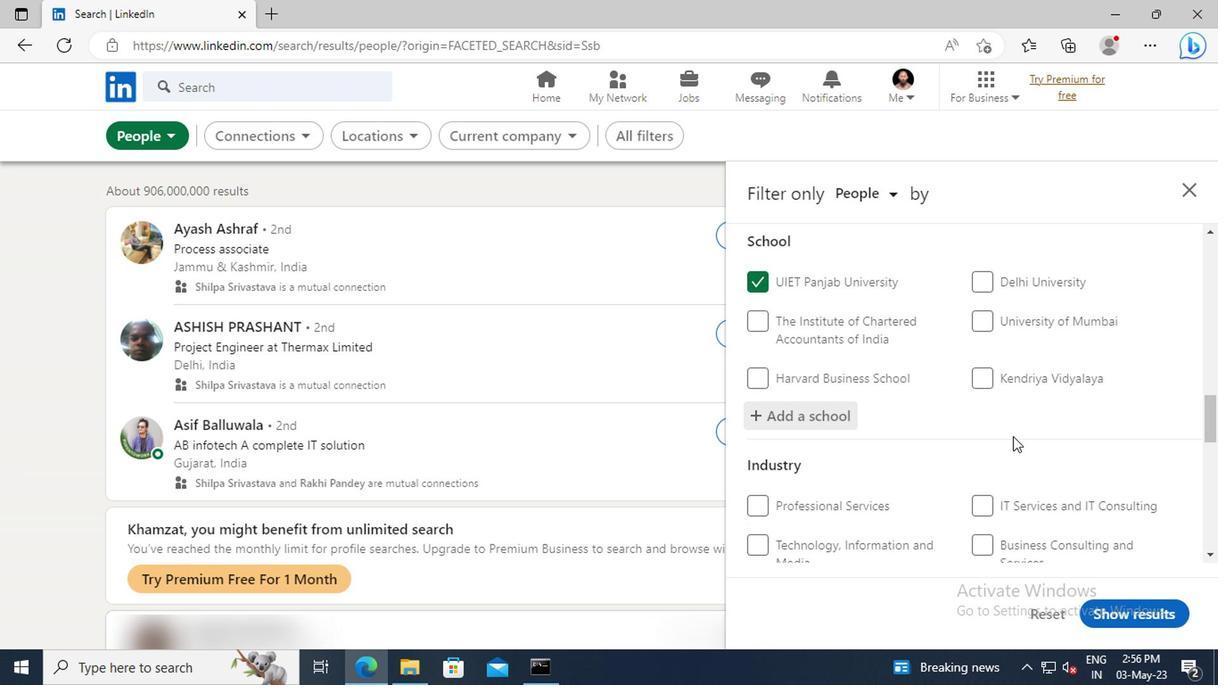 
Action: Mouse scrolled (1007, 426) with delta (0, 0)
Screenshot: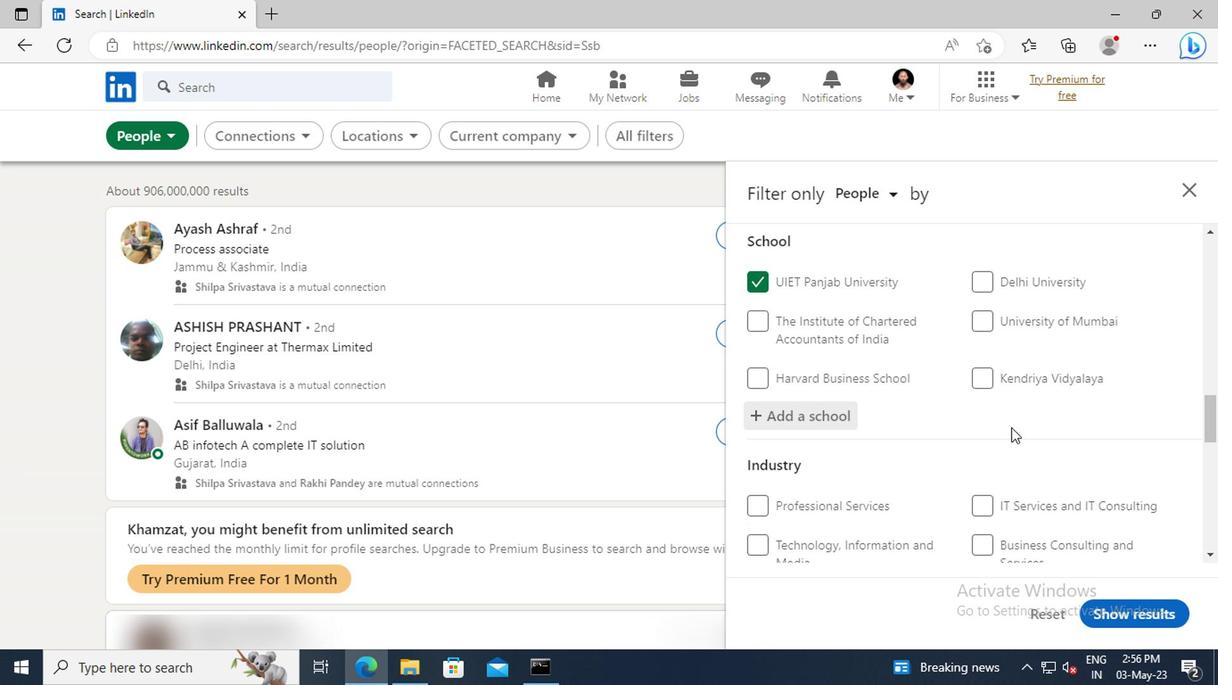 
Action: Mouse moved to (1006, 411)
Screenshot: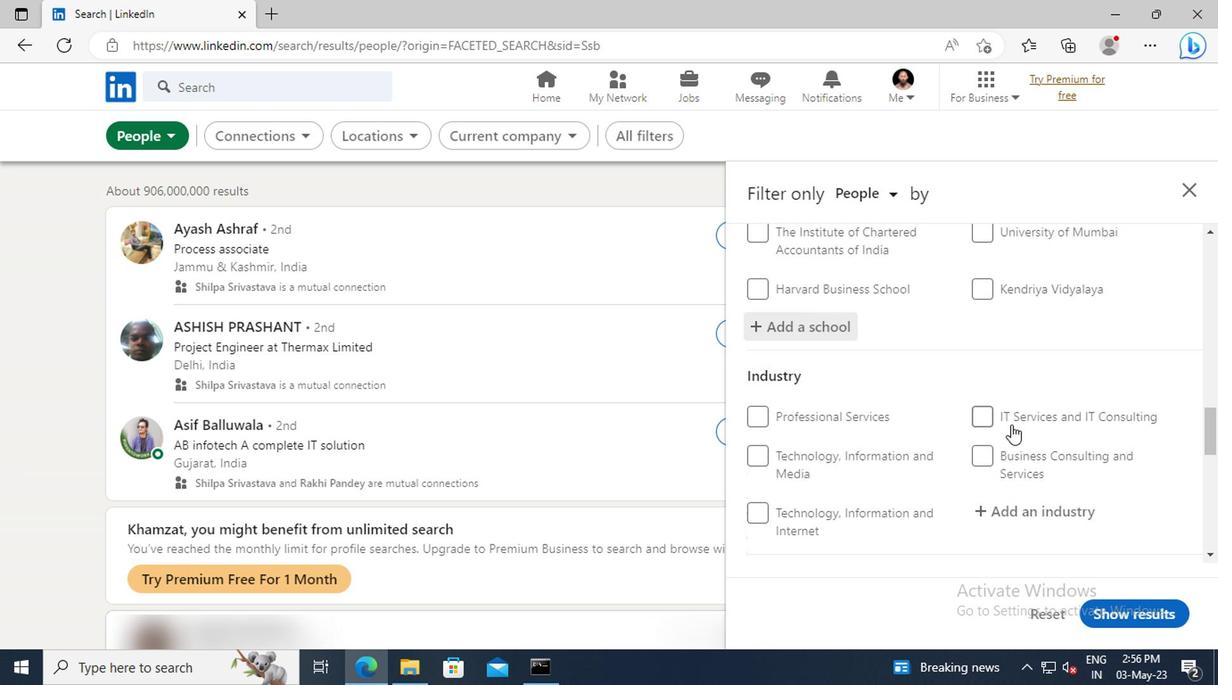 
Action: Mouse scrolled (1006, 410) with delta (0, -1)
Screenshot: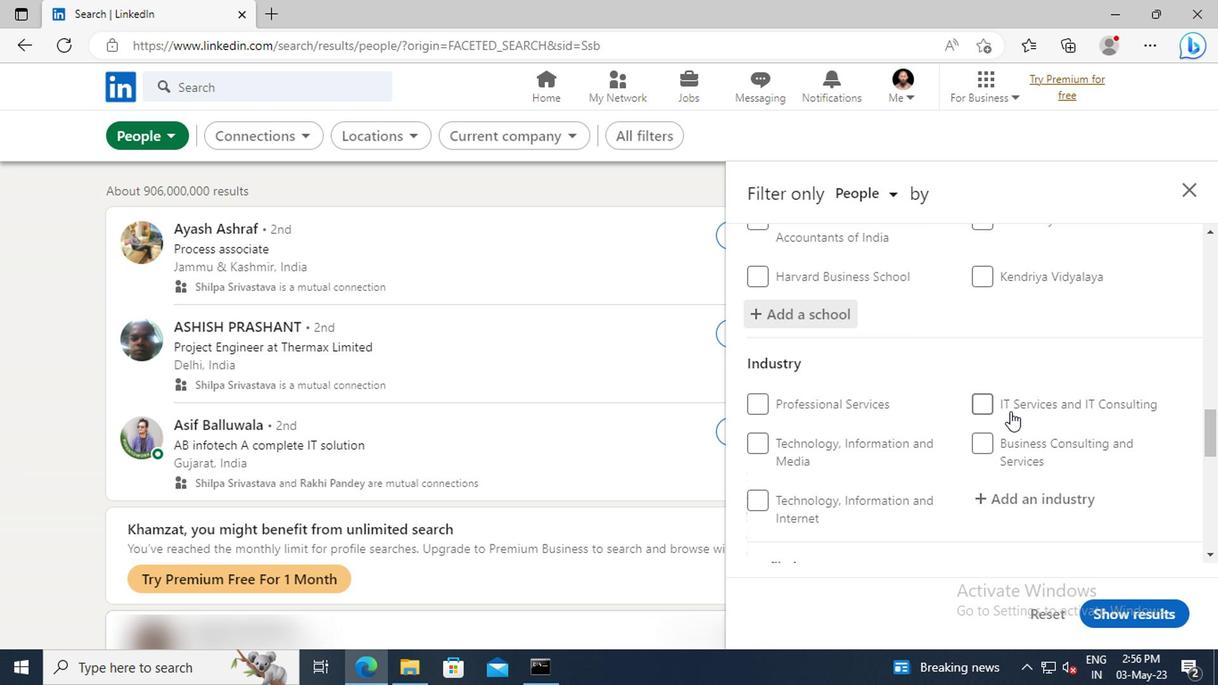 
Action: Mouse scrolled (1006, 410) with delta (0, -1)
Screenshot: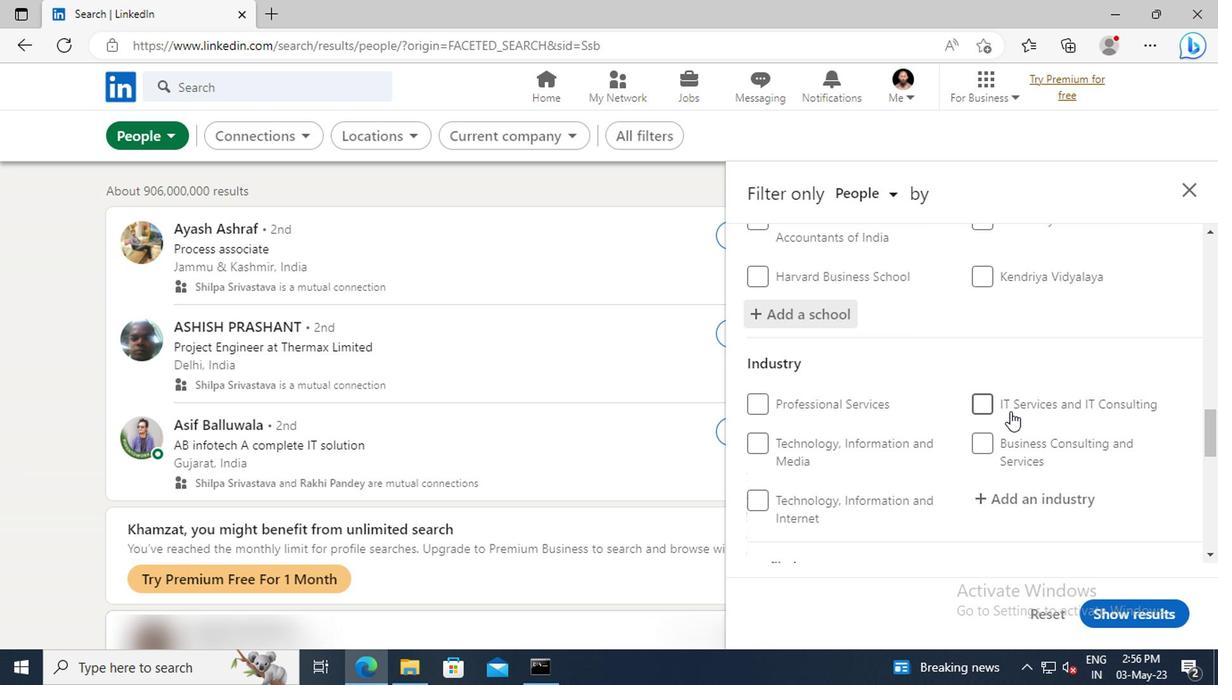 
Action: Mouse moved to (1011, 406)
Screenshot: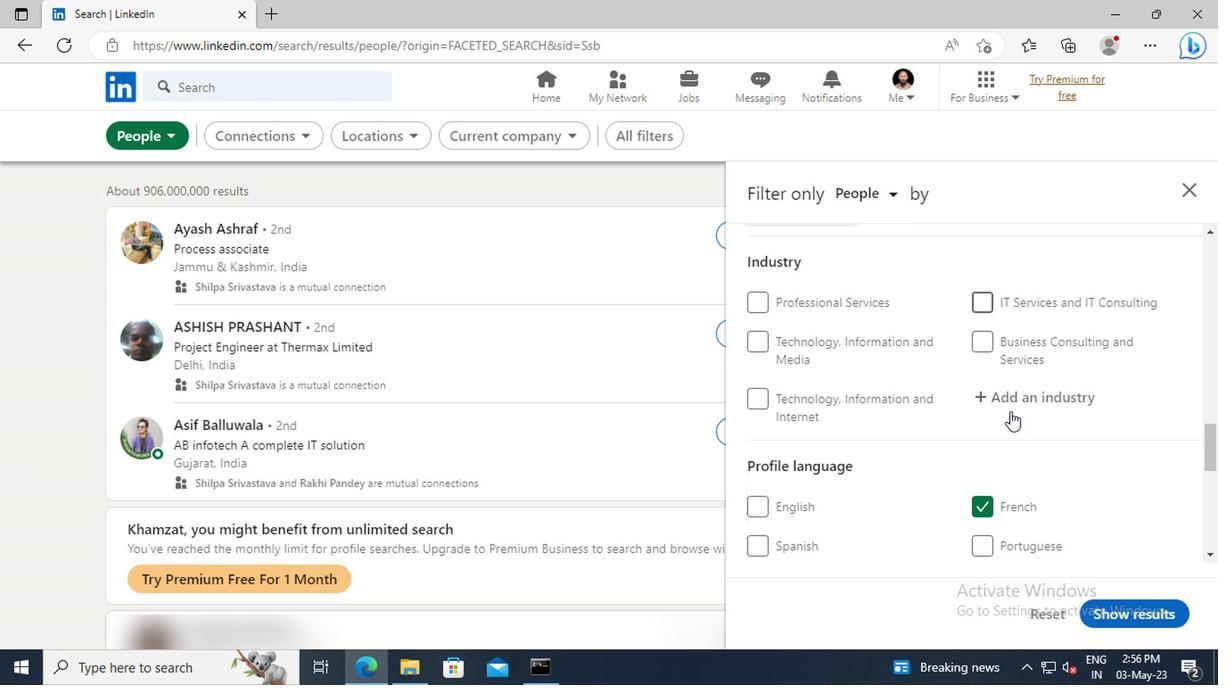 
Action: Mouse pressed left at (1011, 406)
Screenshot: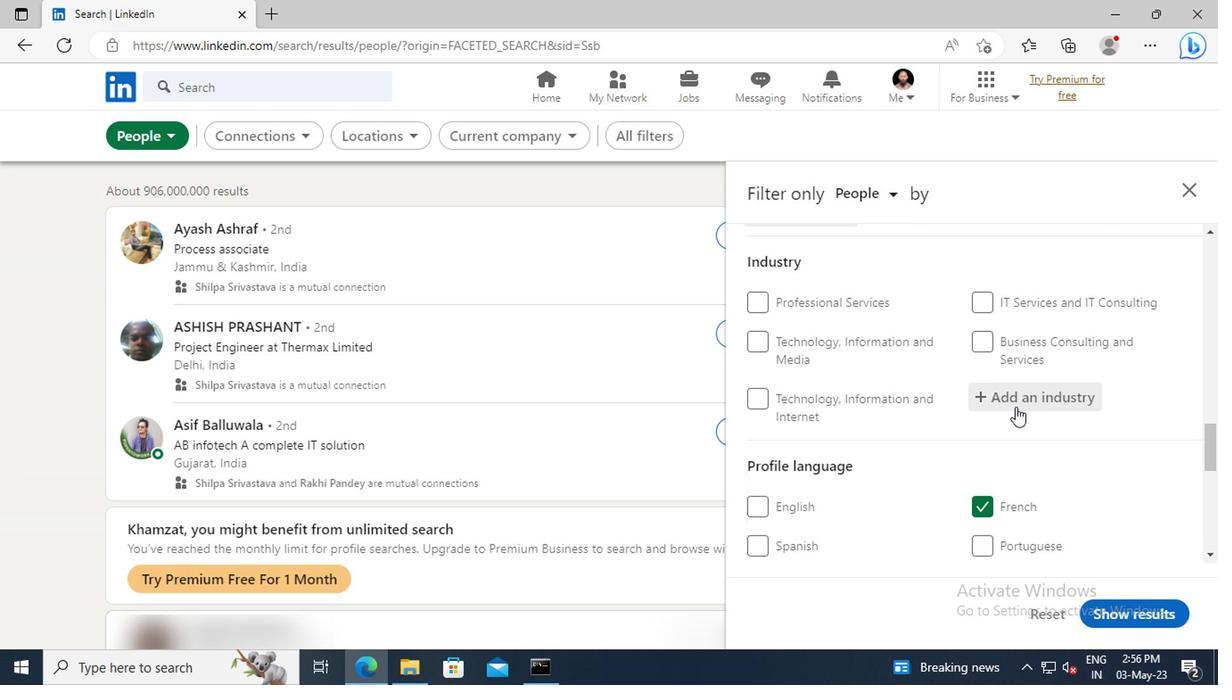 
Action: Key pressed <Key.shift>SHUTTLES<Key.space>
Screenshot: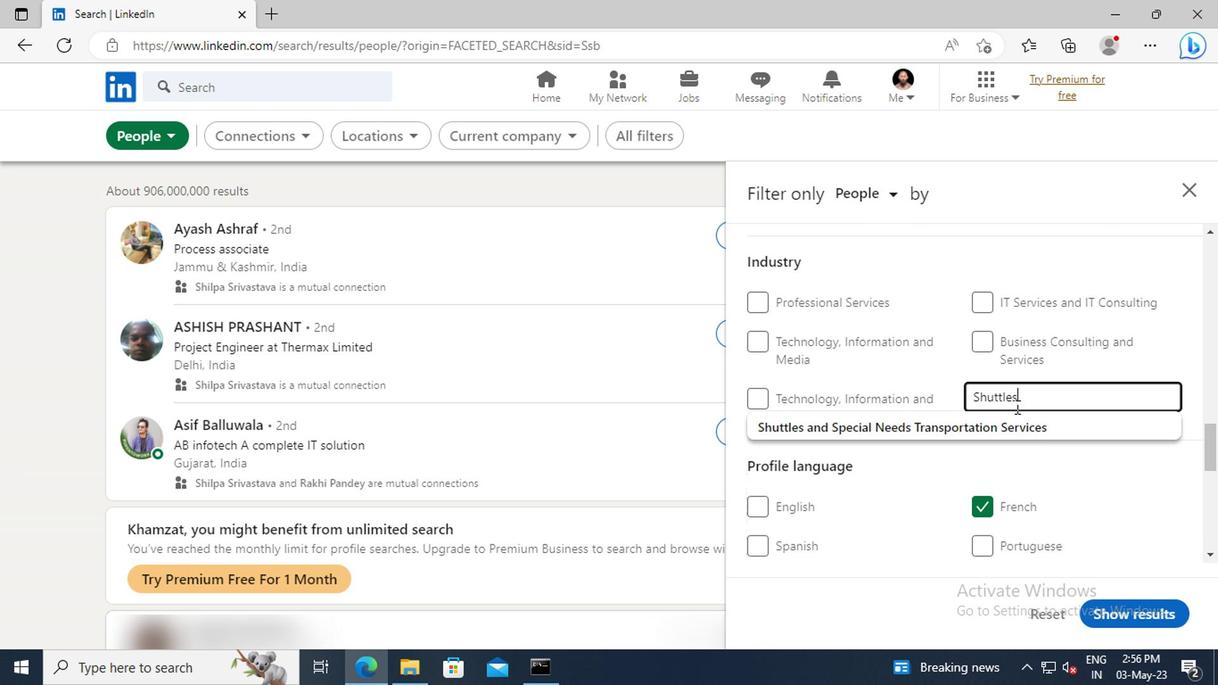 
Action: Mouse moved to (1016, 418)
Screenshot: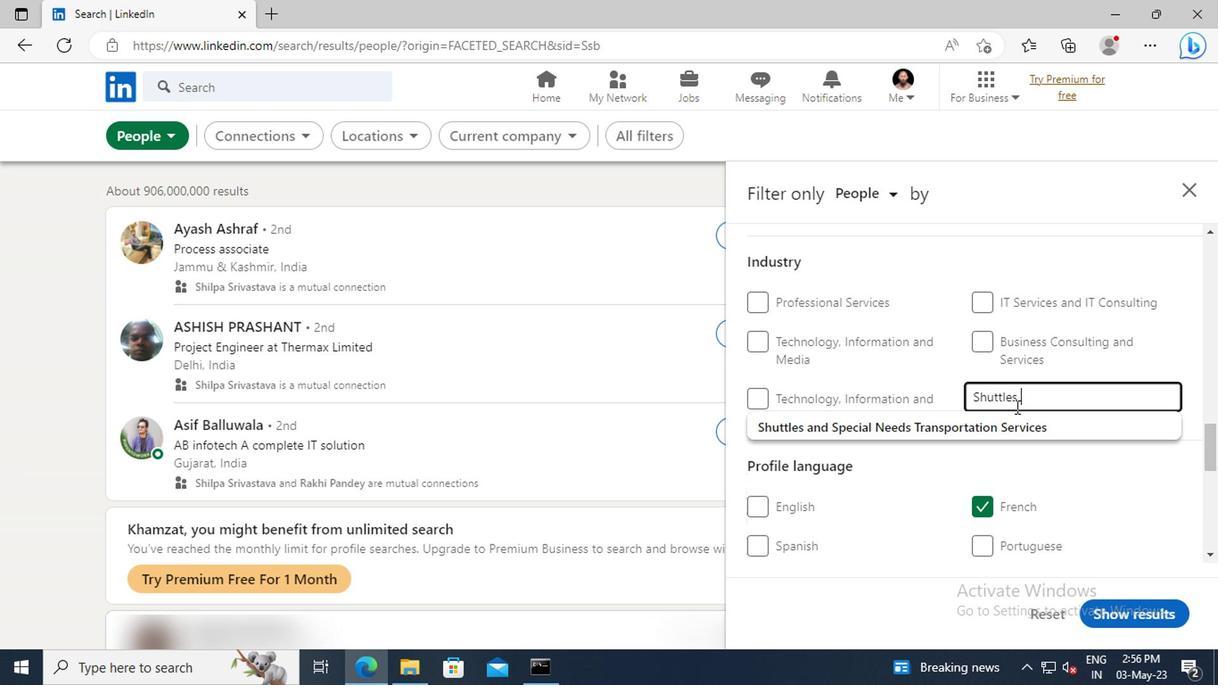 
Action: Mouse pressed left at (1016, 418)
Screenshot: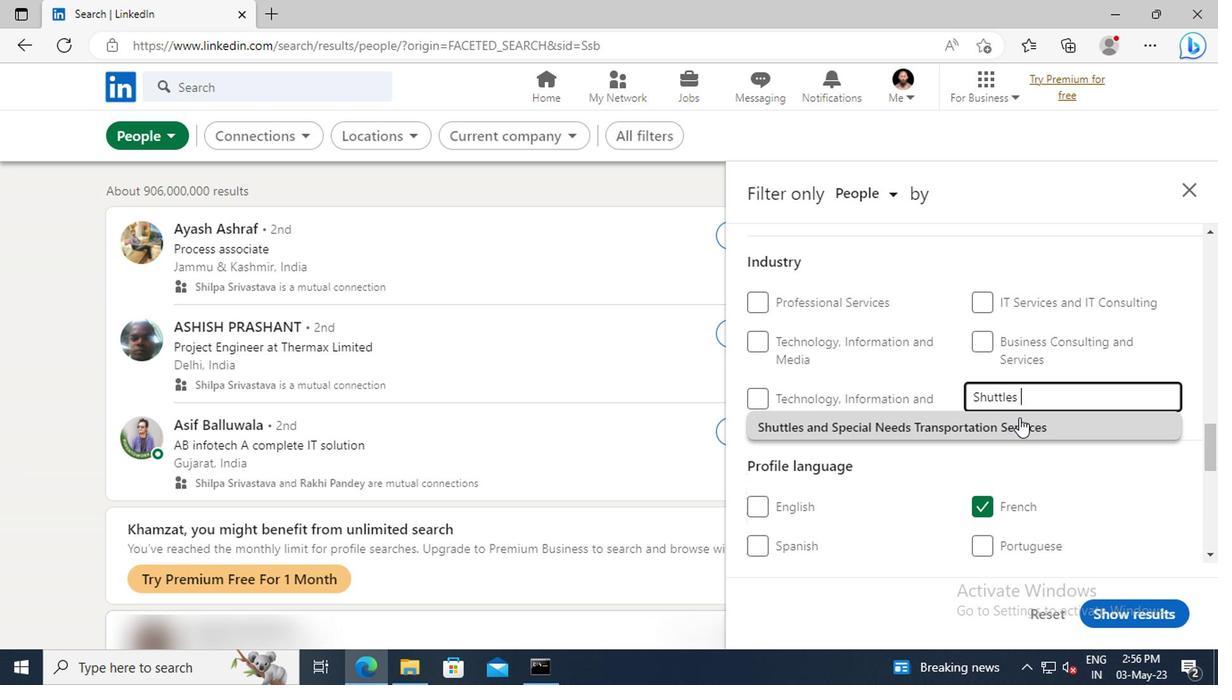 
Action: Mouse scrolled (1016, 417) with delta (0, 0)
Screenshot: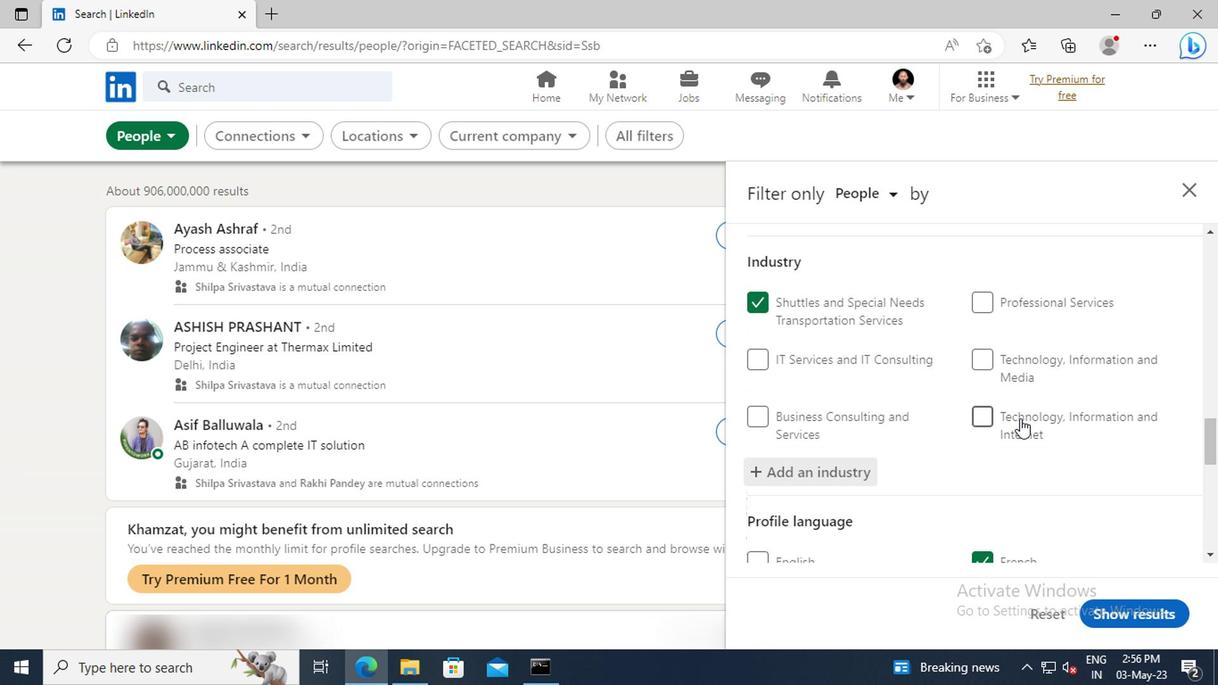 
Action: Mouse scrolled (1016, 417) with delta (0, 0)
Screenshot: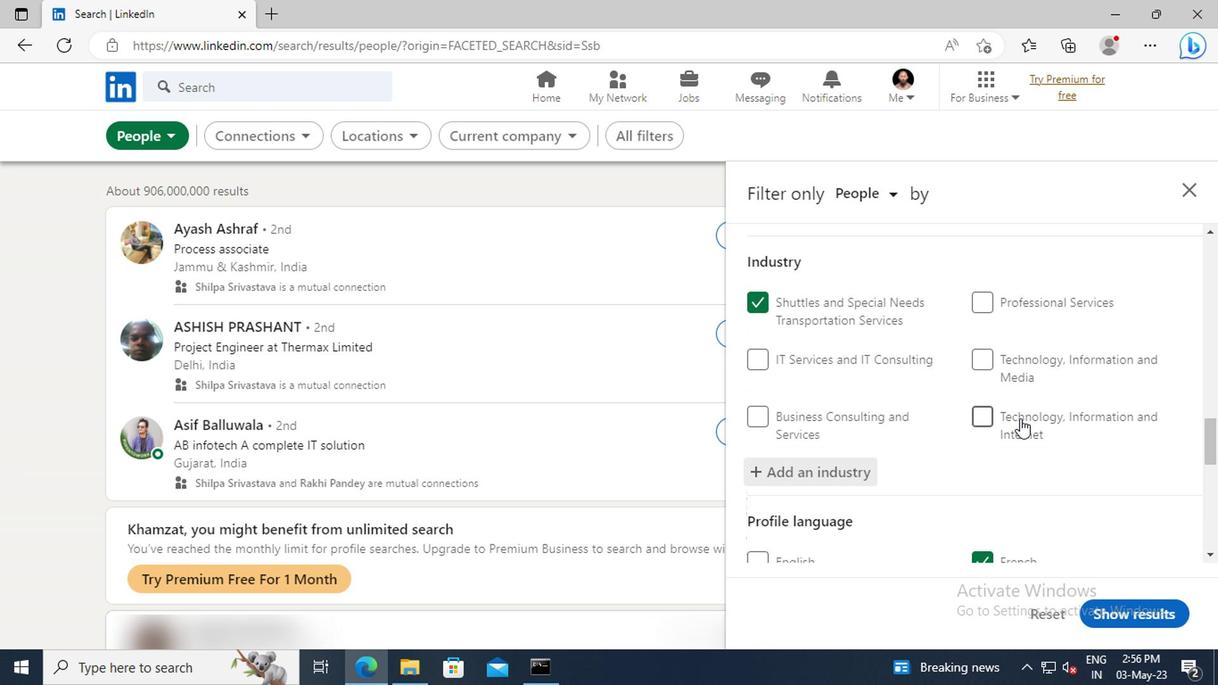 
Action: Mouse scrolled (1016, 417) with delta (0, 0)
Screenshot: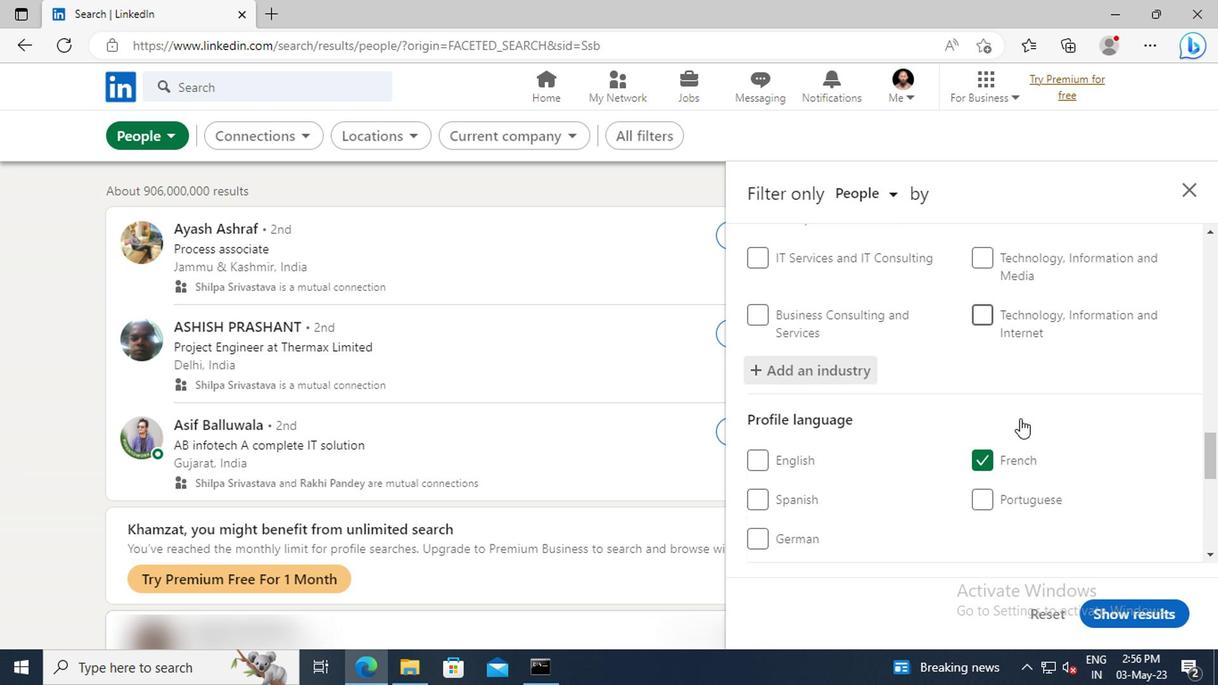 
Action: Mouse moved to (1016, 402)
Screenshot: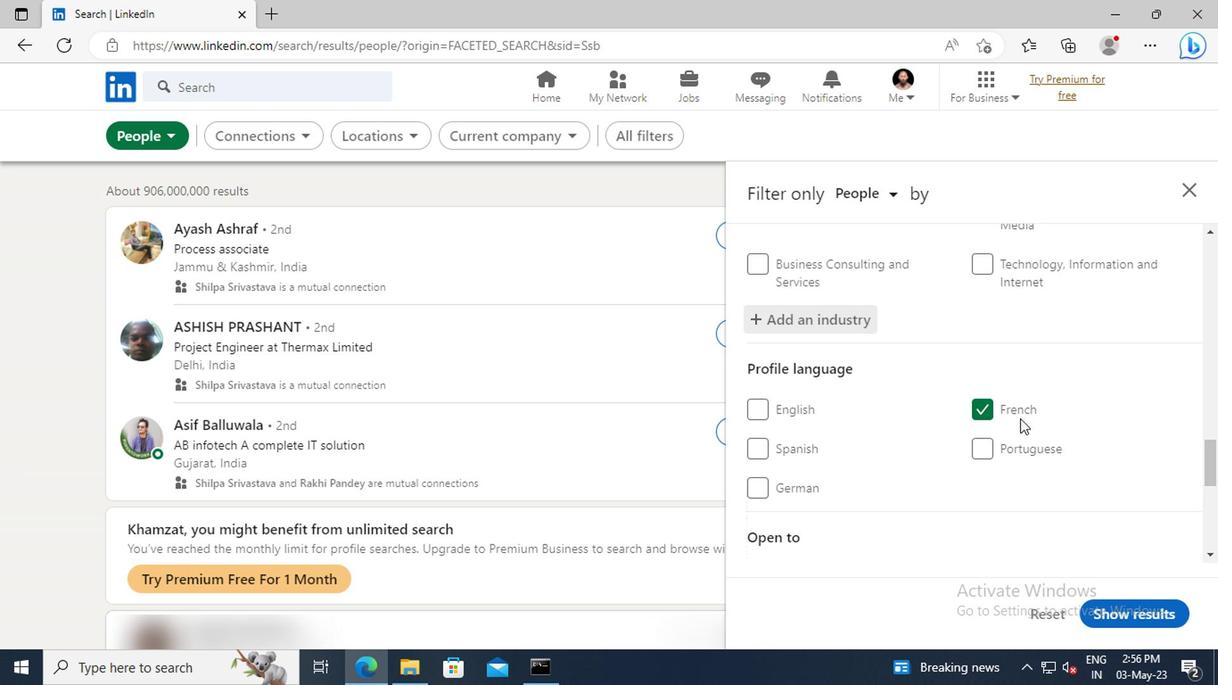 
Action: Mouse scrolled (1016, 401) with delta (0, -1)
Screenshot: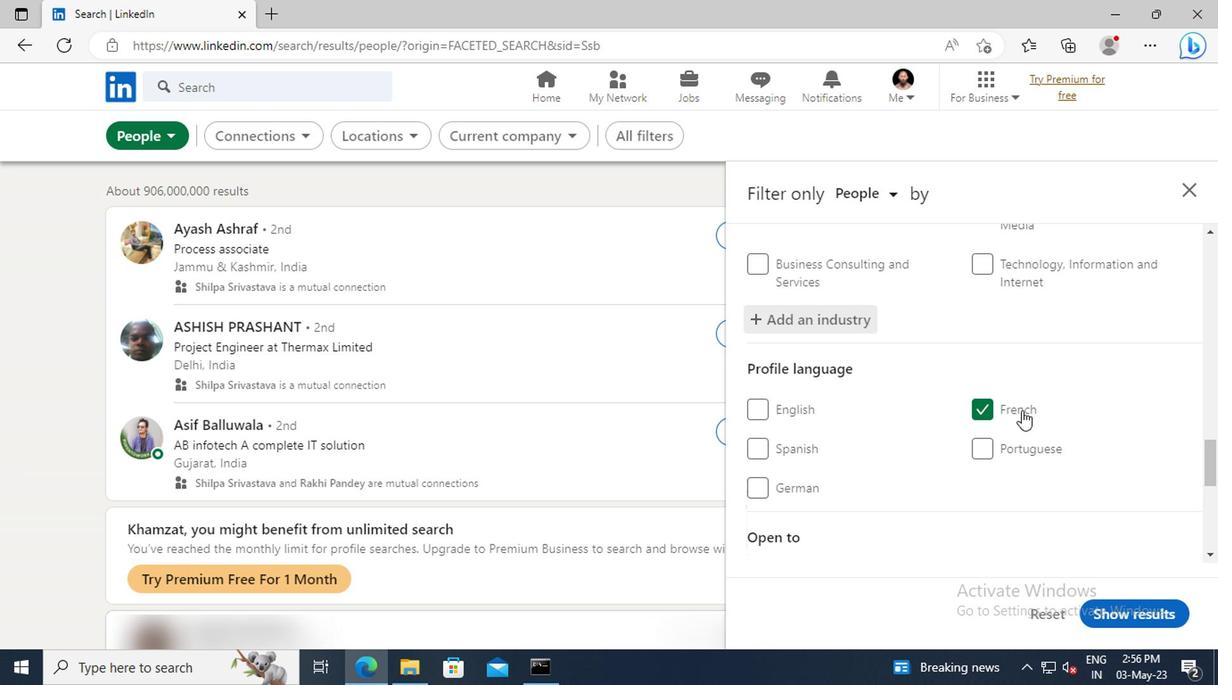 
Action: Mouse scrolled (1016, 401) with delta (0, -1)
Screenshot: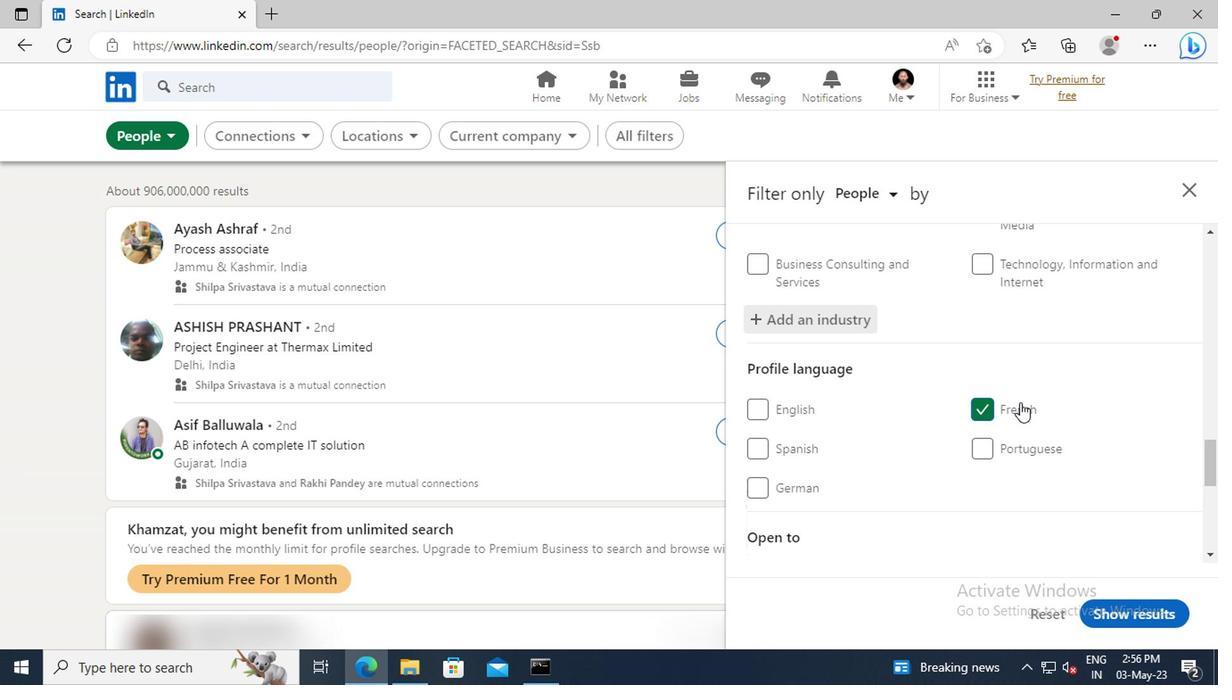 
Action: Mouse moved to (1016, 394)
Screenshot: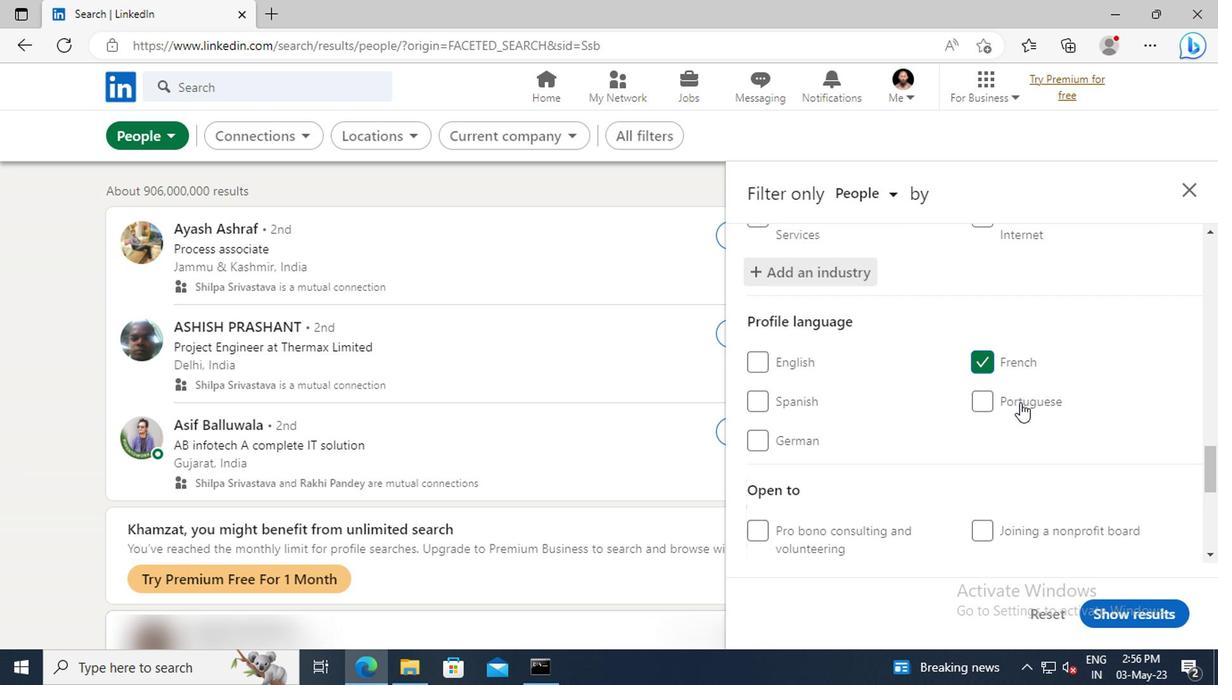 
Action: Mouse scrolled (1016, 393) with delta (0, 0)
Screenshot: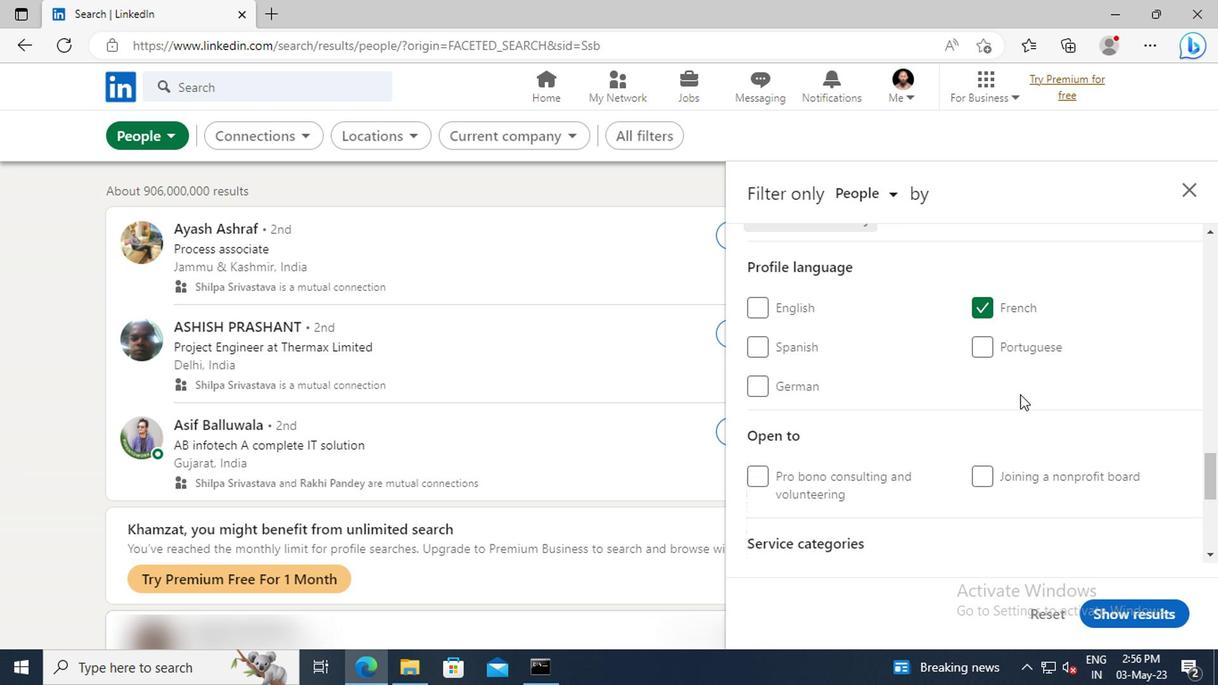 
Action: Mouse moved to (1018, 393)
Screenshot: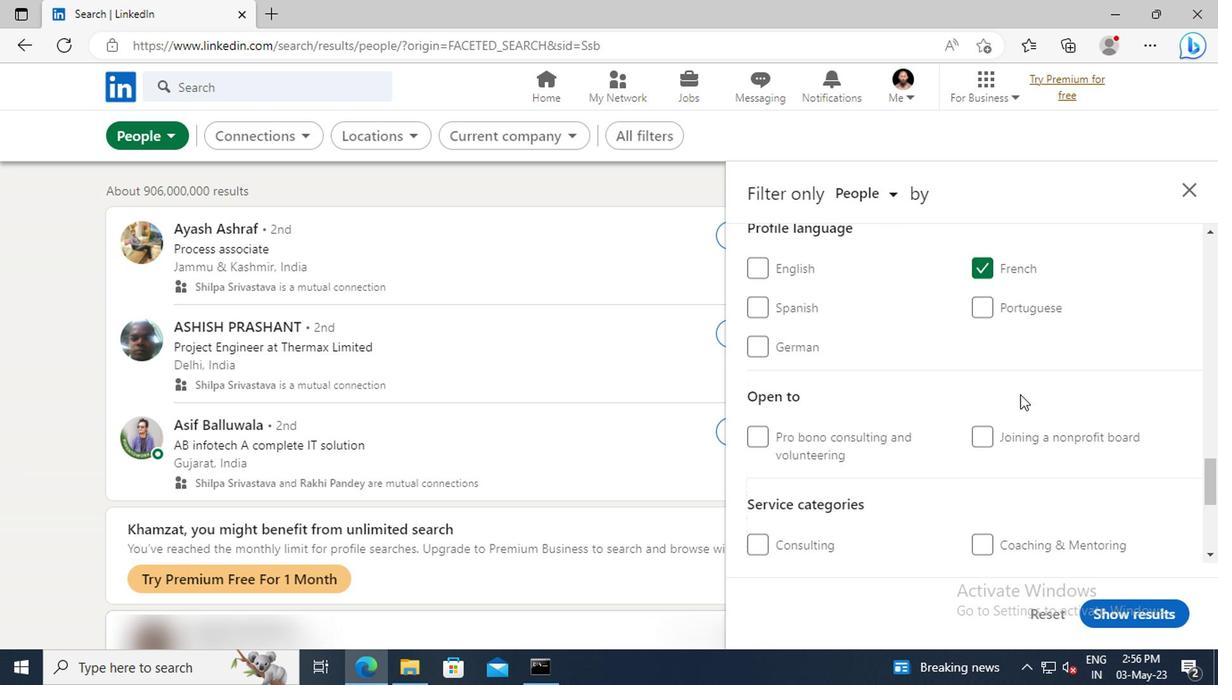 
Action: Mouse scrolled (1018, 392) with delta (0, -1)
Screenshot: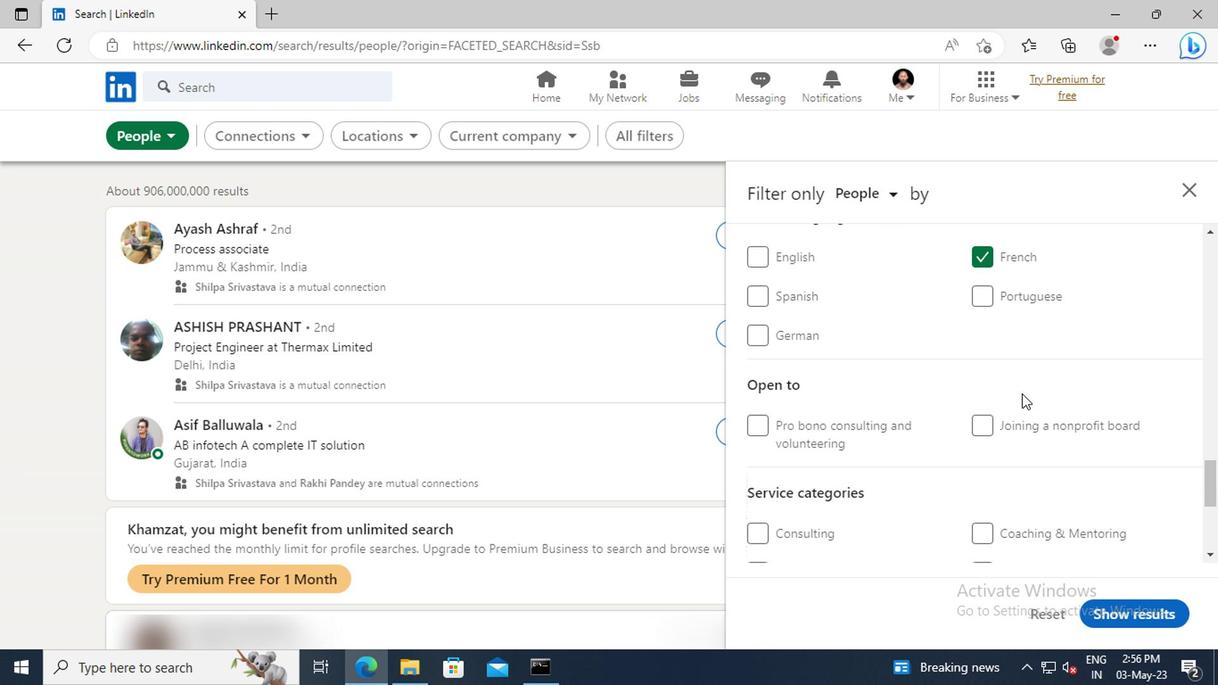 
Action: Mouse scrolled (1018, 392) with delta (0, -1)
Screenshot: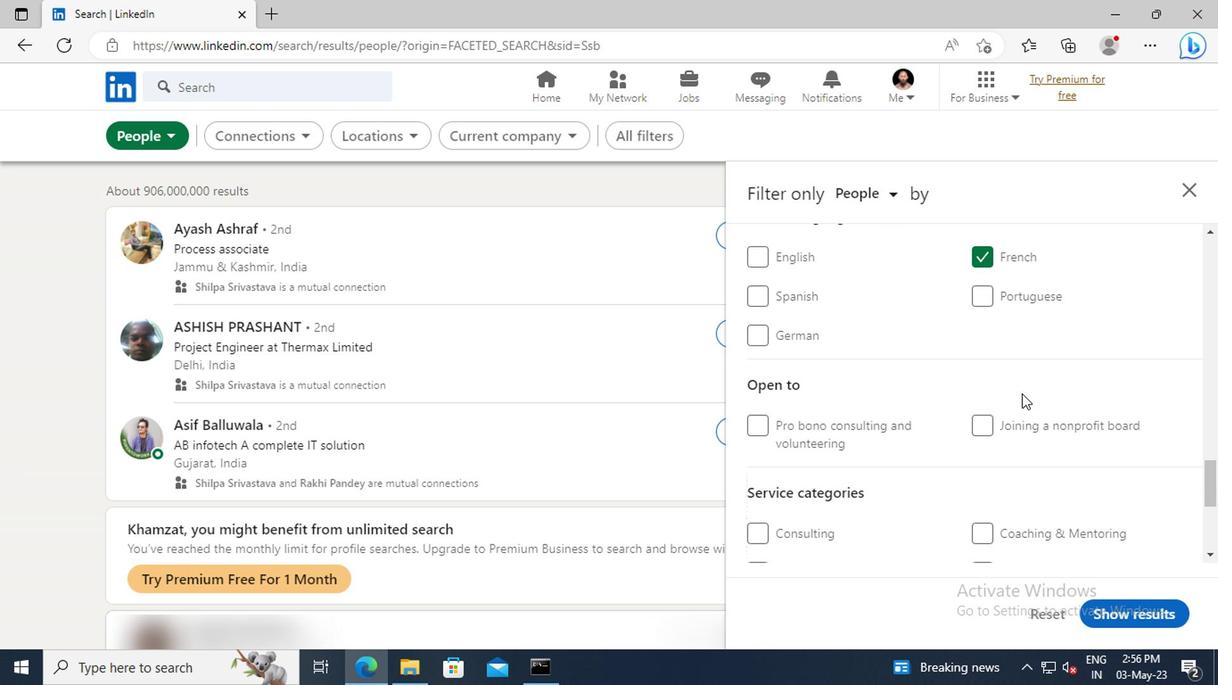 
Action: Mouse moved to (1020, 393)
Screenshot: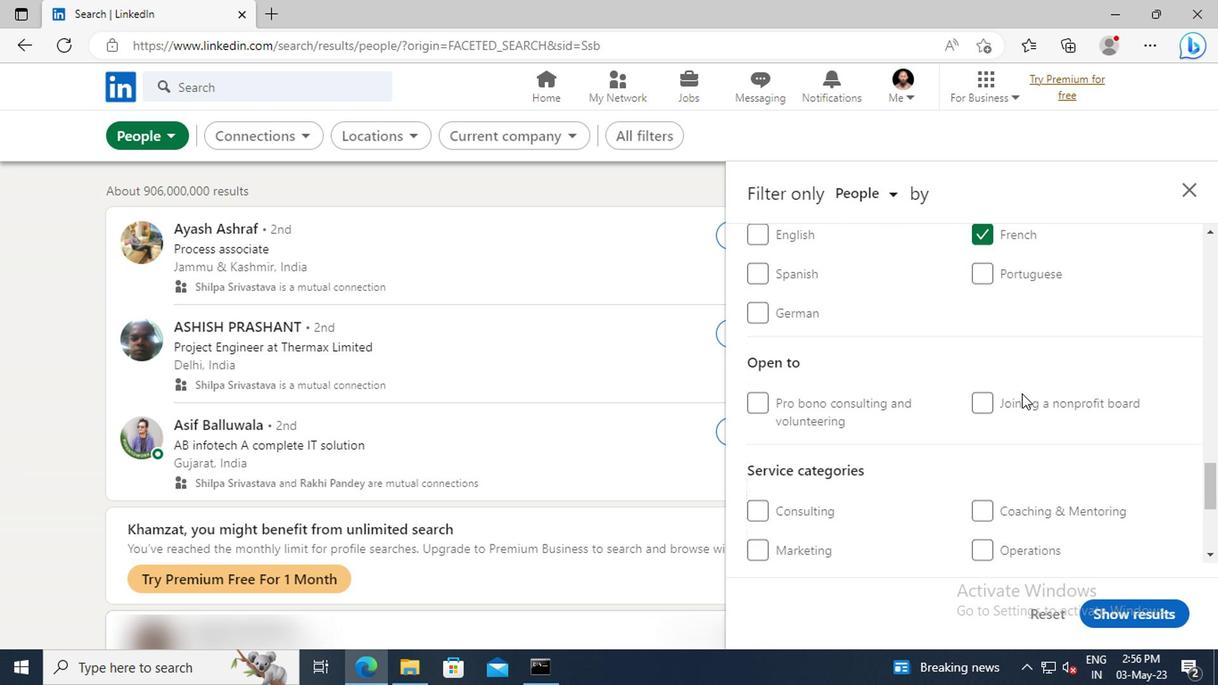 
Action: Mouse scrolled (1020, 392) with delta (0, -1)
Screenshot: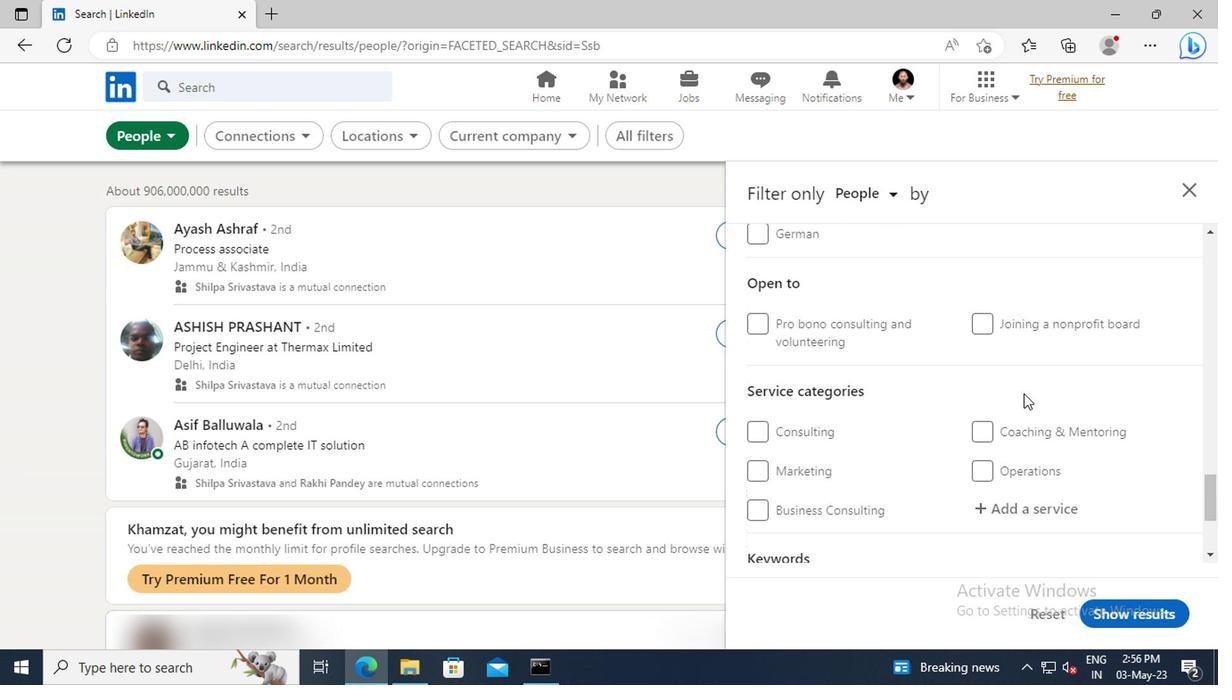 
Action: Mouse scrolled (1020, 392) with delta (0, -1)
Screenshot: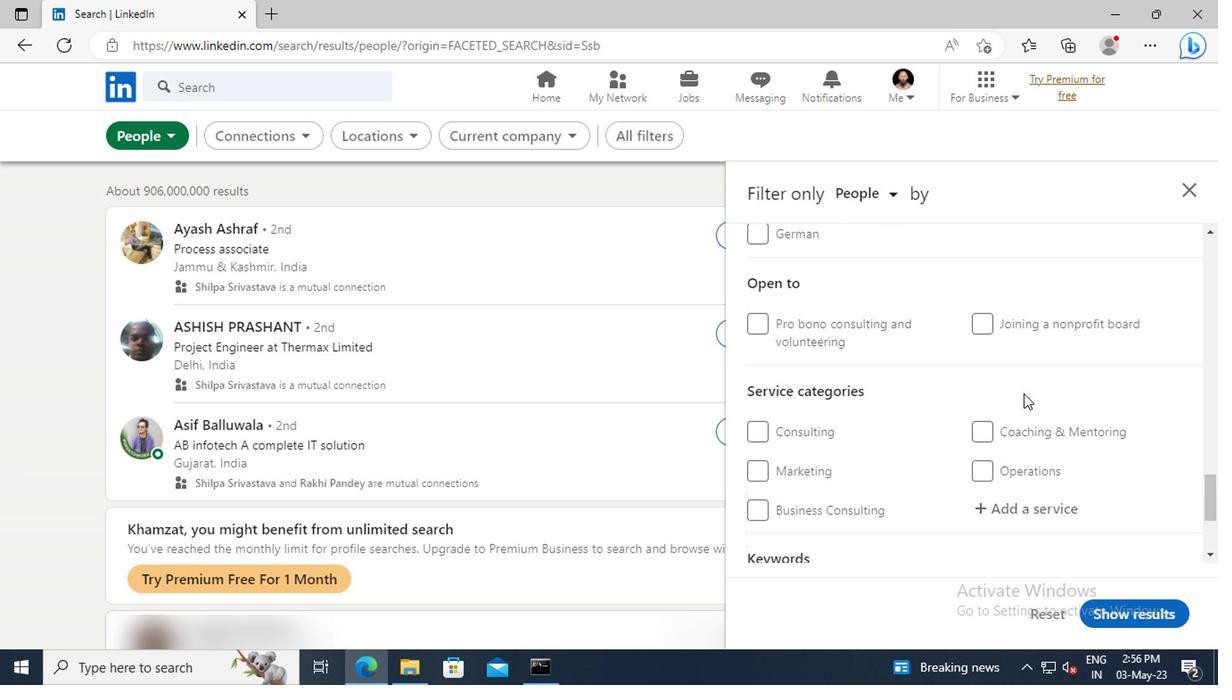 
Action: Mouse moved to (1011, 401)
Screenshot: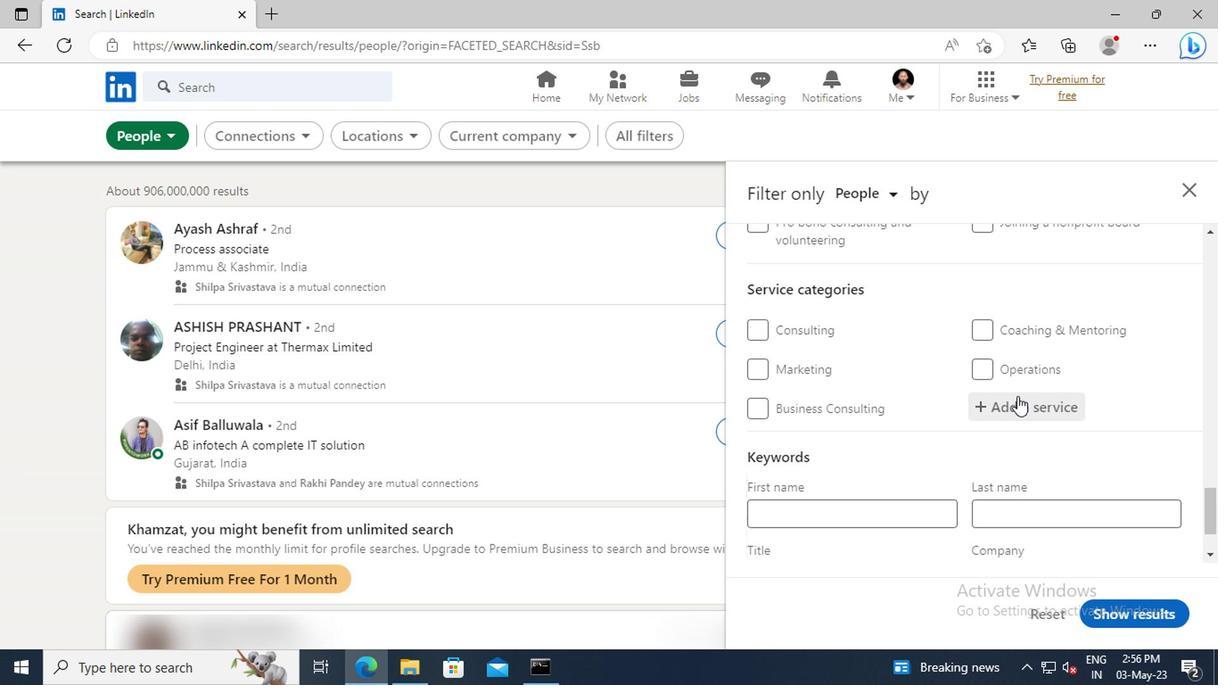 
Action: Mouse pressed left at (1011, 401)
Screenshot: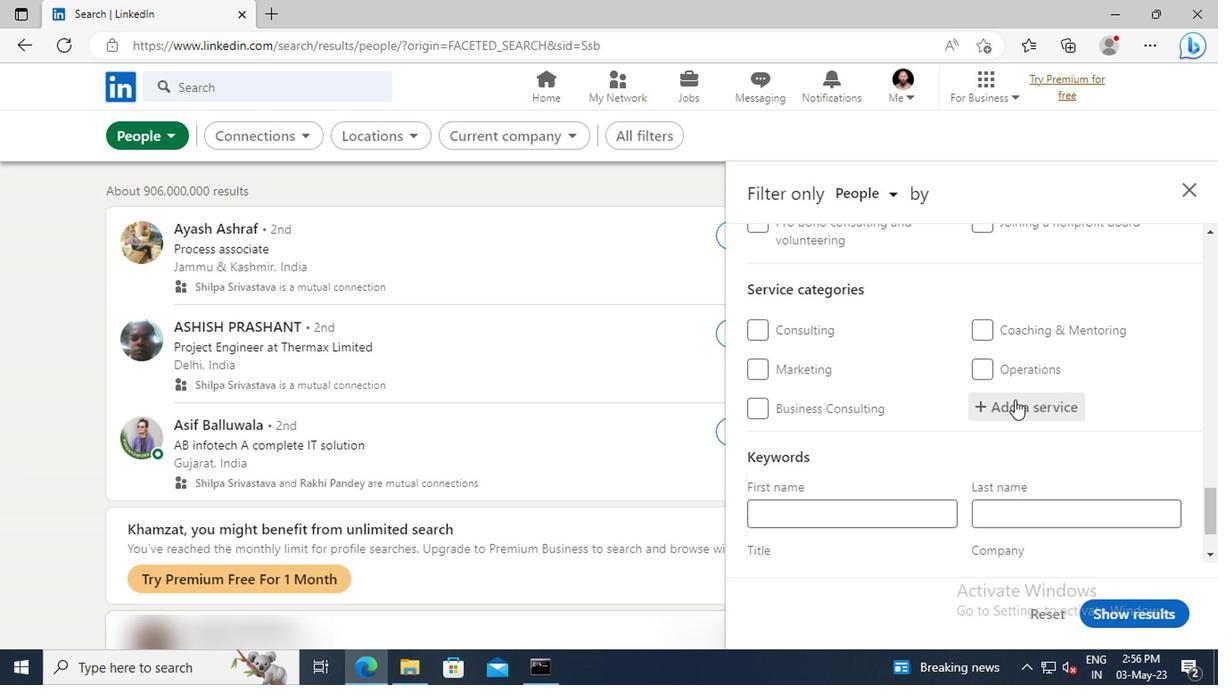
Action: Key pressed <Key.shift>COMMERCIAL<Key.space><Key.shift>IN
Screenshot: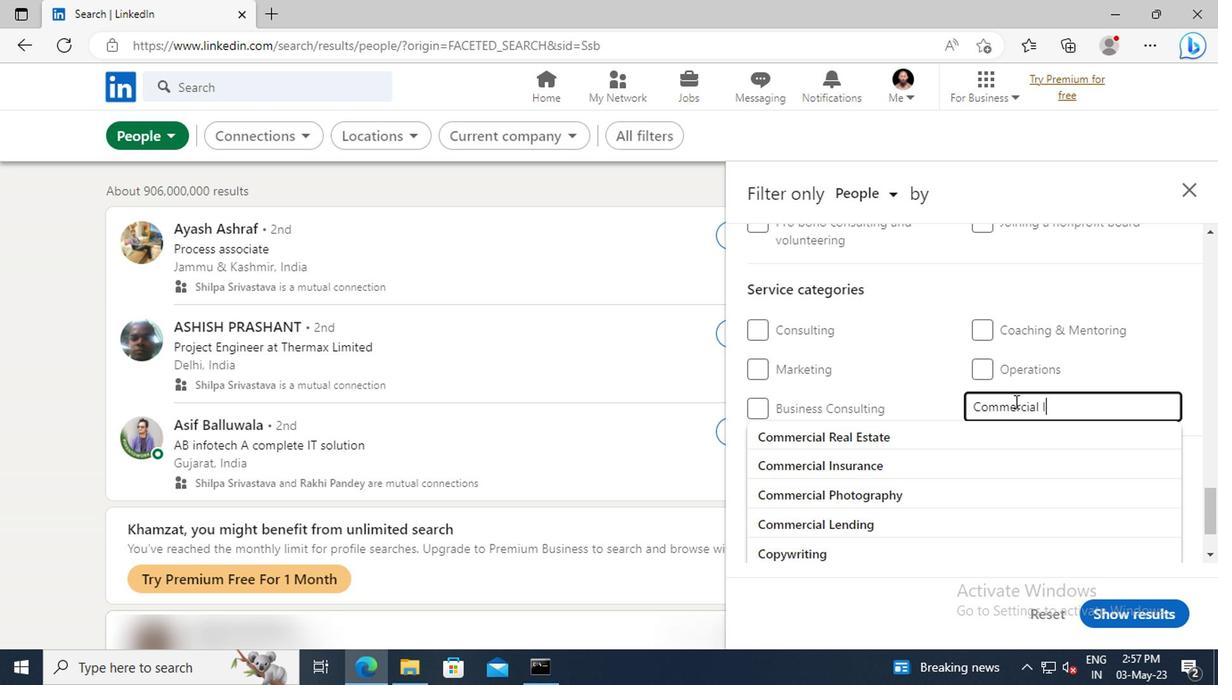 
Action: Mouse moved to (1013, 427)
Screenshot: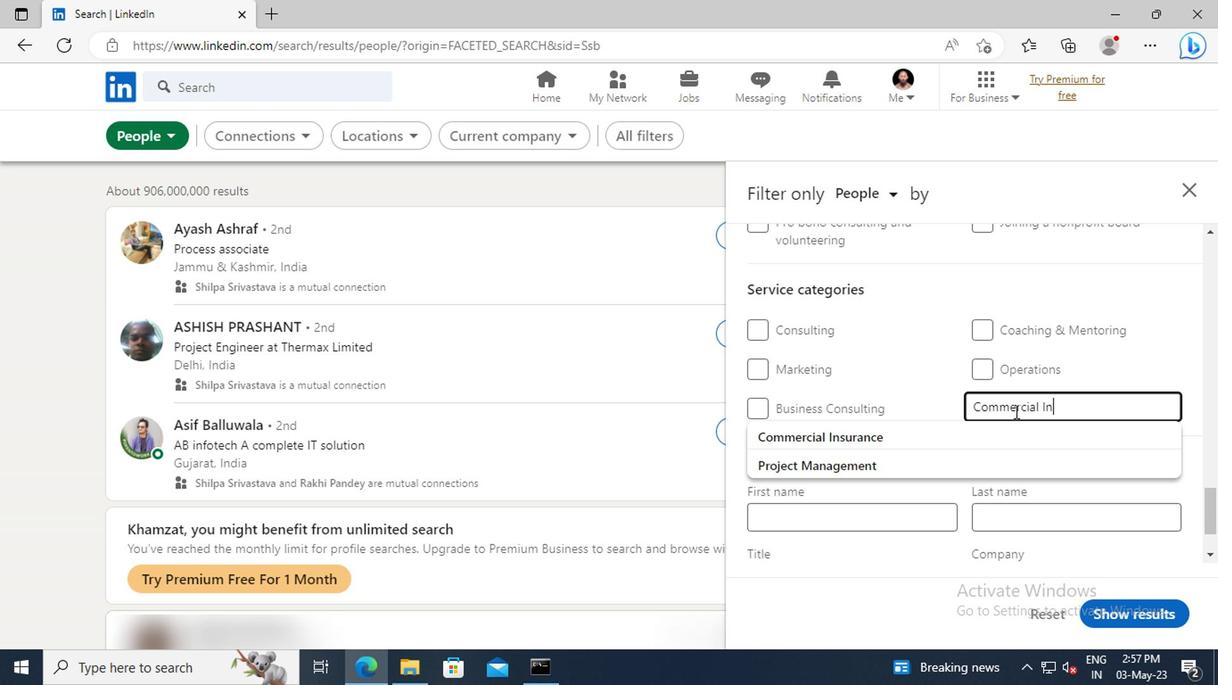 
Action: Mouse pressed left at (1013, 427)
Screenshot: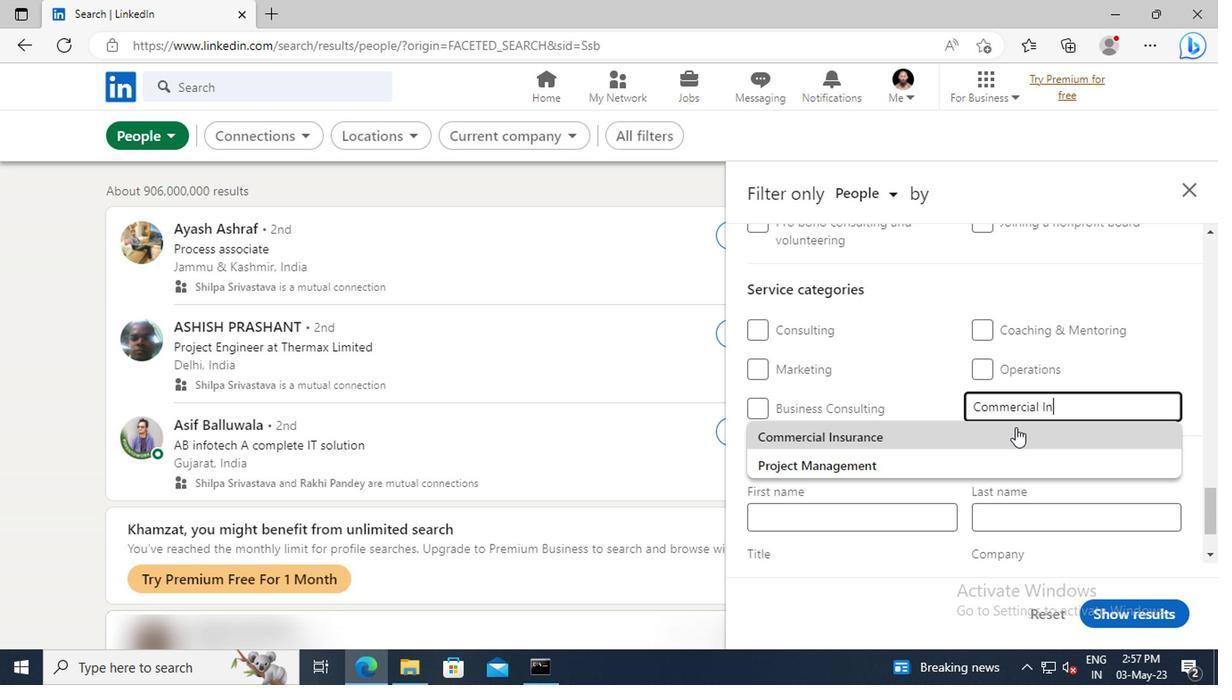 
Action: Mouse scrolled (1013, 427) with delta (0, 0)
Screenshot: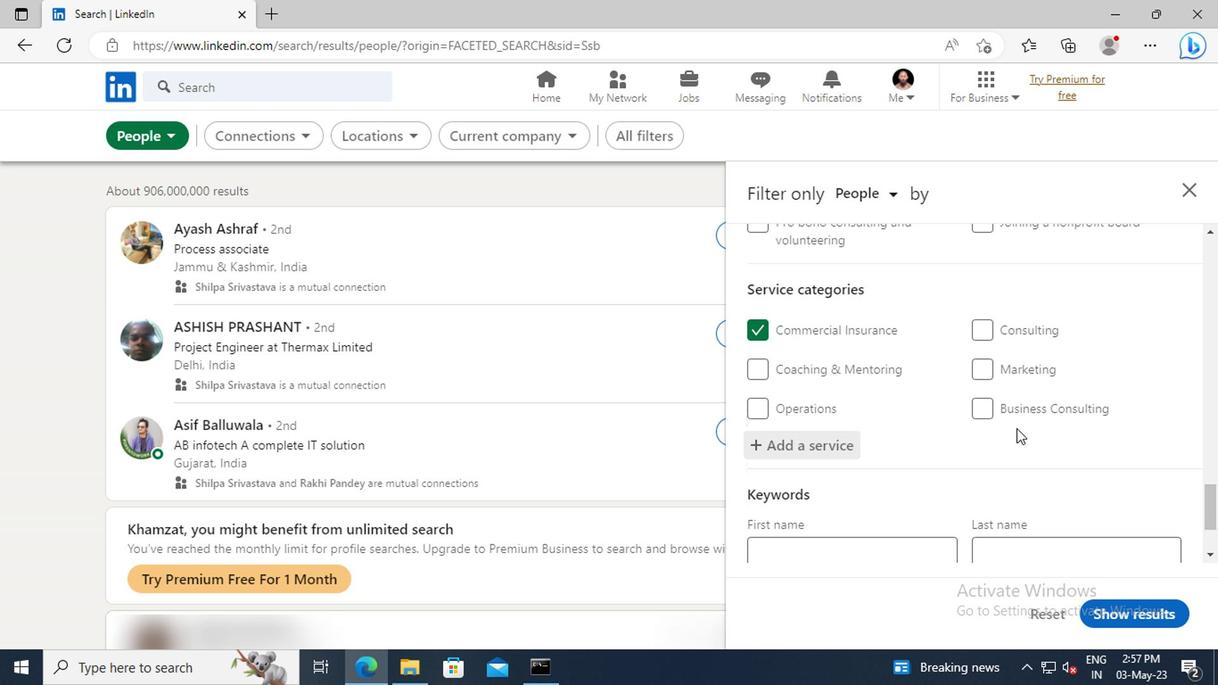 
Action: Mouse scrolled (1013, 427) with delta (0, 0)
Screenshot: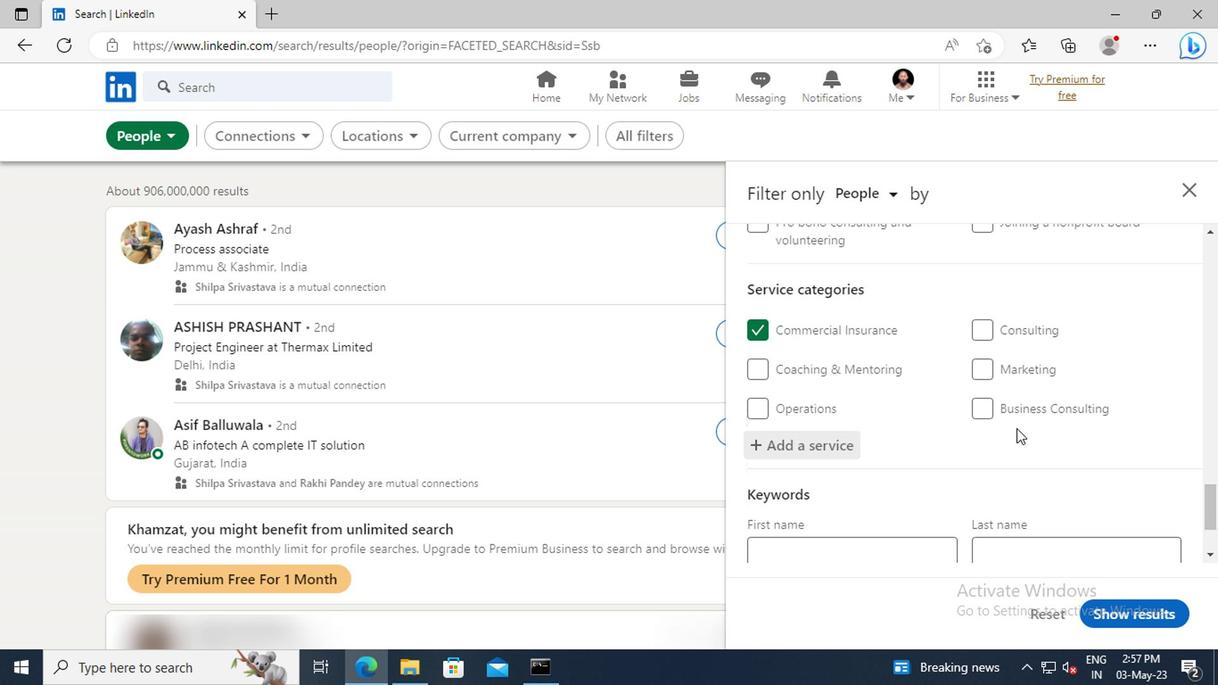
Action: Mouse scrolled (1013, 427) with delta (0, 0)
Screenshot: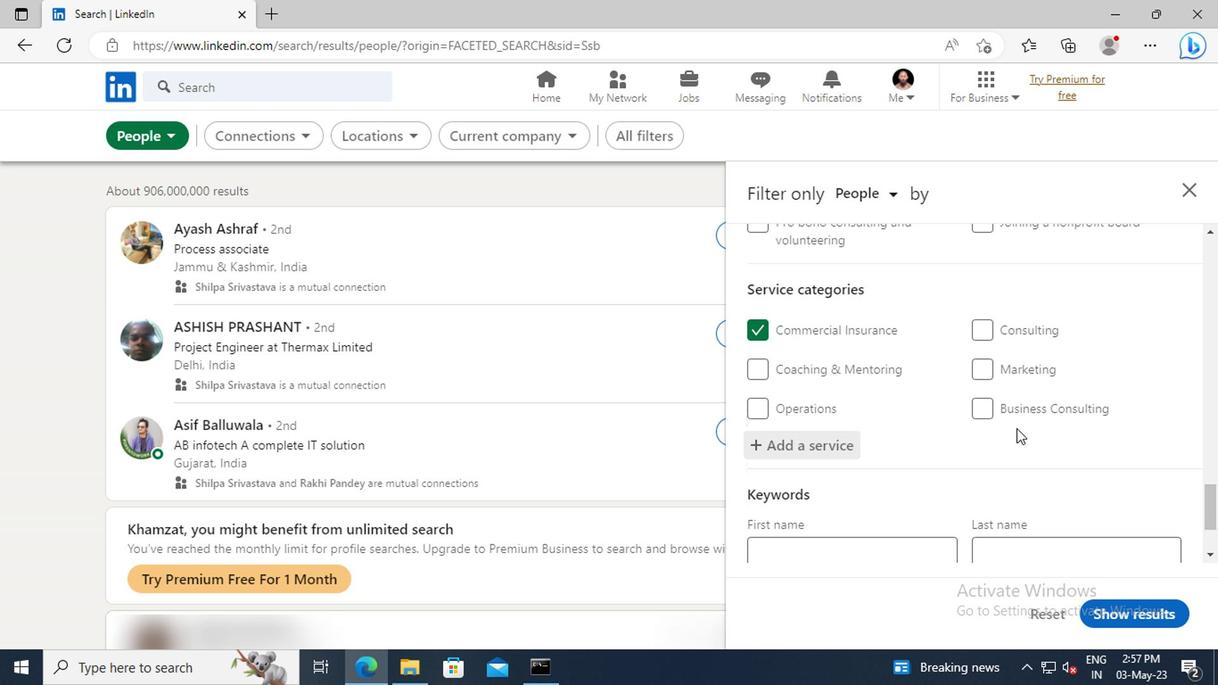 
Action: Mouse moved to (865, 482)
Screenshot: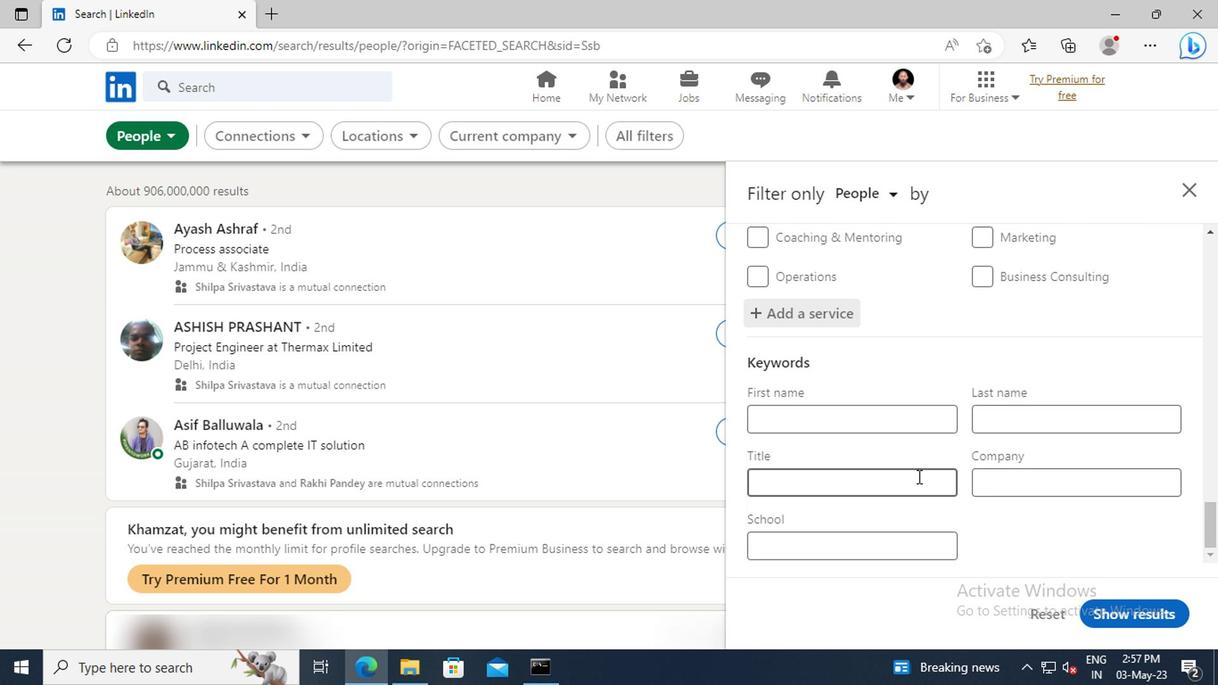 
Action: Mouse pressed left at (865, 482)
Screenshot: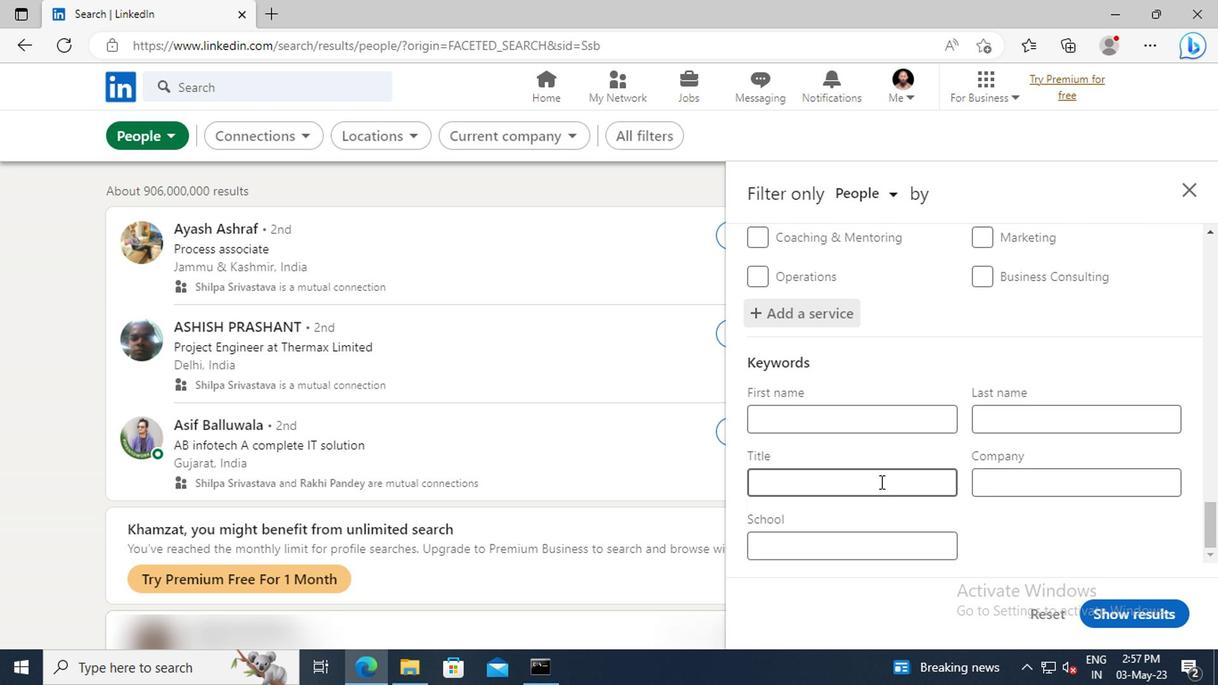 
Action: Mouse moved to (861, 479)
Screenshot: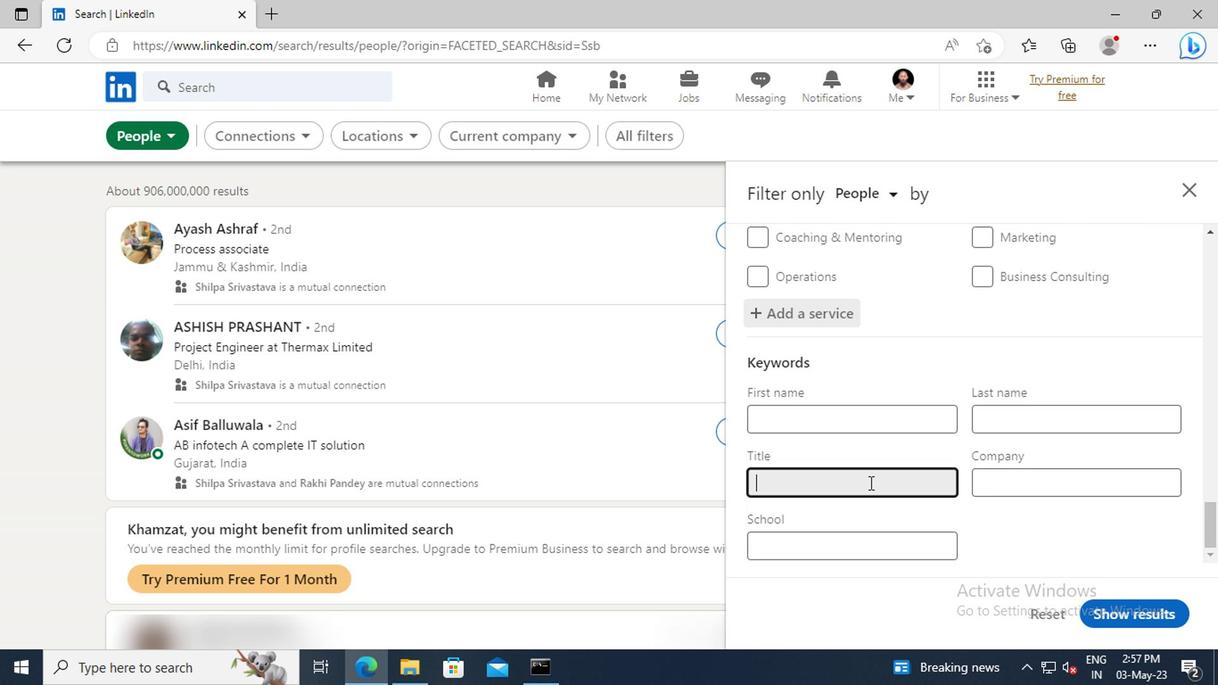 
Action: Key pressed <Key.shift>SALES<Key.space><Key.shift>MANAGER<Key.enter>
Screenshot: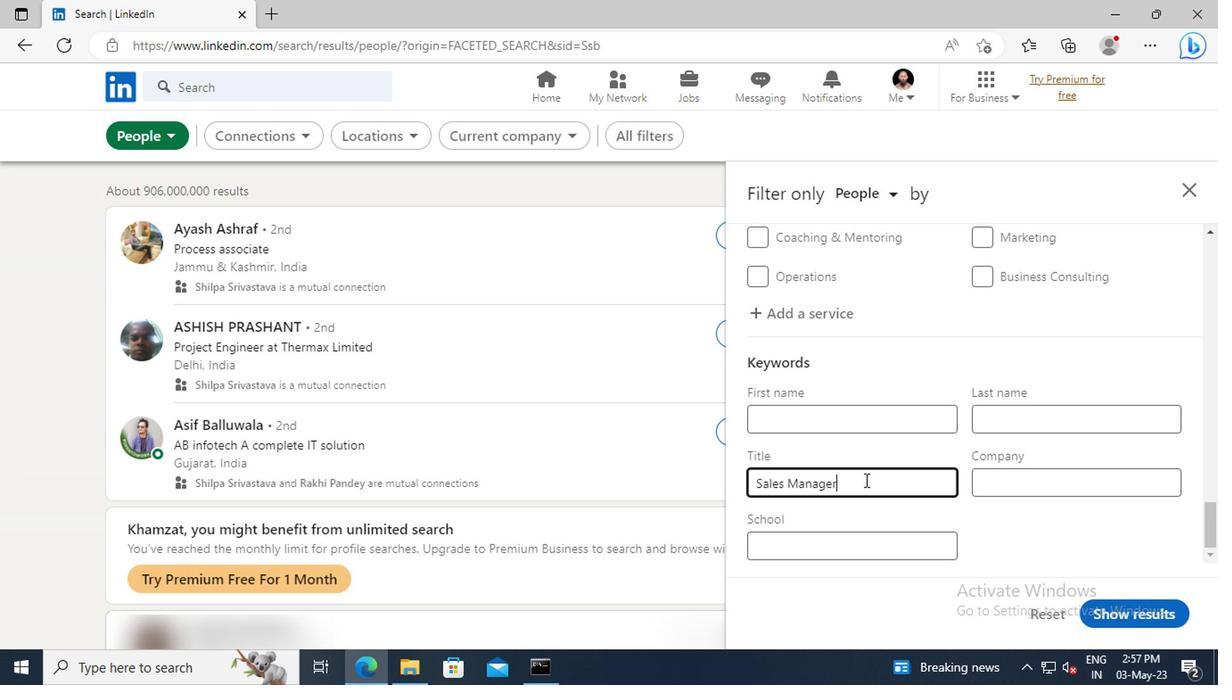 
Action: Mouse moved to (1110, 611)
Screenshot: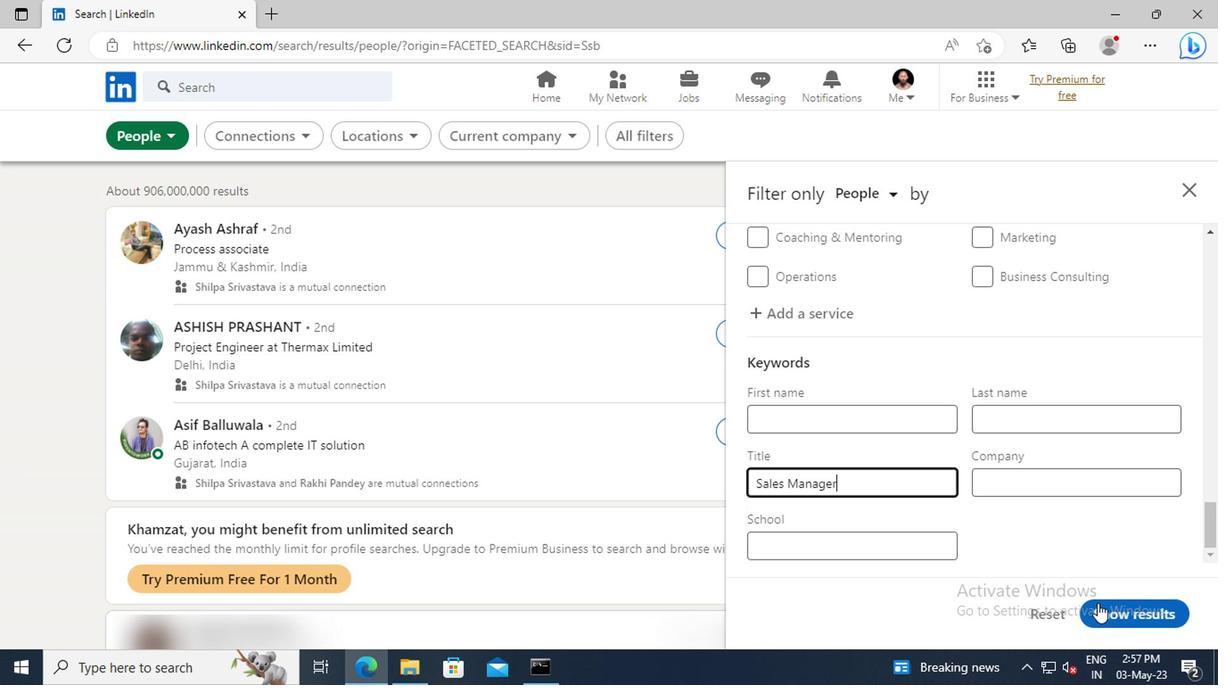 
Action: Mouse pressed left at (1110, 611)
Screenshot: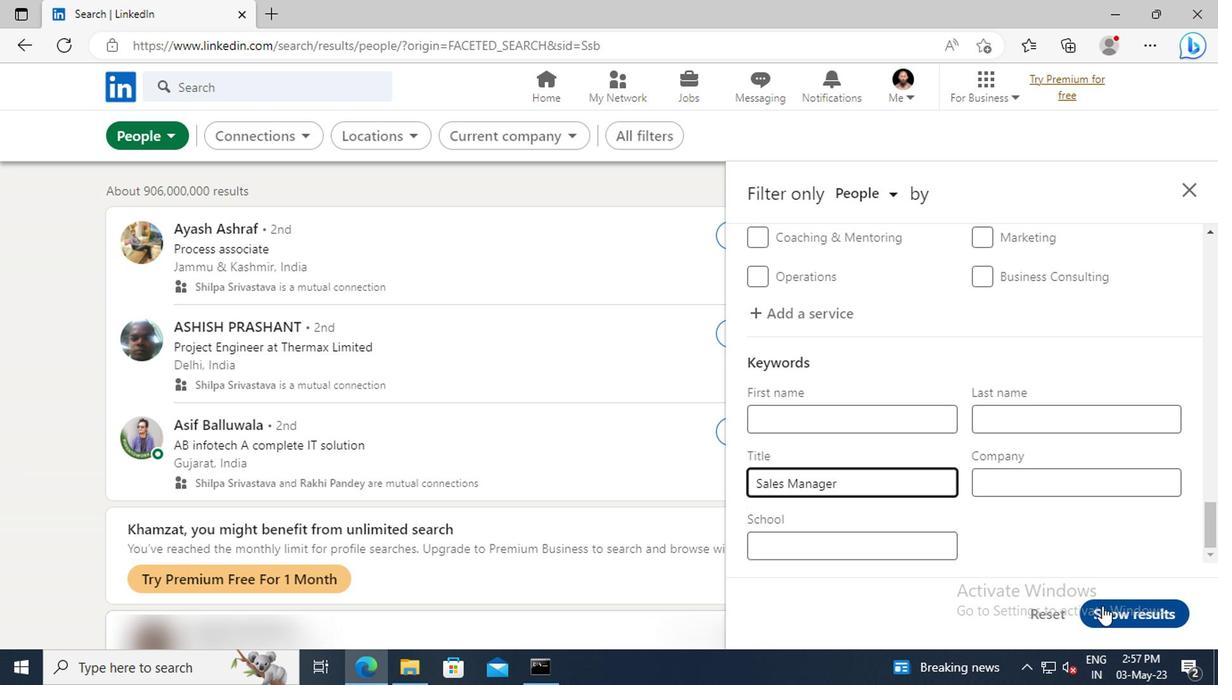 
